 Task: Plan a trip to Tai Po, Hong Kong from 10th December, 2023 to 20th December, 2023 for 12 adults.6 bedrooms having 12 beds and 6 bathrooms. Property type can be flat. Amenities needed are: wifi, TV, free parkinig on premises, gym, breakfast. Look for 5 properties as per requirement.
Action: Mouse moved to (461, 97)
Screenshot: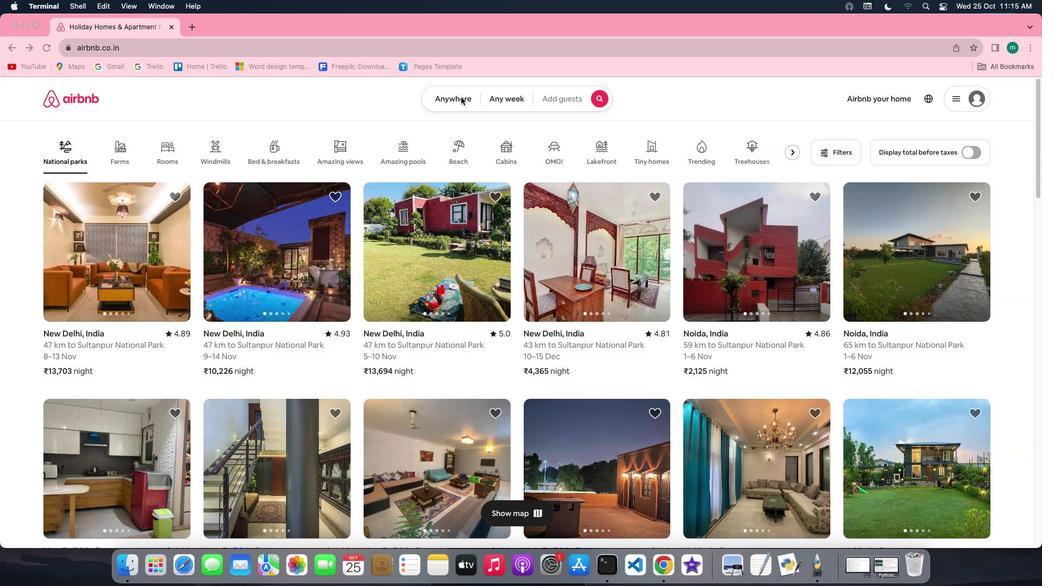 
Action: Mouse pressed left at (461, 97)
Screenshot: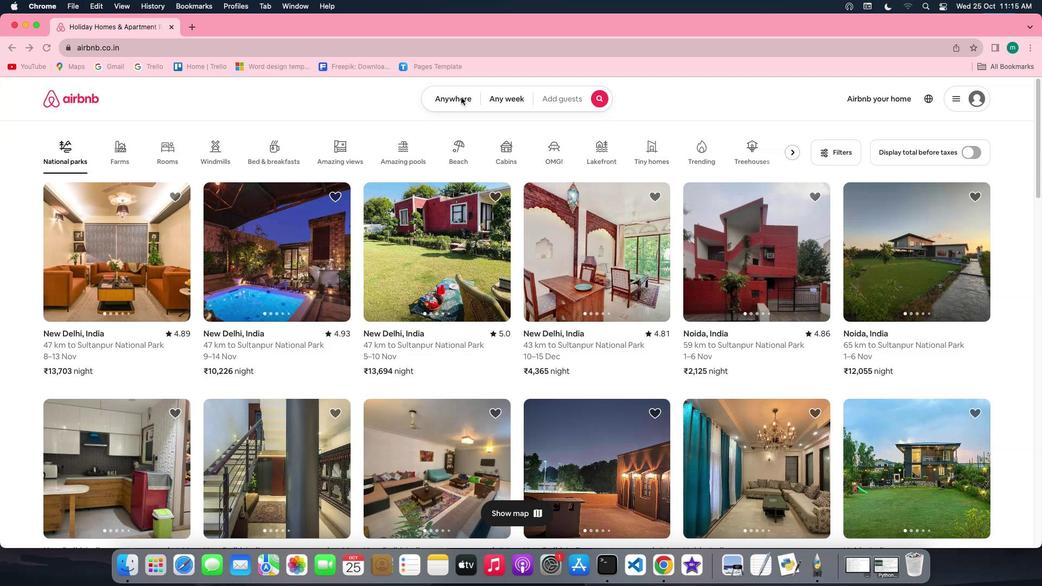 
Action: Mouse pressed left at (461, 97)
Screenshot: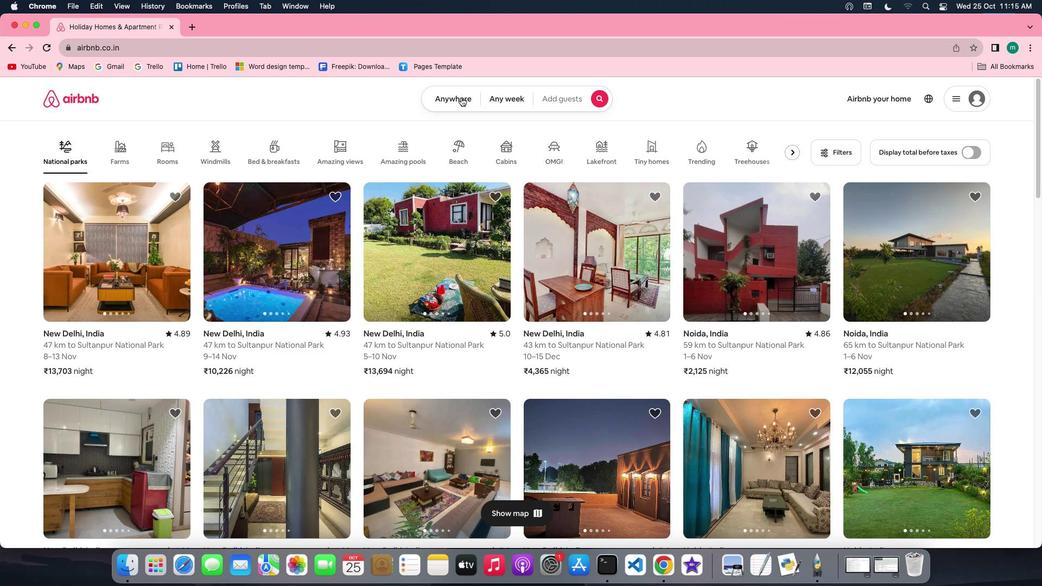 
Action: Mouse moved to (407, 139)
Screenshot: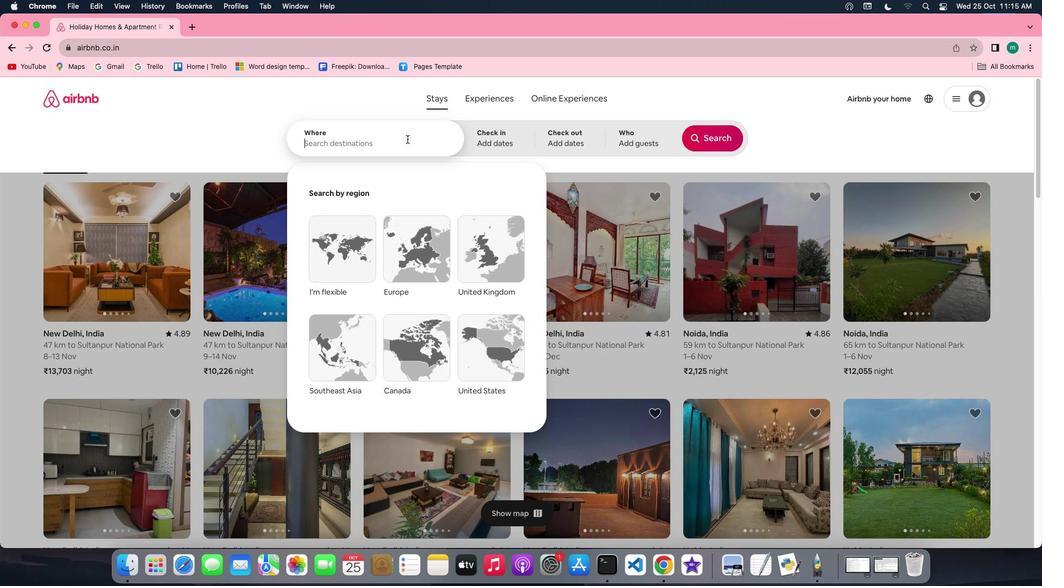 
Action: Key pressed Key.spaceKey.shift'T''a''i'Key.spaceKey.shift'P''o'','Key.spaceKey.shift'H''o''n''g'Key.spaceKey.shift'k''o''n''g'
Screenshot: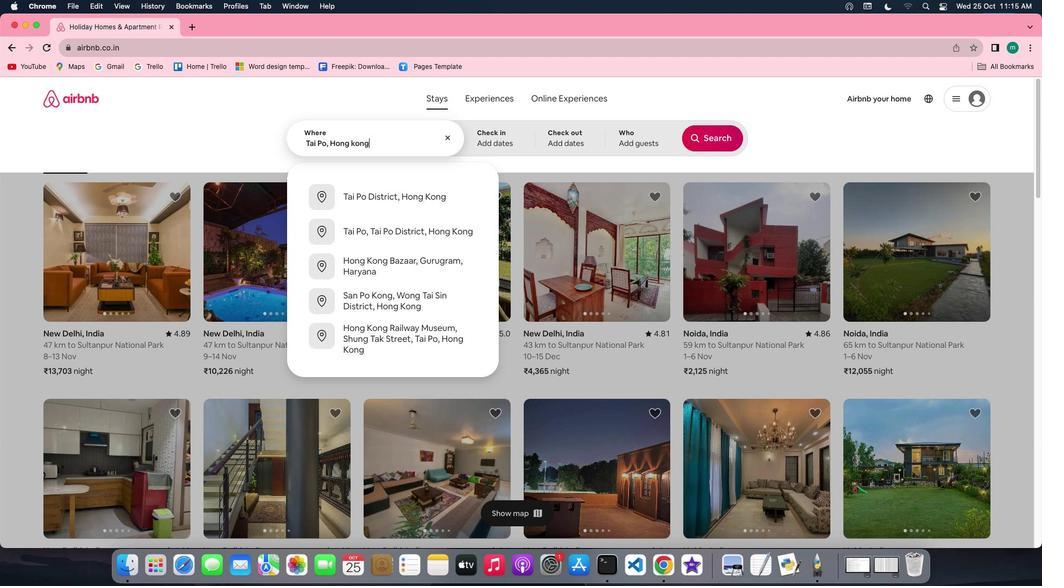 
Action: Mouse moved to (483, 135)
Screenshot: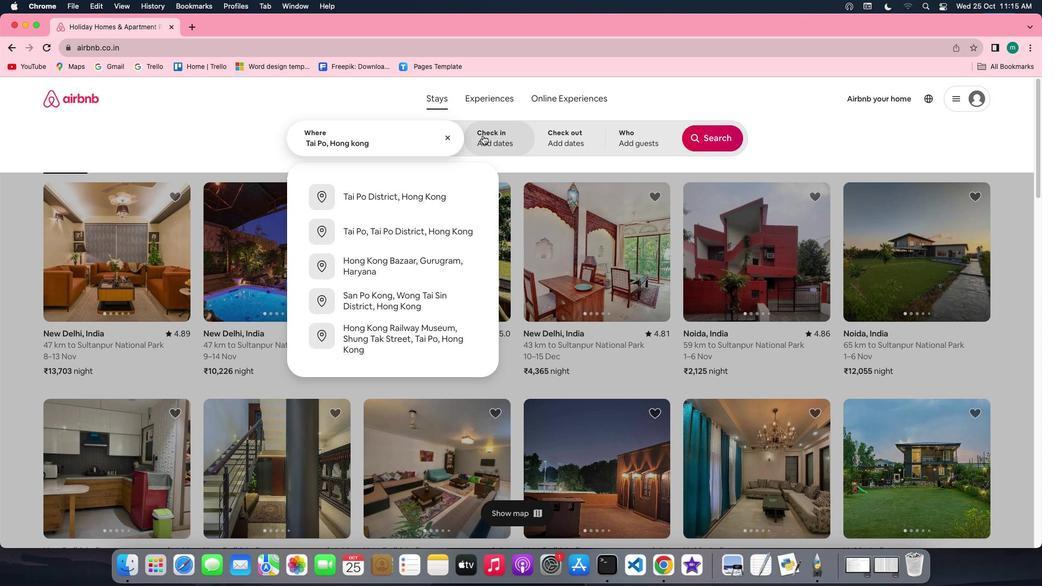 
Action: Mouse pressed left at (483, 135)
Screenshot: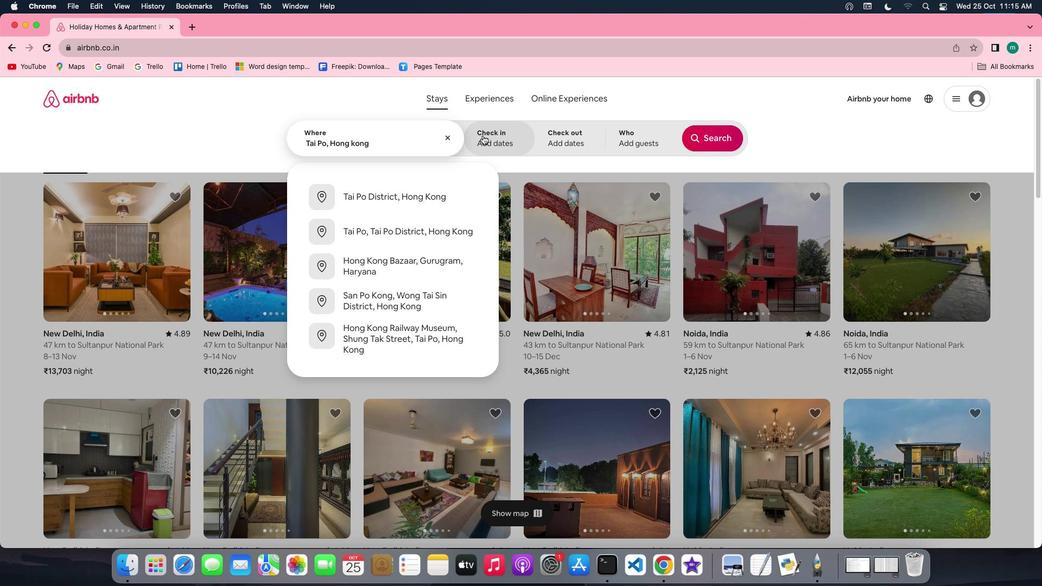 
Action: Mouse moved to (704, 219)
Screenshot: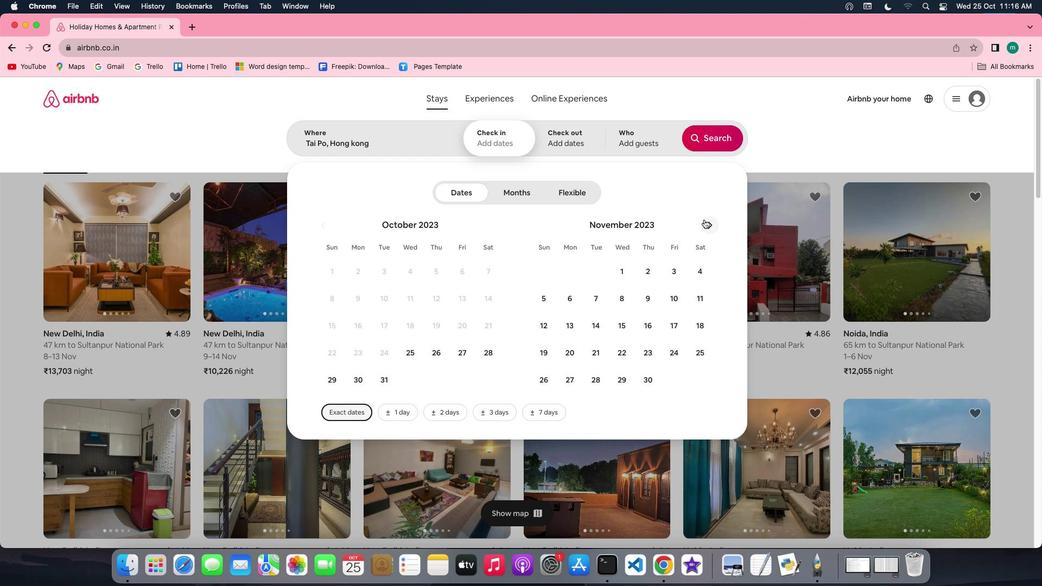 
Action: Mouse pressed left at (704, 219)
Screenshot: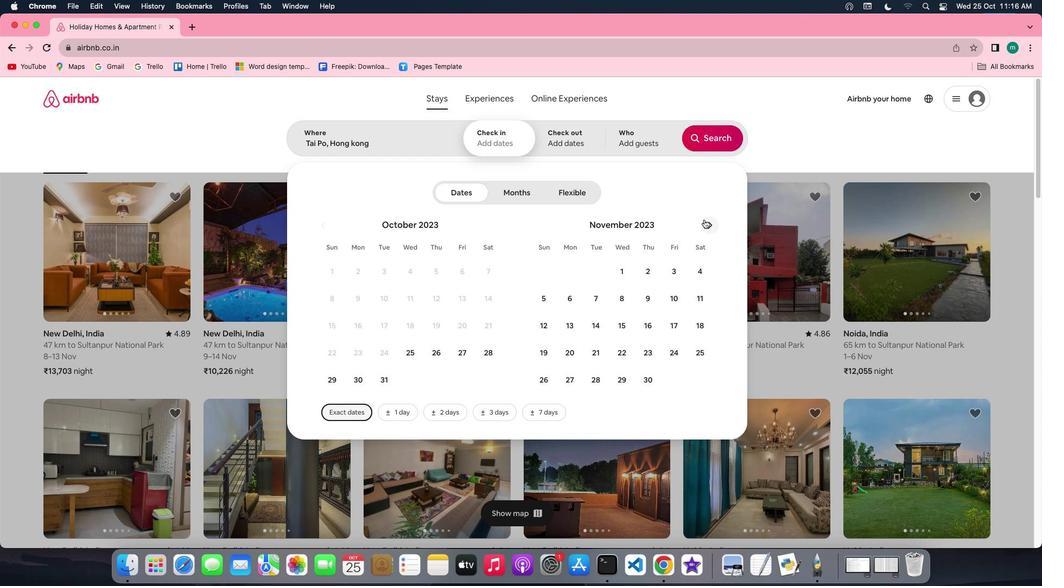 
Action: Mouse moved to (549, 318)
Screenshot: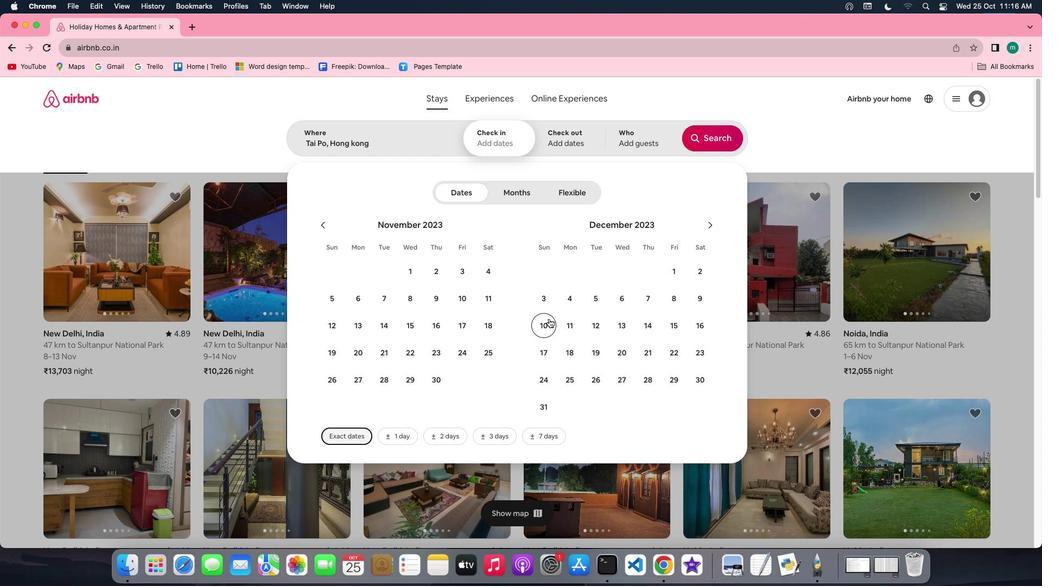 
Action: Mouse pressed left at (549, 318)
Screenshot: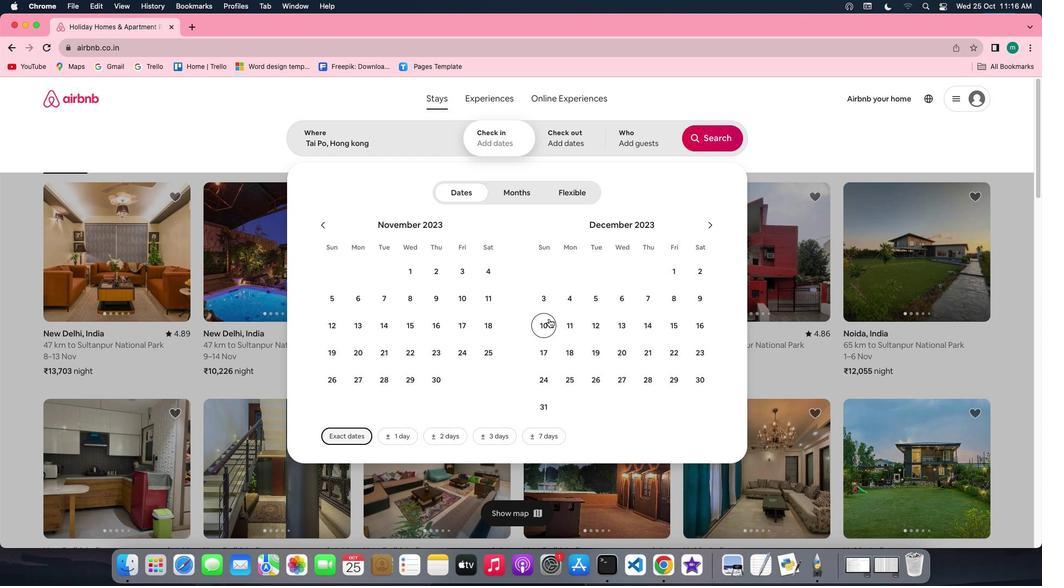 
Action: Mouse moved to (612, 351)
Screenshot: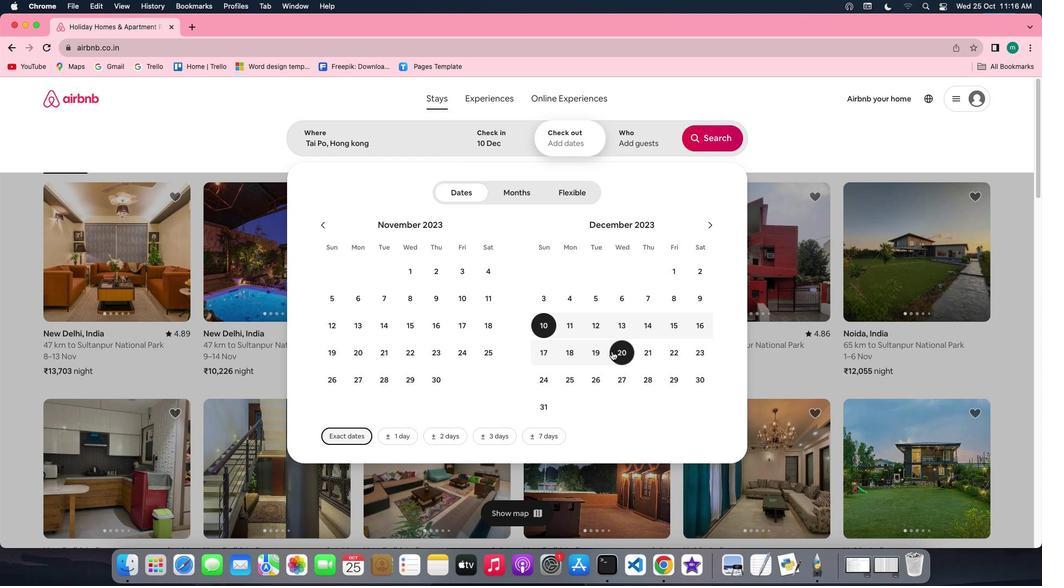 
Action: Mouse pressed left at (612, 351)
Screenshot: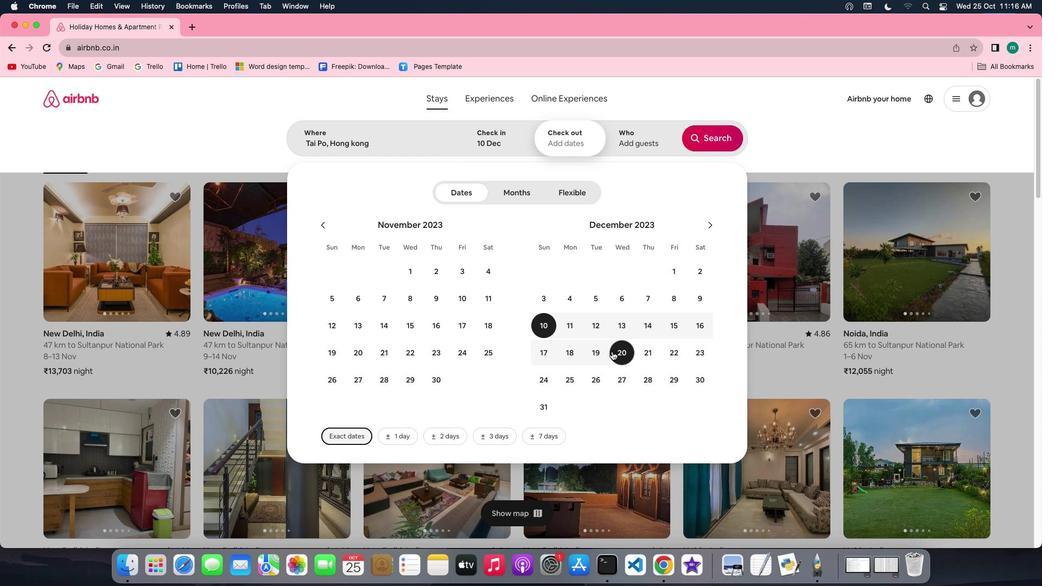 
Action: Mouse moved to (648, 147)
Screenshot: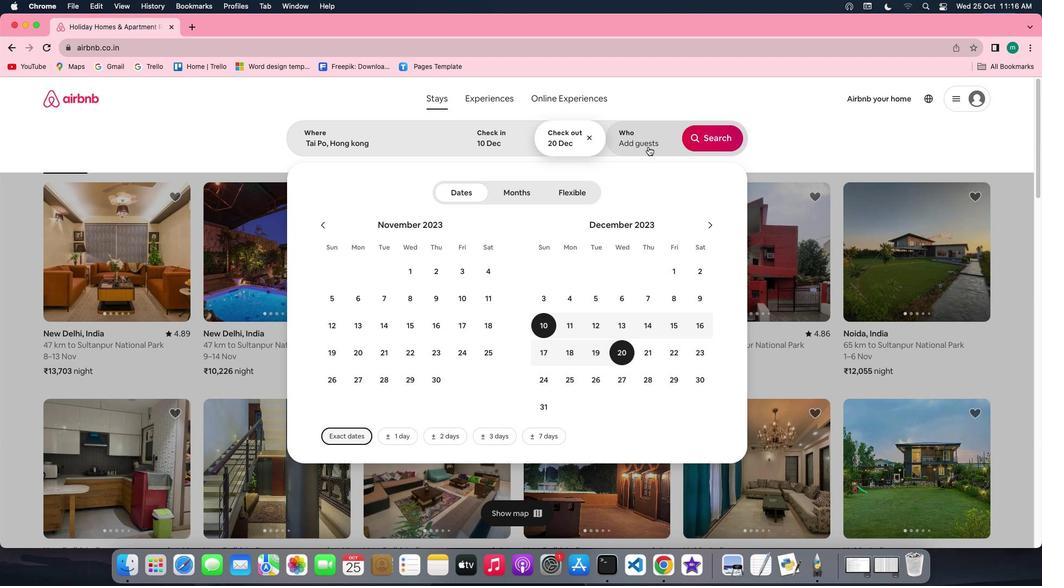 
Action: Mouse pressed left at (648, 147)
Screenshot: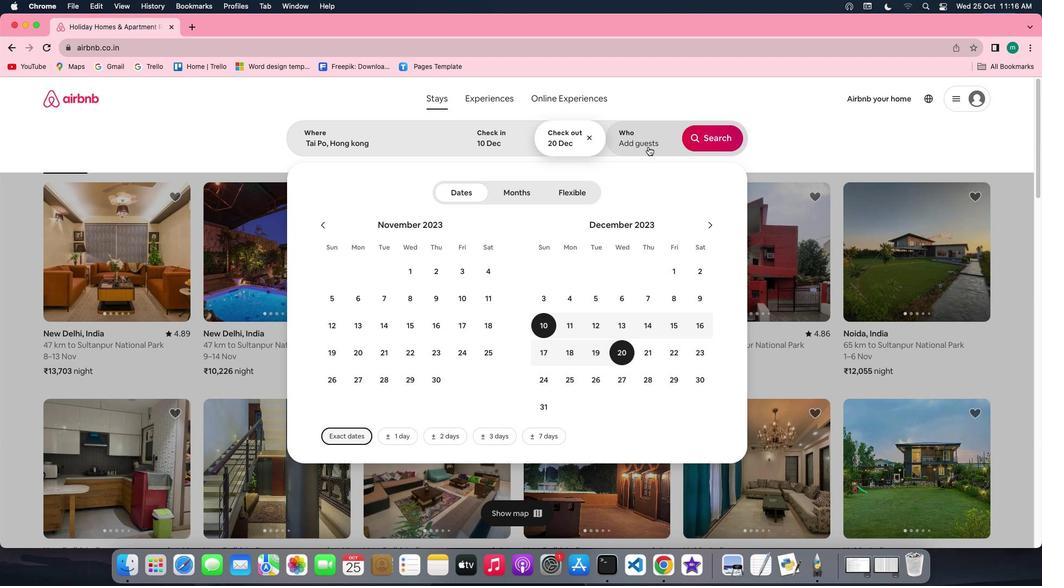 
Action: Mouse moved to (720, 199)
Screenshot: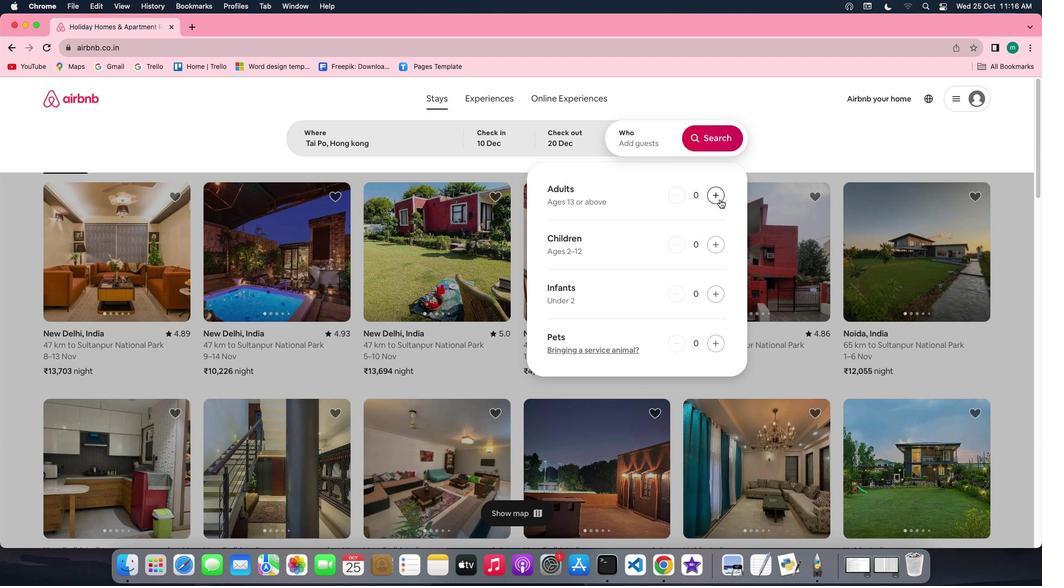 
Action: Mouse pressed left at (720, 199)
Screenshot: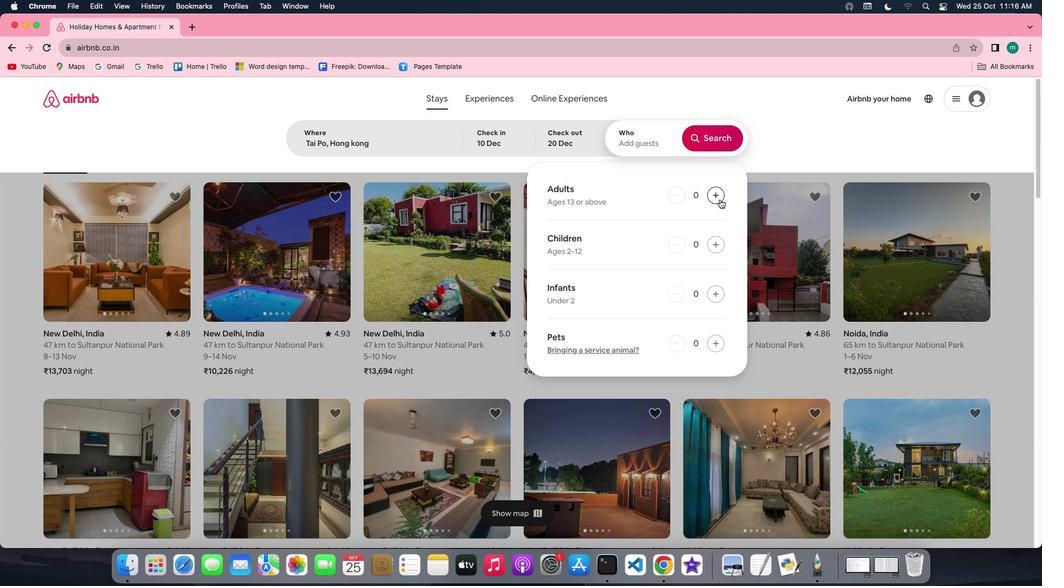 
Action: Mouse pressed left at (720, 199)
Screenshot: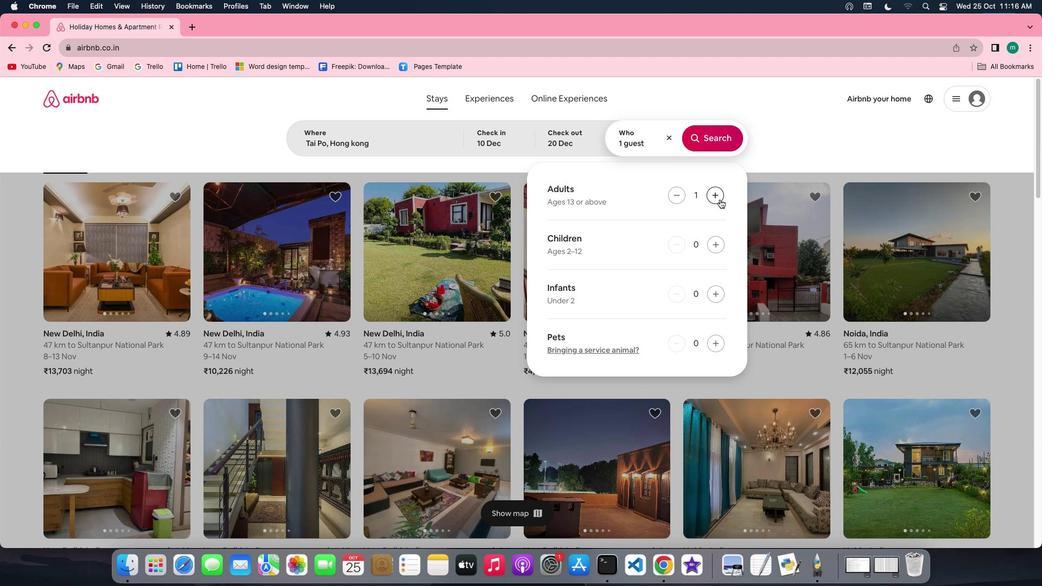 
Action: Mouse pressed left at (720, 199)
Screenshot: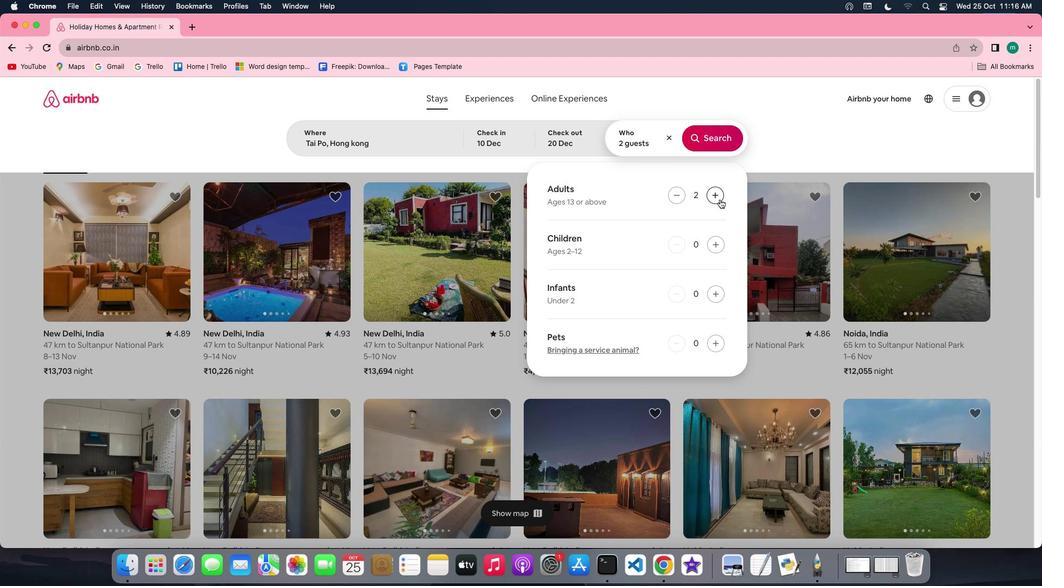 
Action: Mouse pressed left at (720, 199)
Screenshot: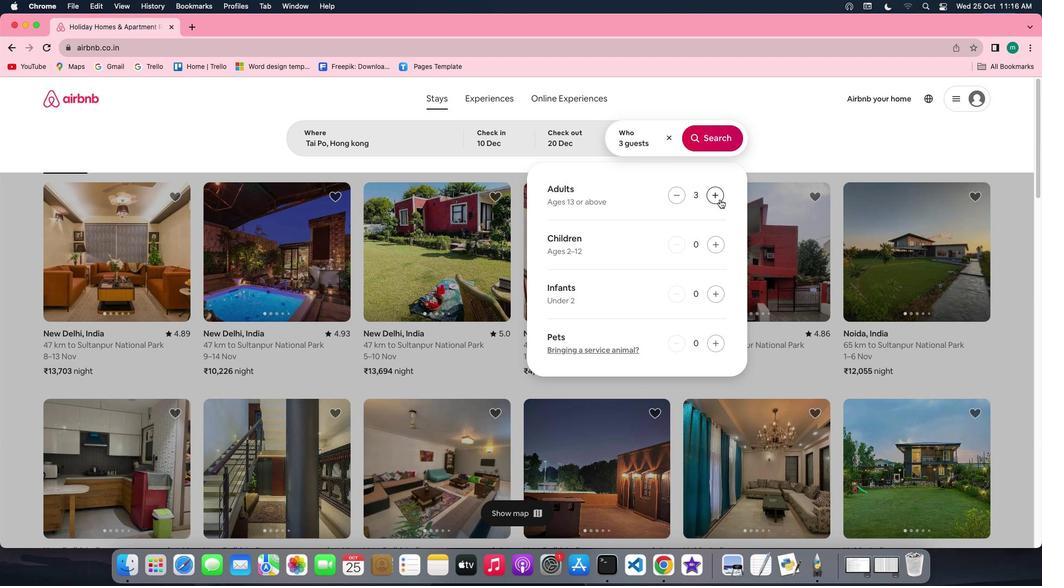 
Action: Mouse pressed left at (720, 199)
Screenshot: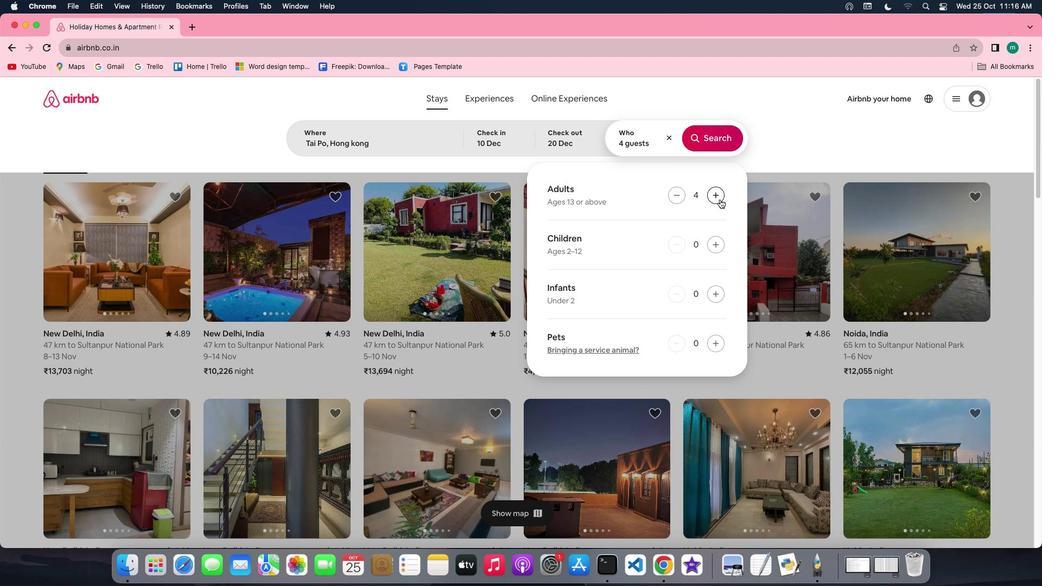 
Action: Mouse pressed left at (720, 199)
Screenshot: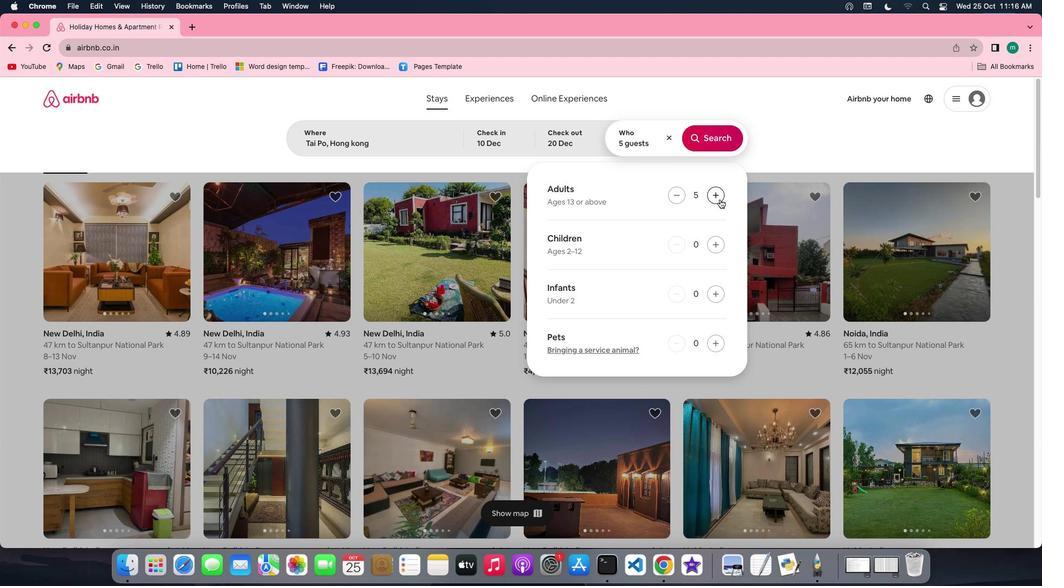
Action: Mouse pressed left at (720, 199)
Screenshot: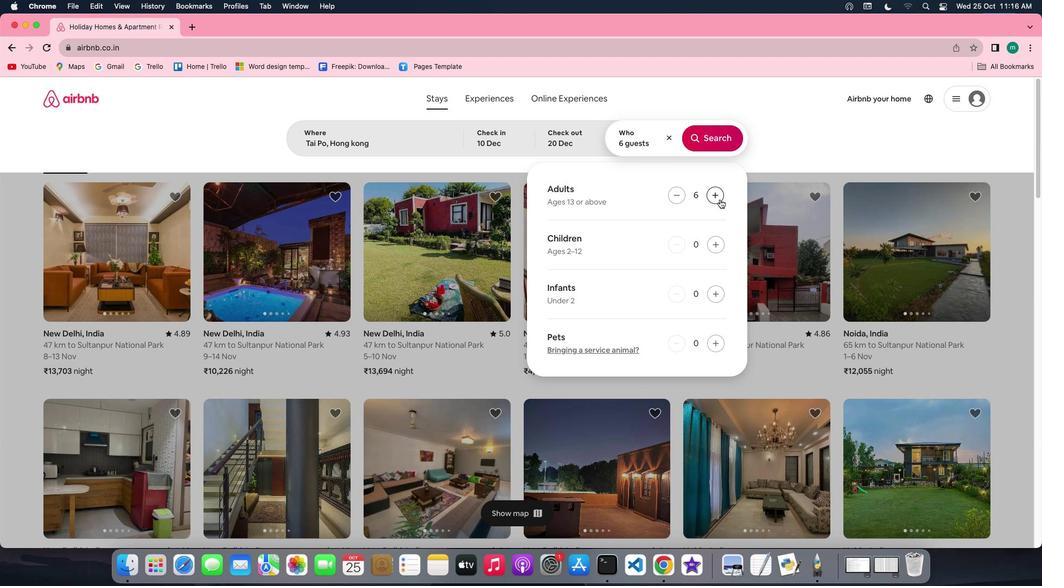 
Action: Mouse pressed left at (720, 199)
Screenshot: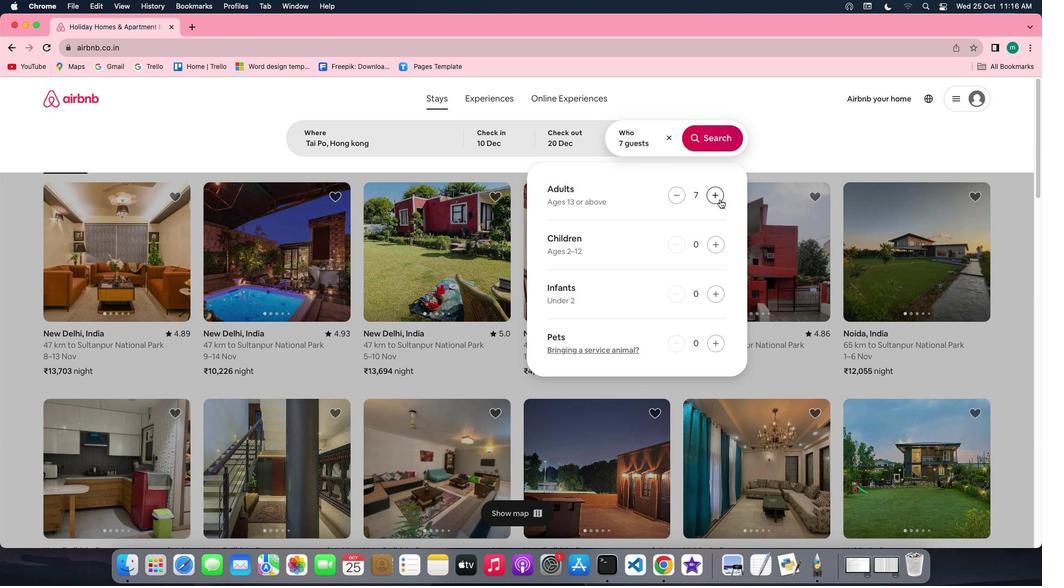 
Action: Mouse pressed left at (720, 199)
Screenshot: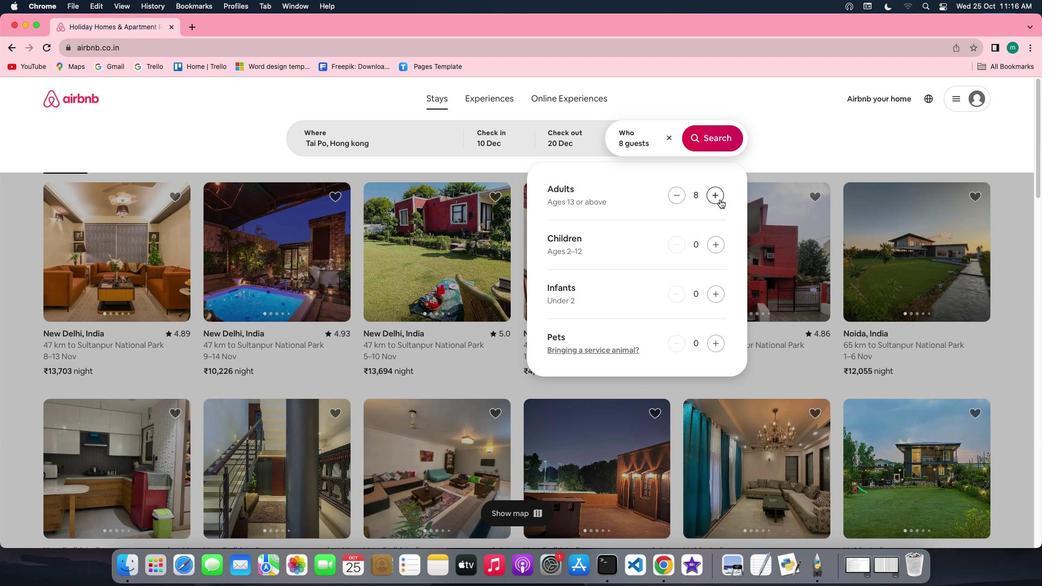 
Action: Mouse pressed left at (720, 199)
Screenshot: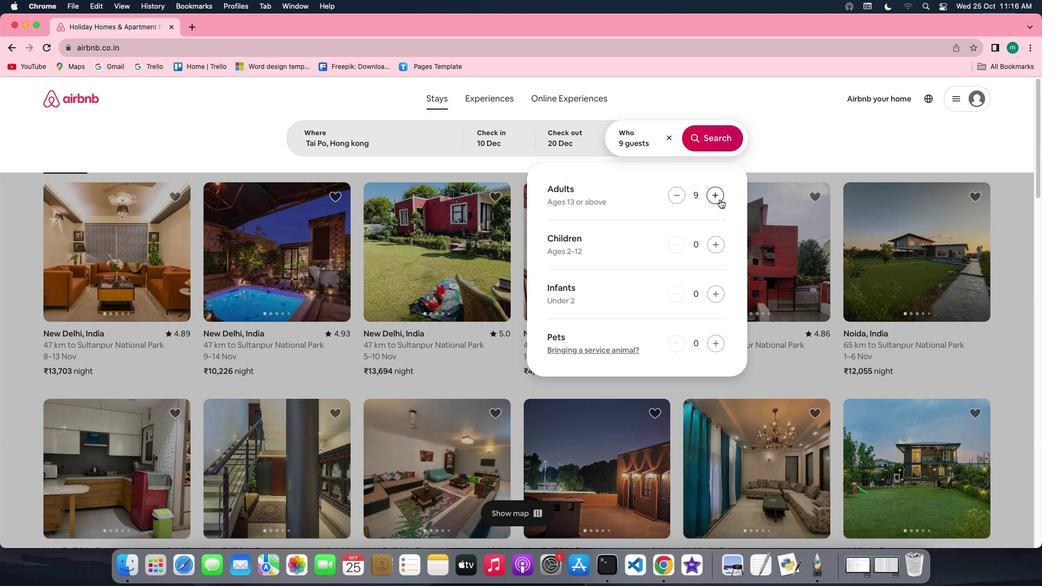 
Action: Mouse pressed left at (720, 199)
Screenshot: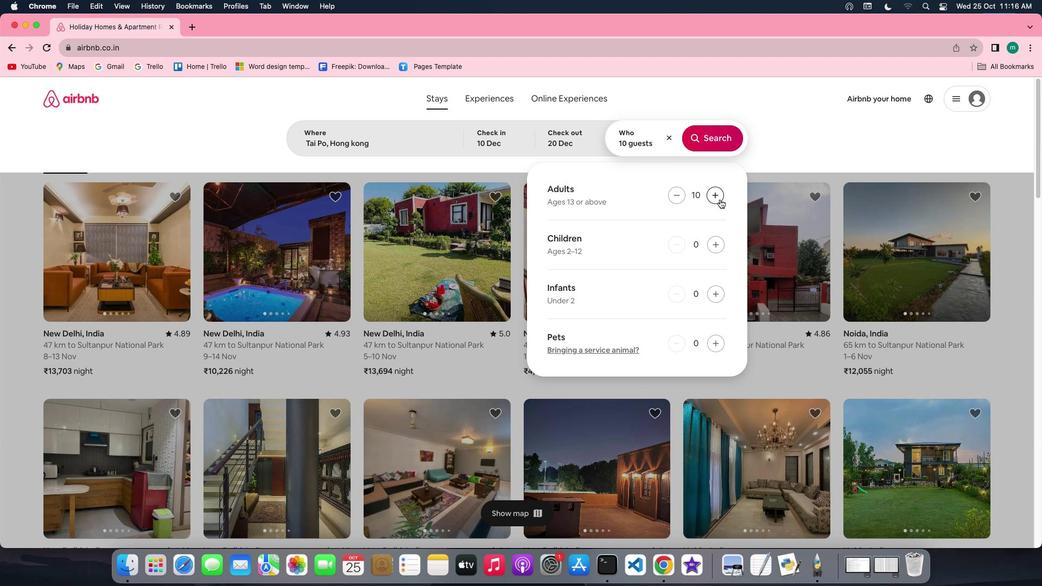 
Action: Mouse pressed left at (720, 199)
Screenshot: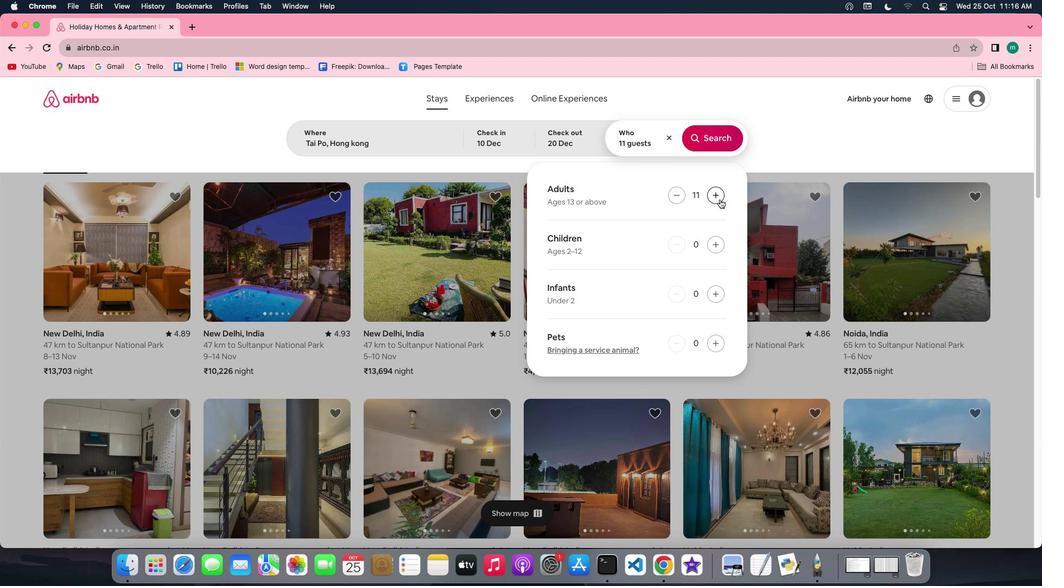 
Action: Mouse moved to (708, 130)
Screenshot: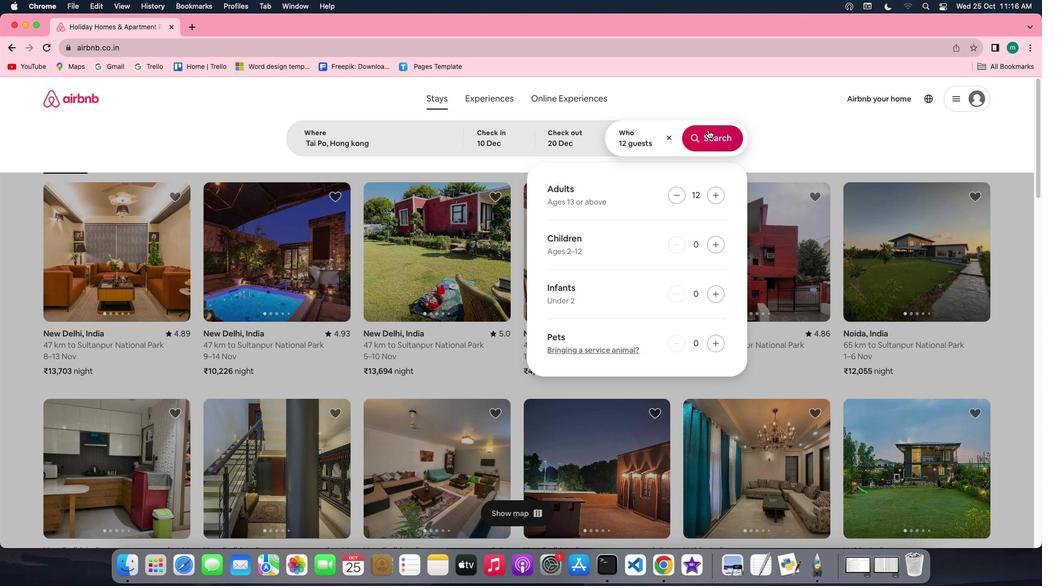 
Action: Mouse pressed left at (708, 130)
Screenshot: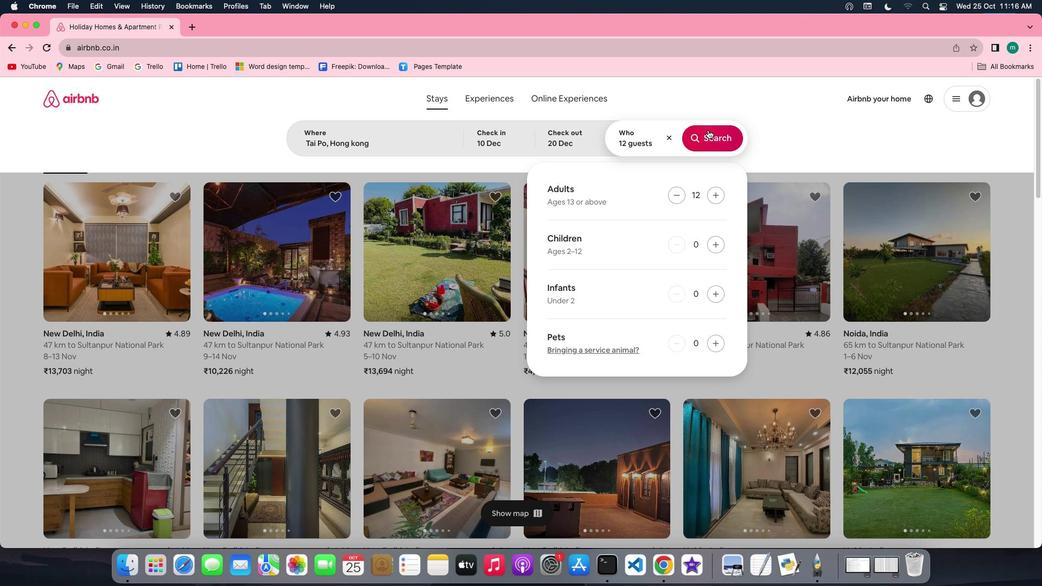 
Action: Mouse moved to (862, 139)
Screenshot: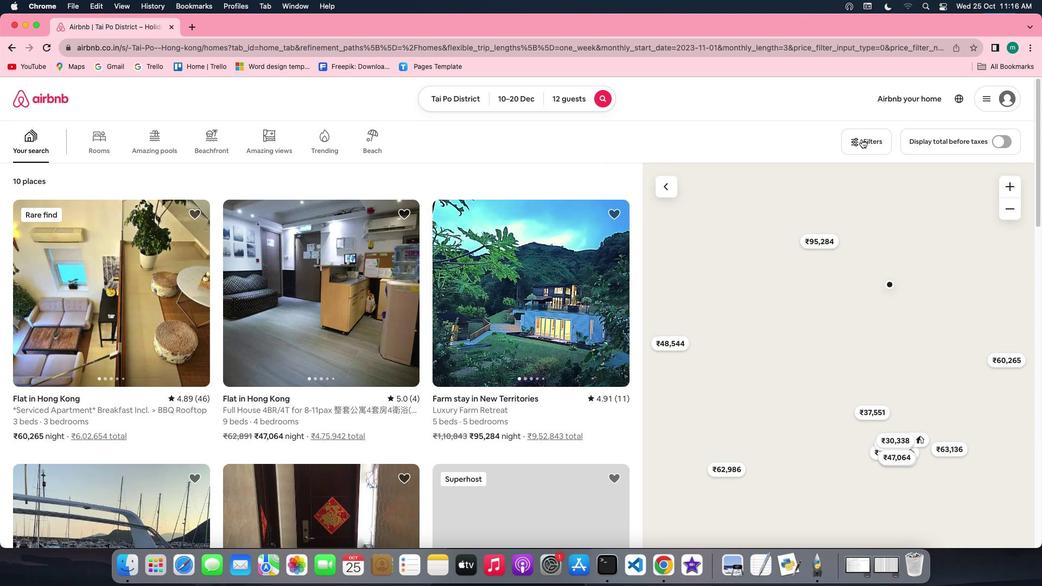 
Action: Mouse pressed left at (862, 139)
Screenshot: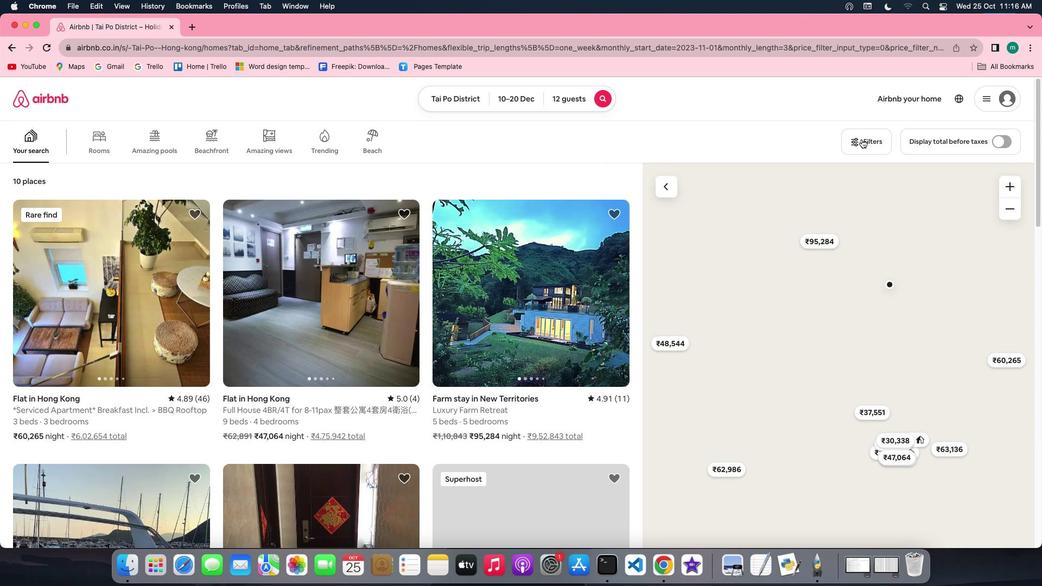 
Action: Mouse moved to (570, 289)
Screenshot: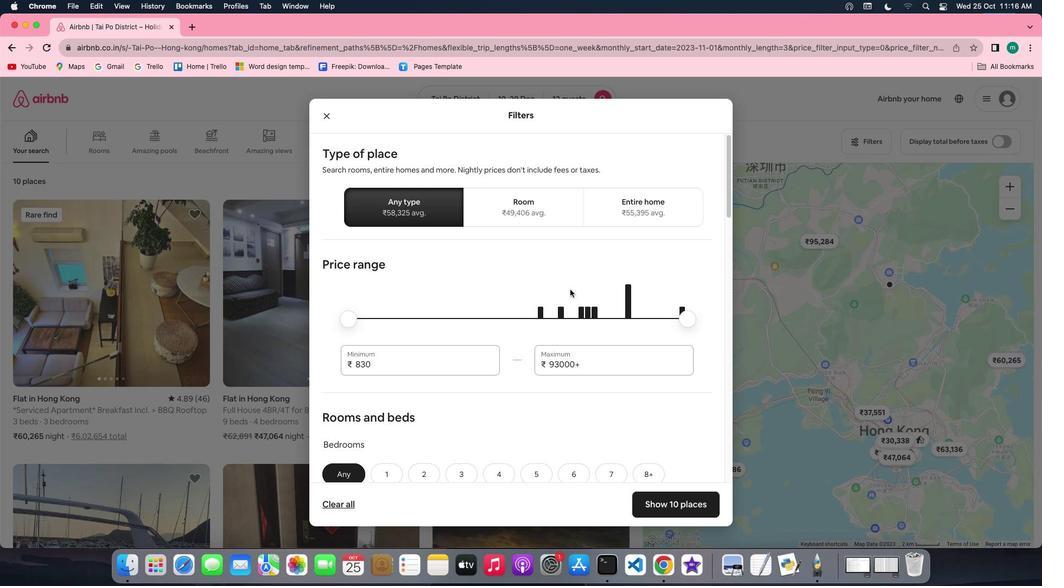 
Action: Mouse scrolled (570, 289) with delta (0, 0)
Screenshot: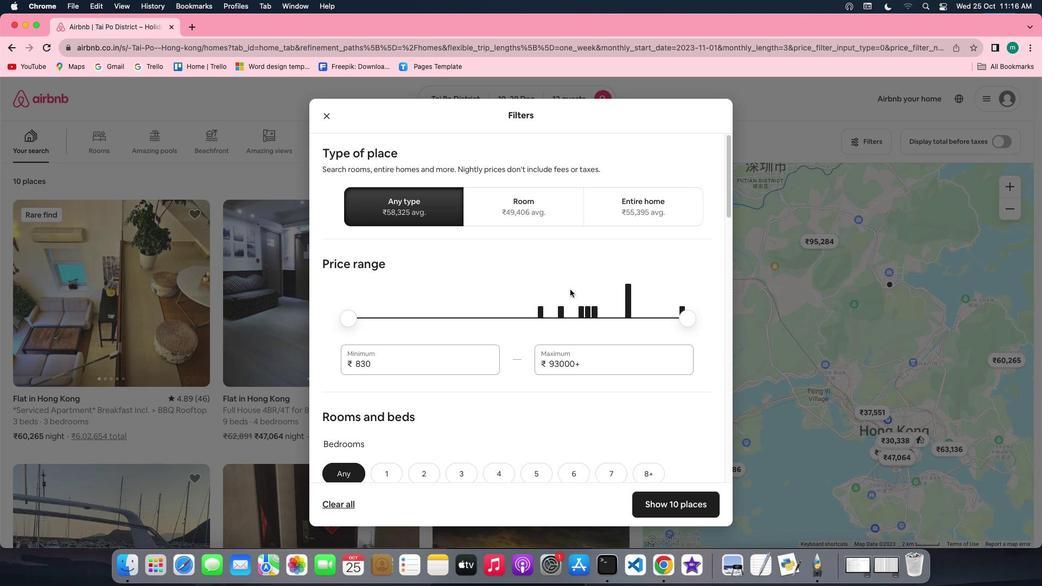 
Action: Mouse scrolled (570, 289) with delta (0, 0)
Screenshot: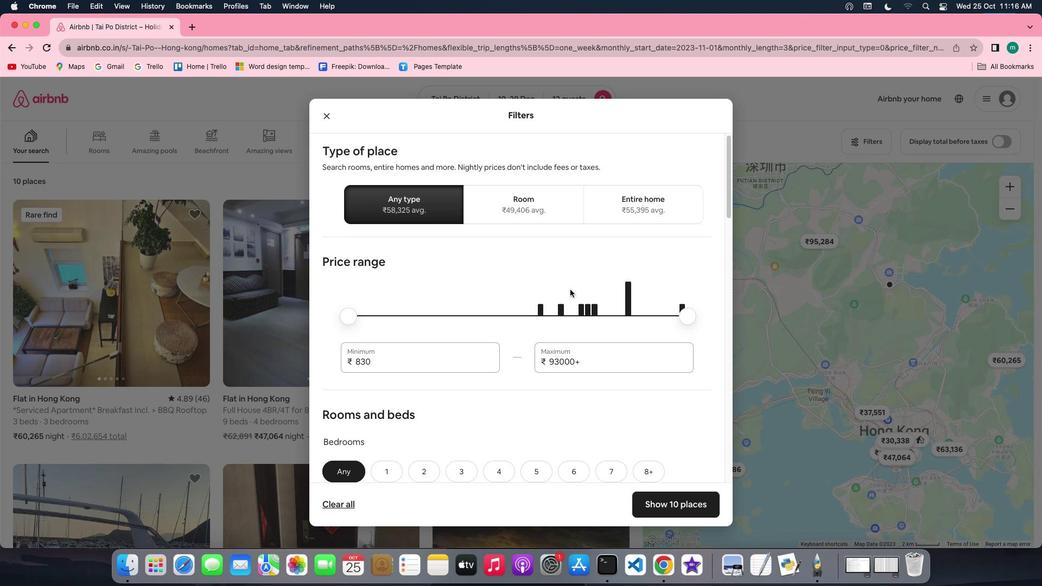 
Action: Mouse scrolled (570, 289) with delta (0, -1)
Screenshot: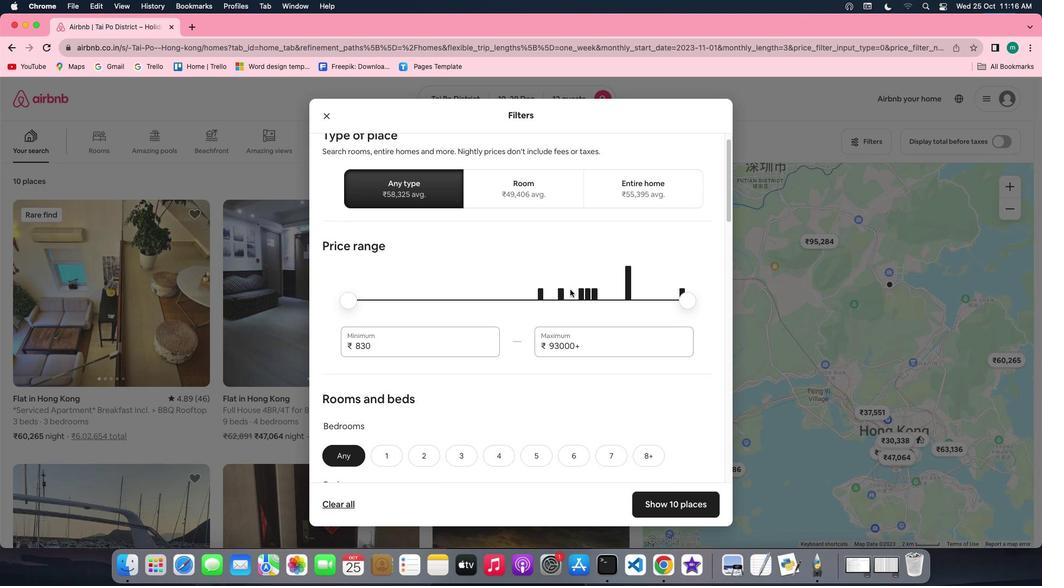 
Action: Mouse scrolled (570, 289) with delta (0, -1)
Screenshot: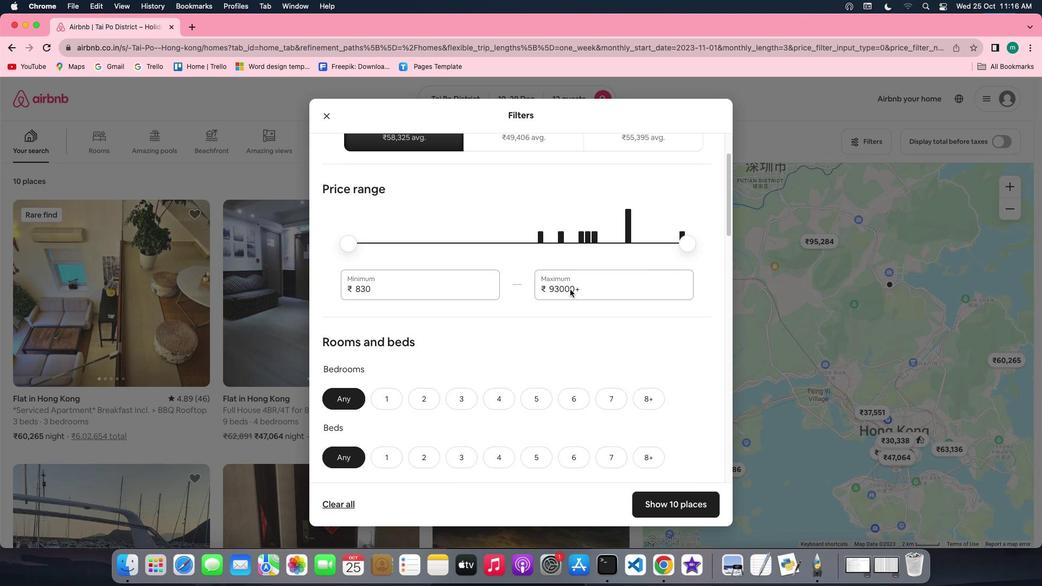 
Action: Mouse scrolled (570, 289) with delta (0, 0)
Screenshot: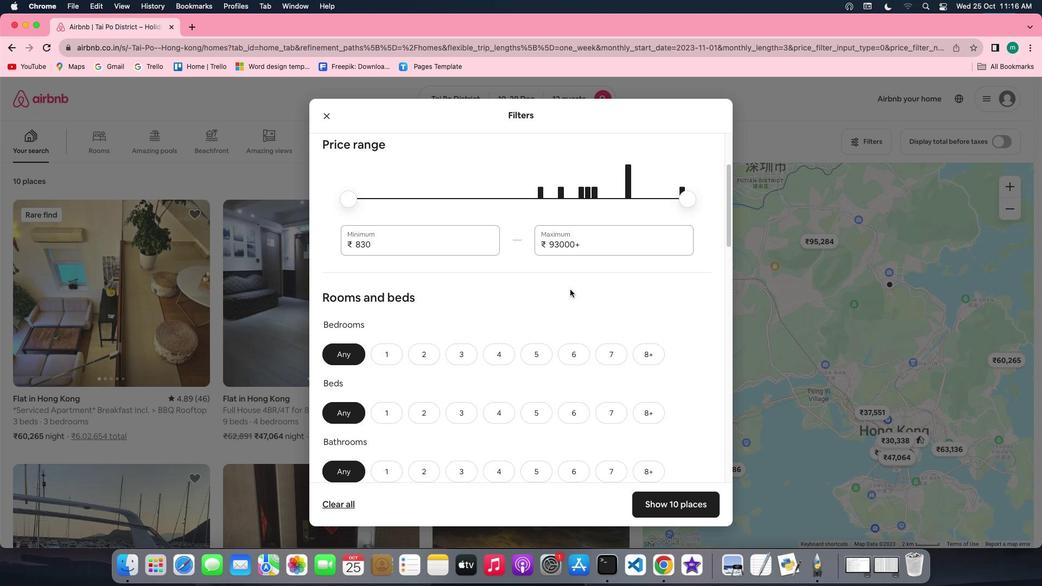 
Action: Mouse scrolled (570, 289) with delta (0, 0)
Screenshot: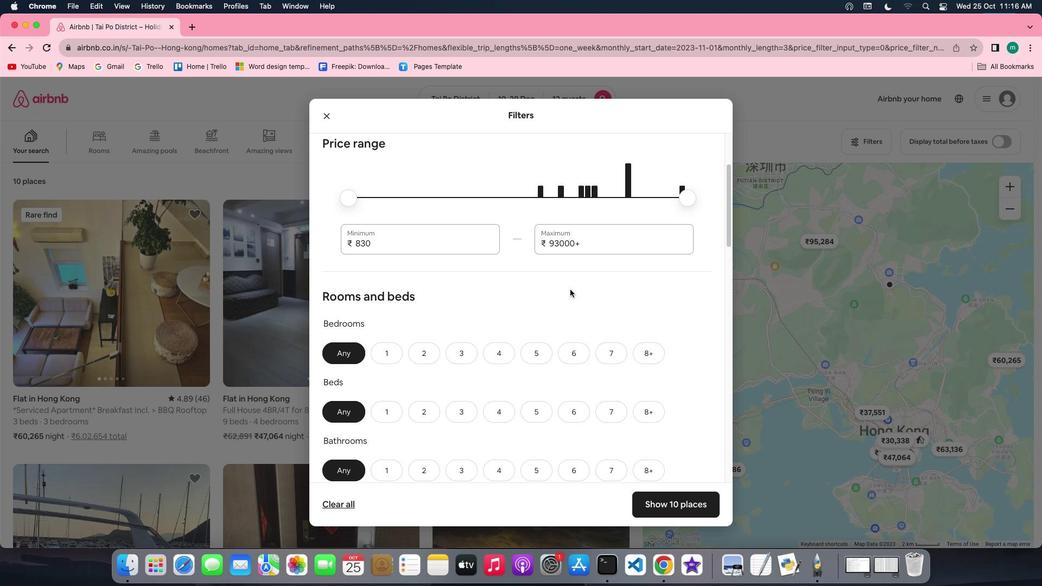
Action: Mouse scrolled (570, 289) with delta (0, 0)
Screenshot: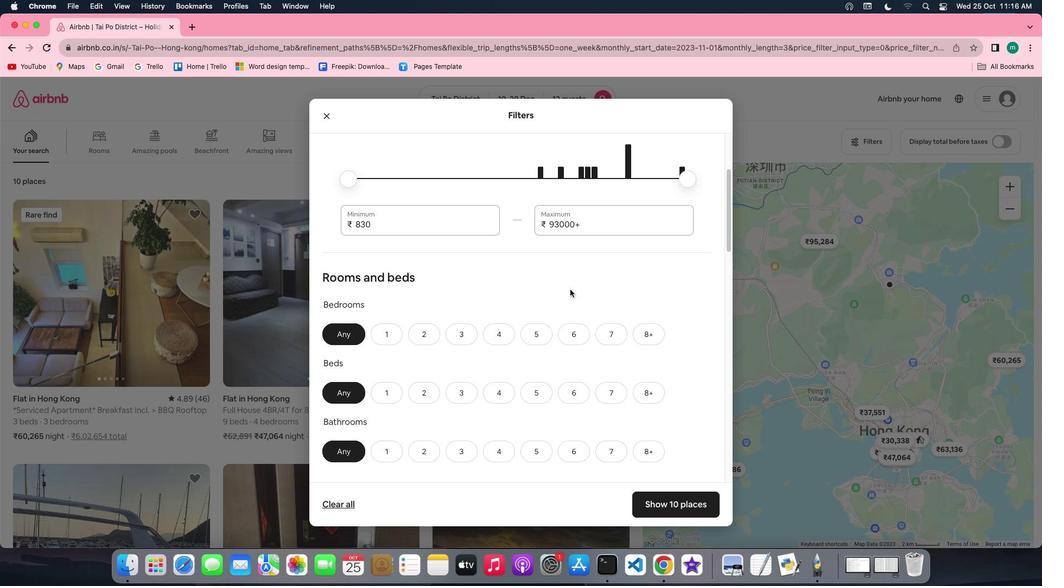 
Action: Mouse scrolled (570, 289) with delta (0, 0)
Screenshot: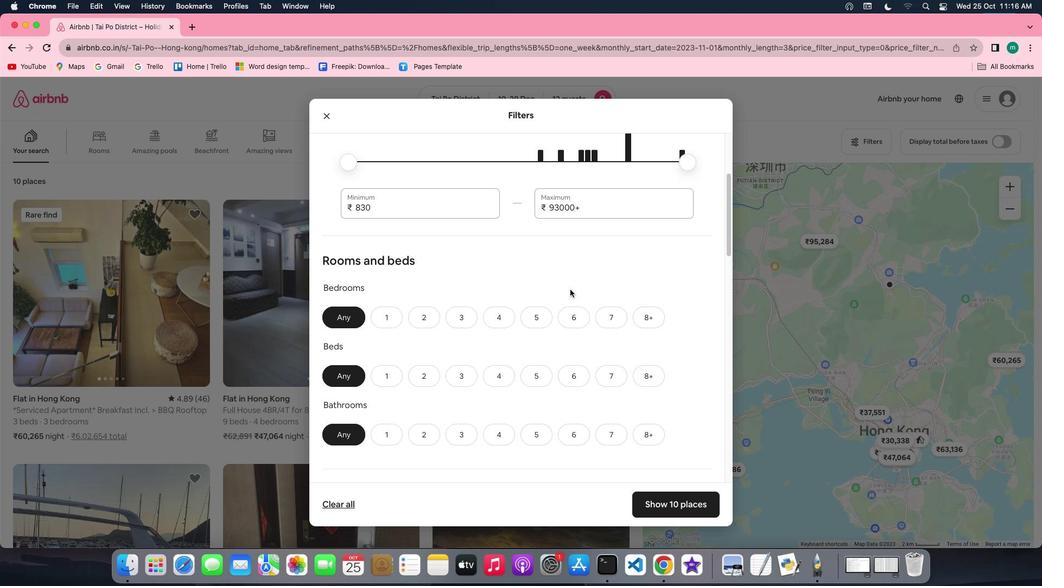 
Action: Mouse moved to (583, 293)
Screenshot: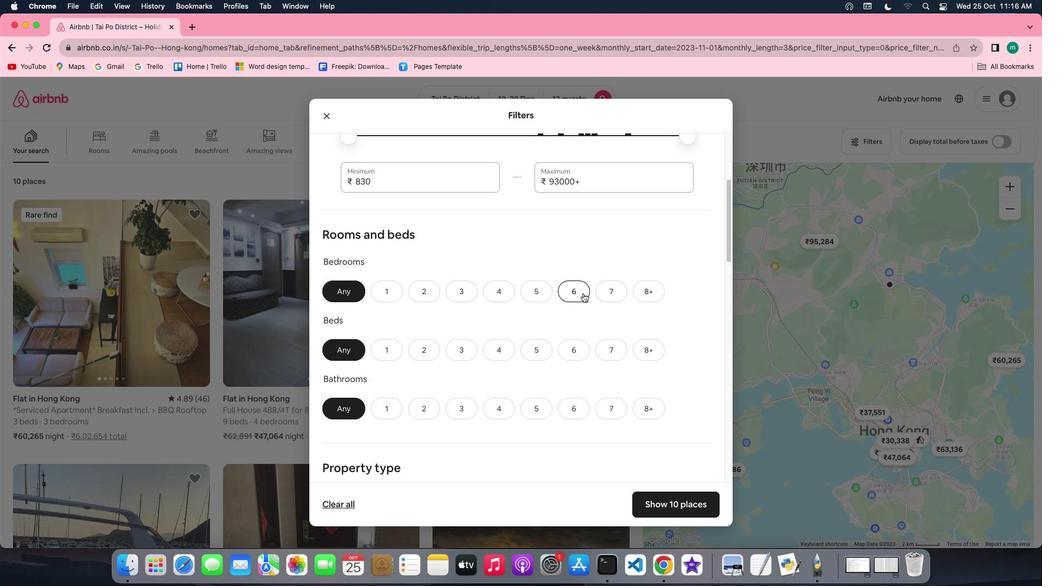 
Action: Mouse pressed left at (583, 293)
Screenshot: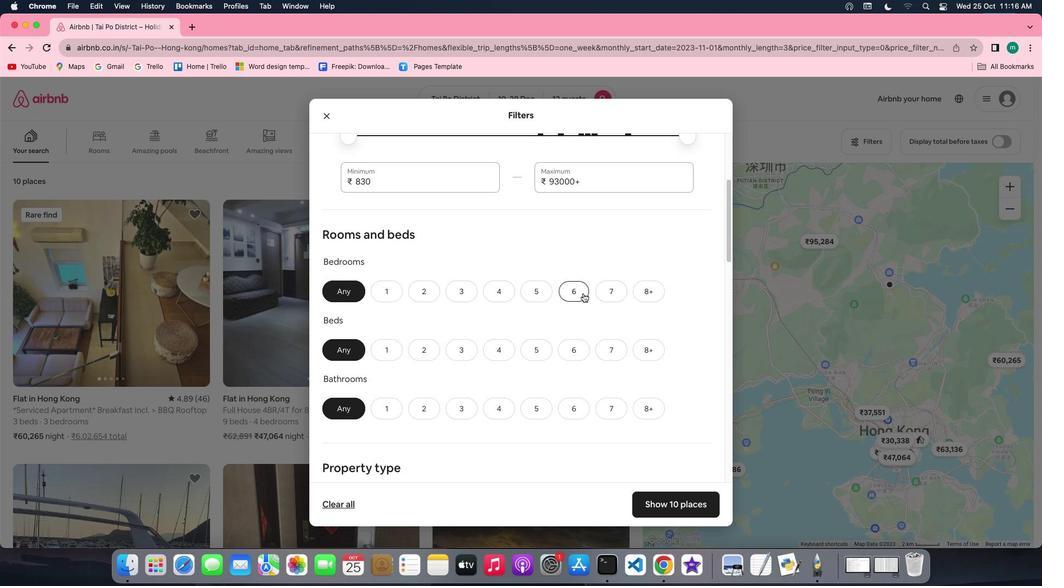 
Action: Mouse moved to (642, 344)
Screenshot: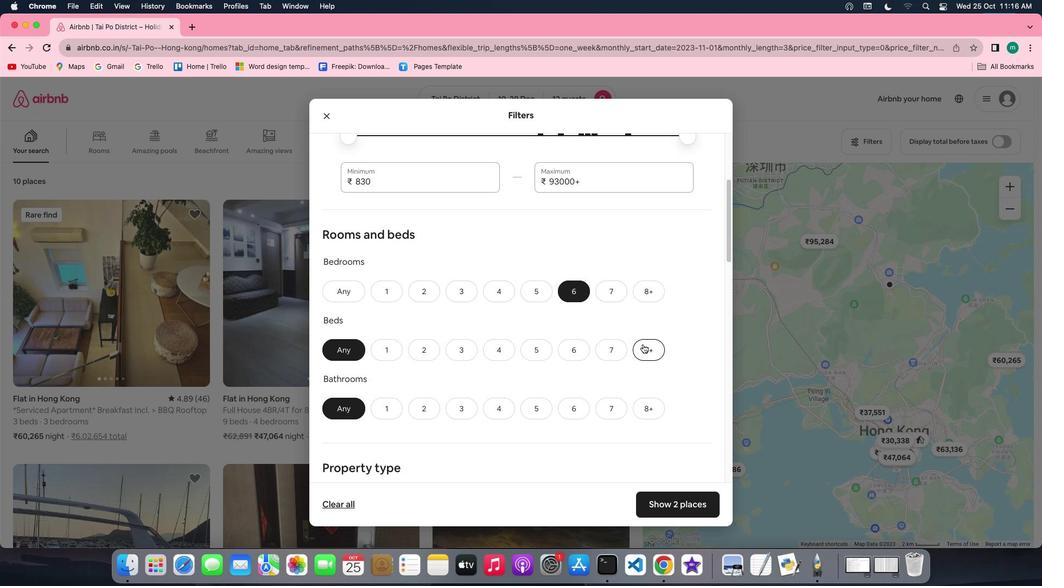 
Action: Mouse pressed left at (642, 344)
Screenshot: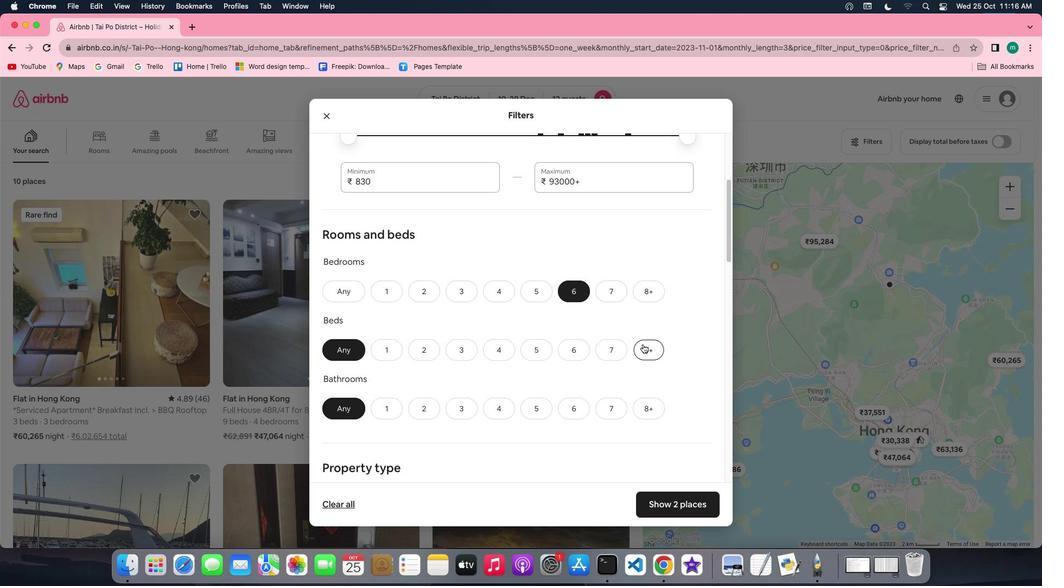 
Action: Mouse moved to (566, 412)
Screenshot: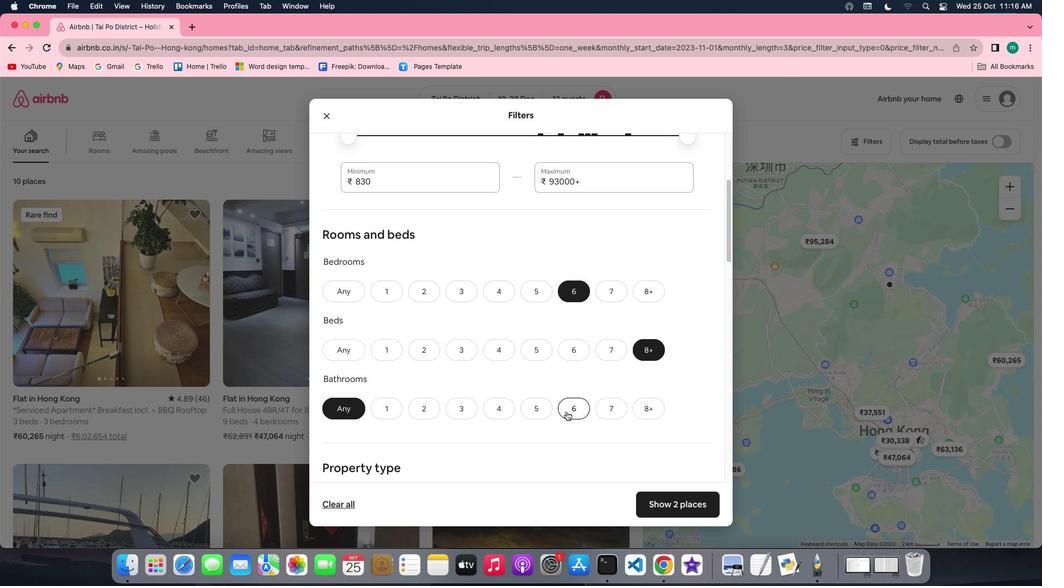 
Action: Mouse pressed left at (566, 412)
Screenshot: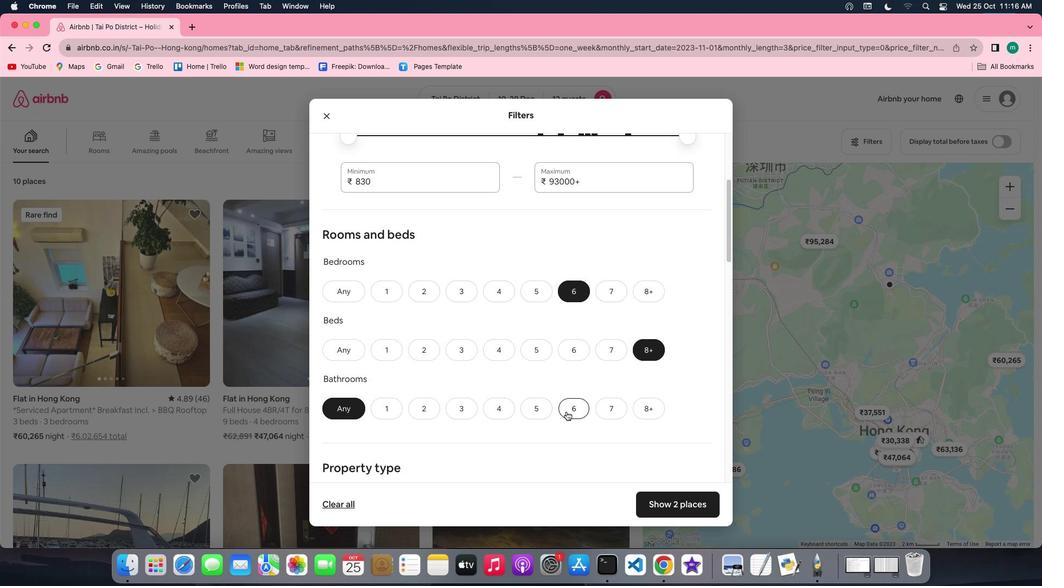 
Action: Mouse moved to (593, 396)
Screenshot: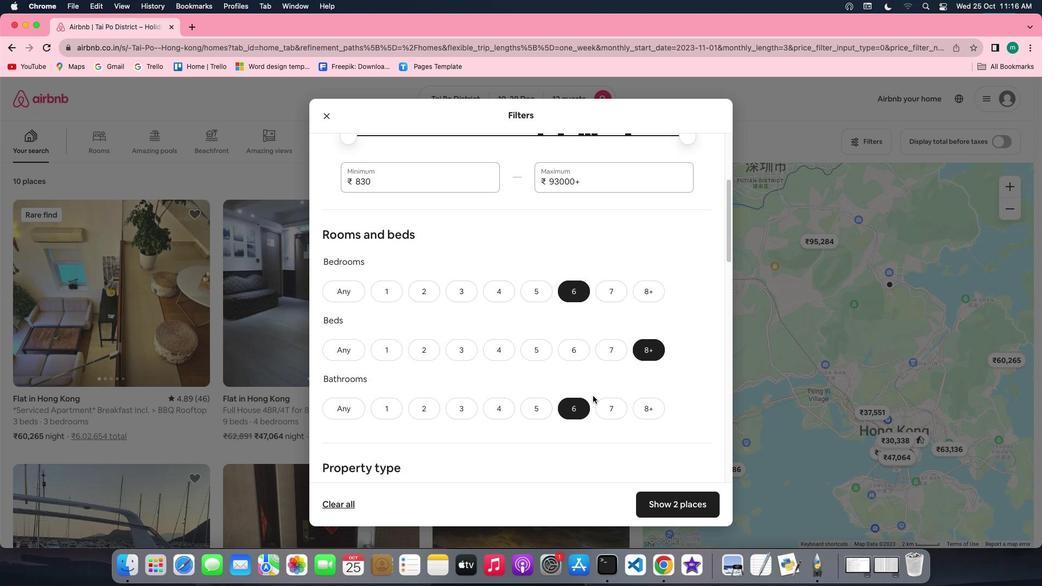 
Action: Mouse scrolled (593, 396) with delta (0, 0)
Screenshot: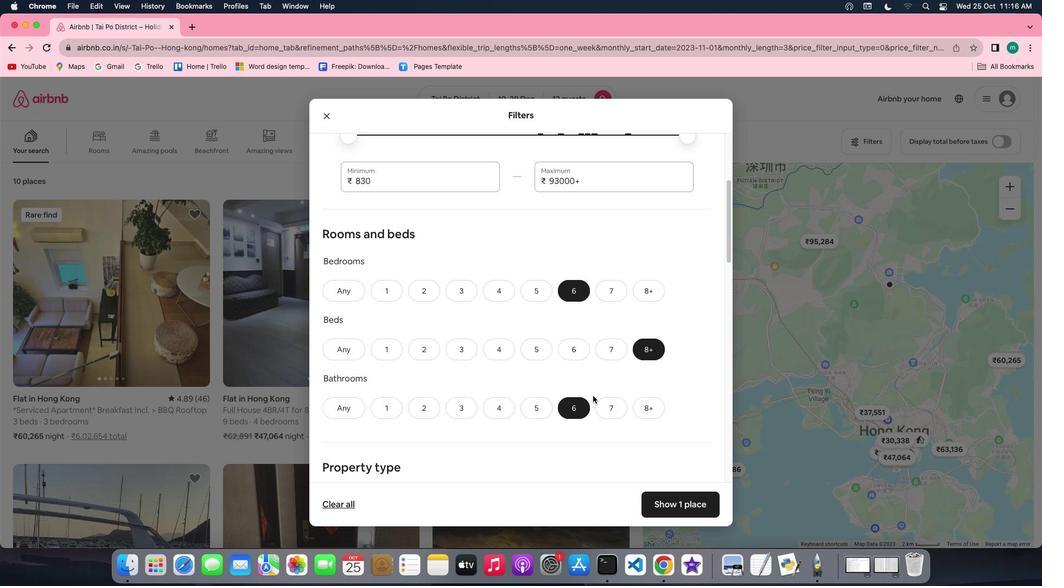 
Action: Mouse scrolled (593, 396) with delta (0, 0)
Screenshot: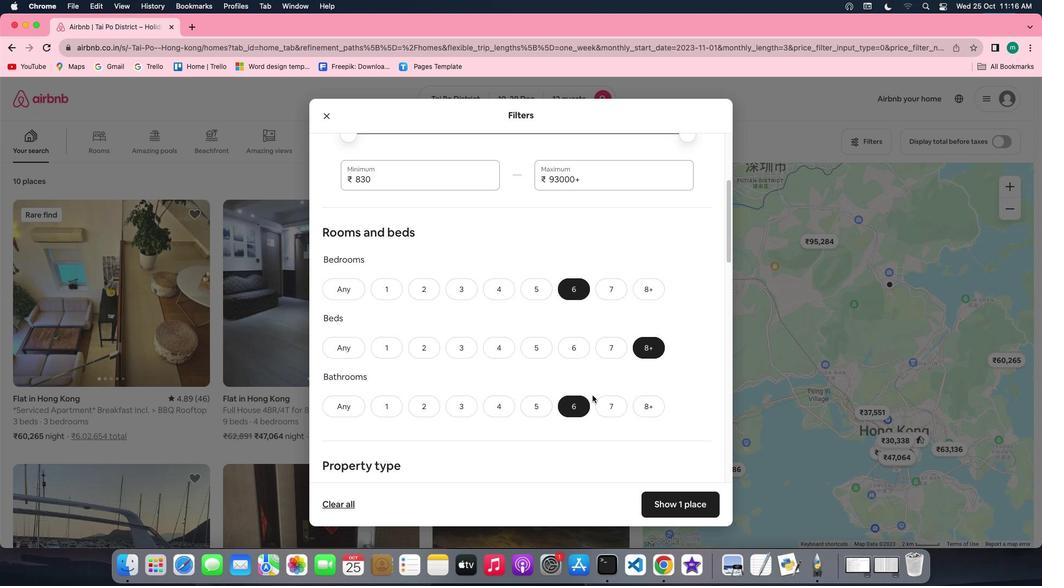
Action: Mouse moved to (592, 395)
Screenshot: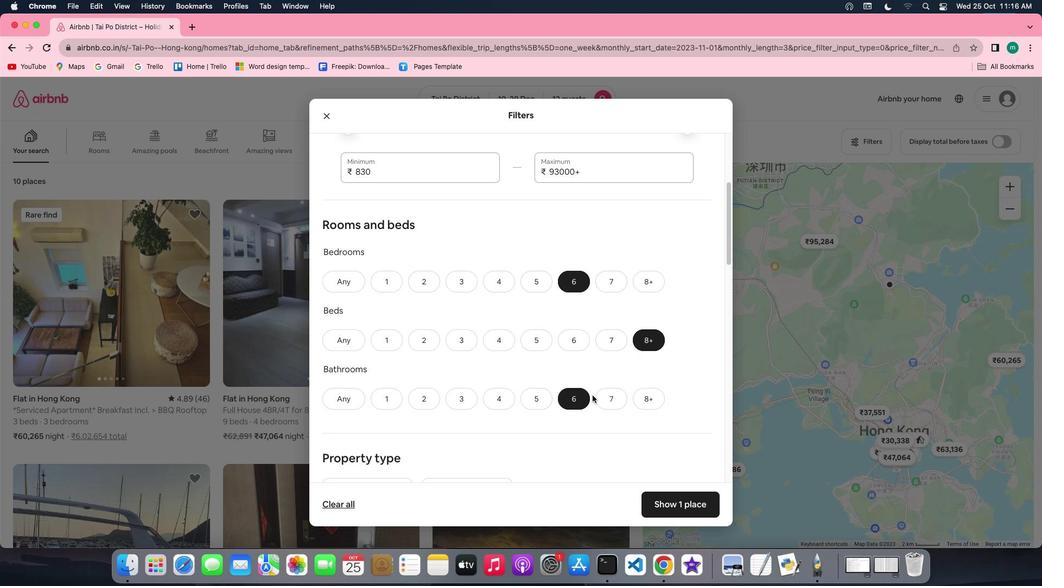 
Action: Mouse scrolled (592, 395) with delta (0, 0)
Screenshot: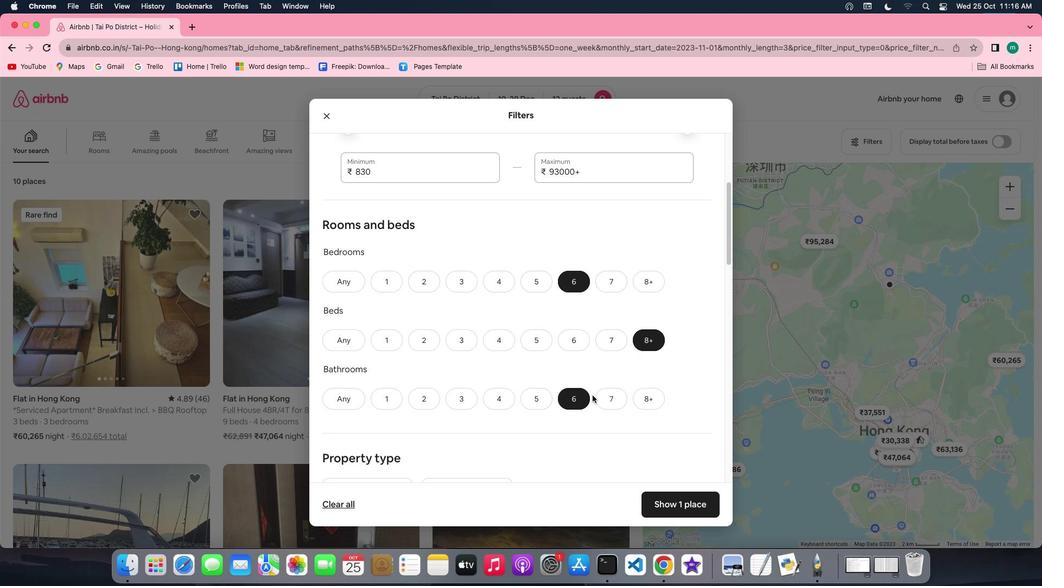 
Action: Mouse moved to (592, 395)
Screenshot: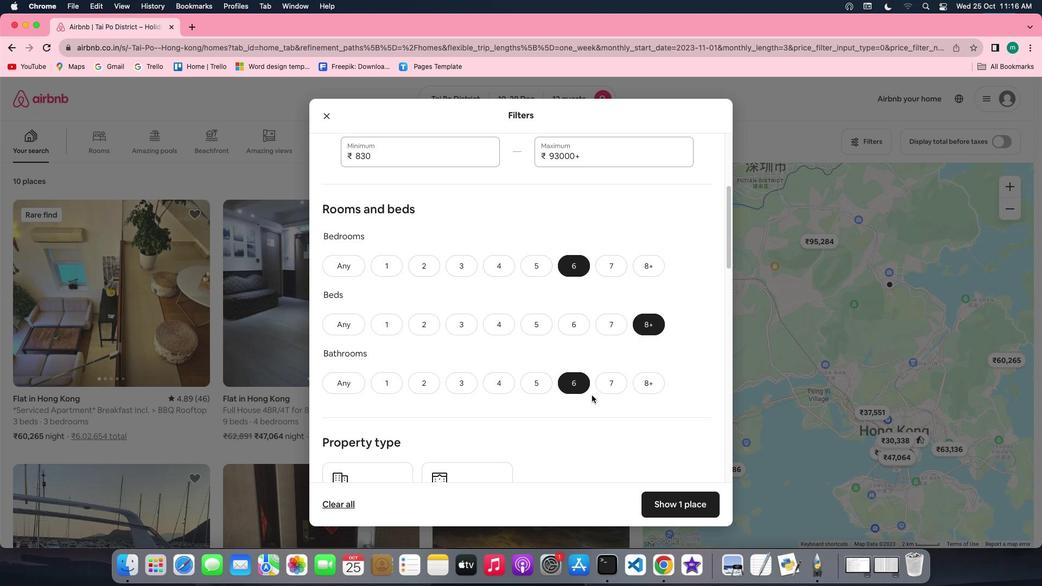 
Action: Mouse scrolled (592, 395) with delta (0, 0)
Screenshot: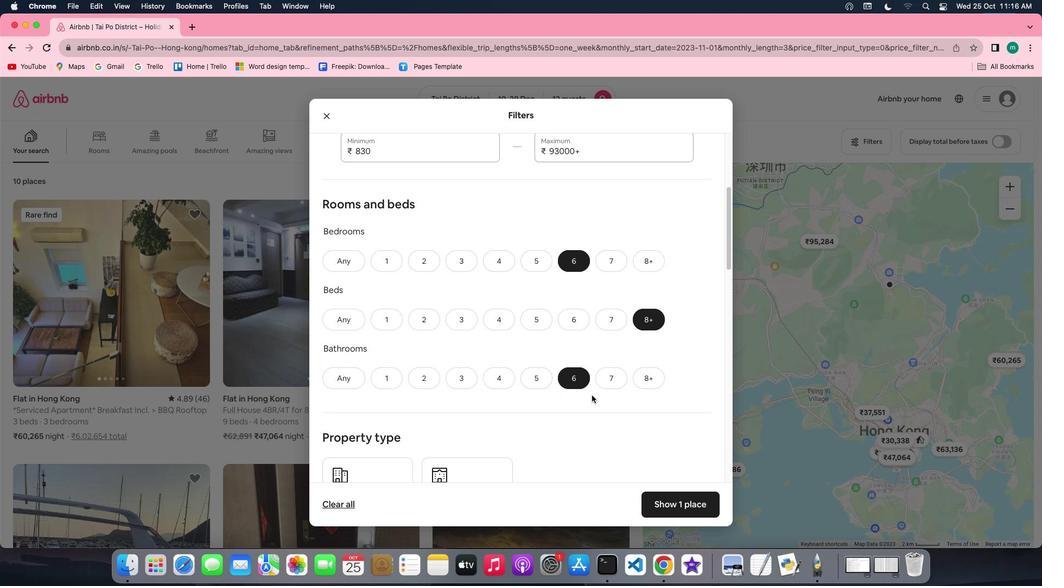 
Action: Mouse moved to (592, 395)
Screenshot: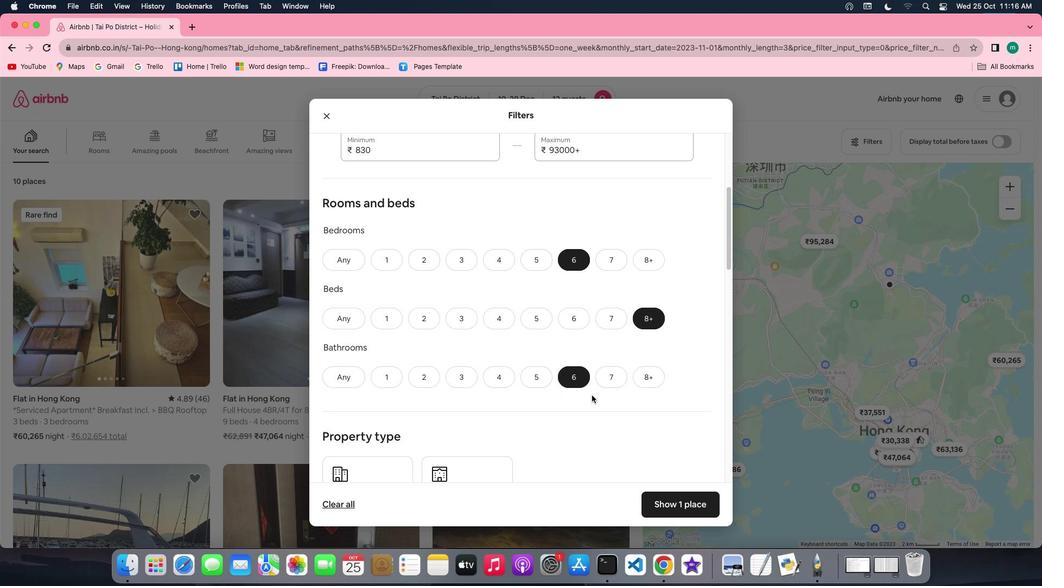 
Action: Mouse scrolled (592, 395) with delta (0, 0)
Screenshot: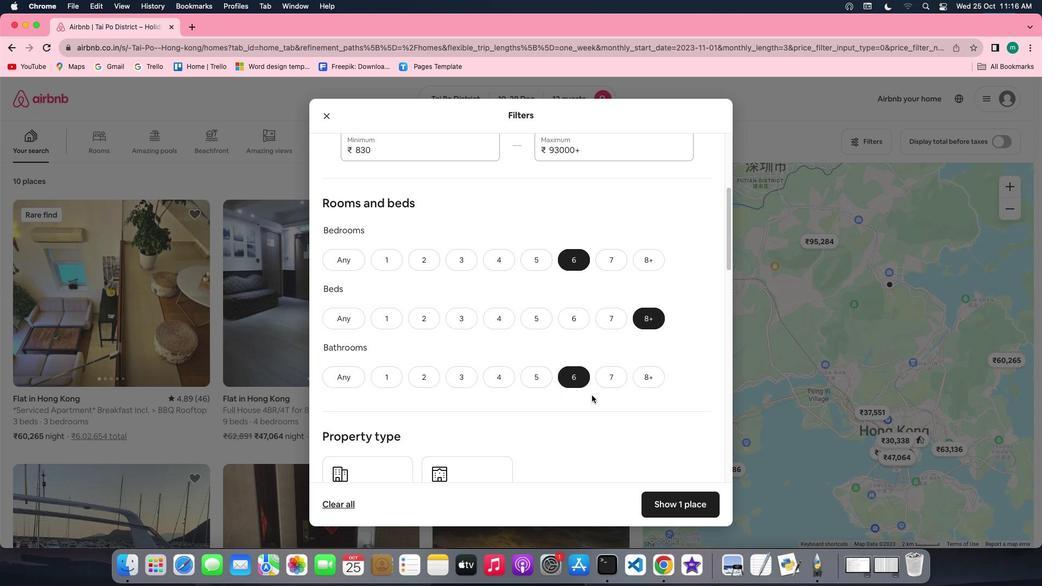 
Action: Mouse scrolled (592, 395) with delta (0, 0)
Screenshot: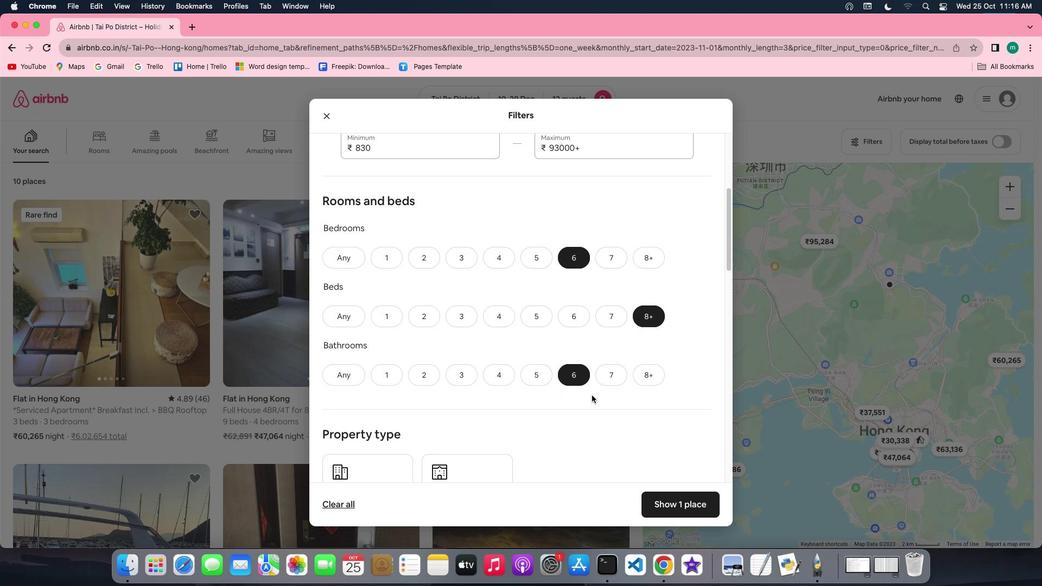 
Action: Mouse scrolled (592, 395) with delta (0, 0)
Screenshot: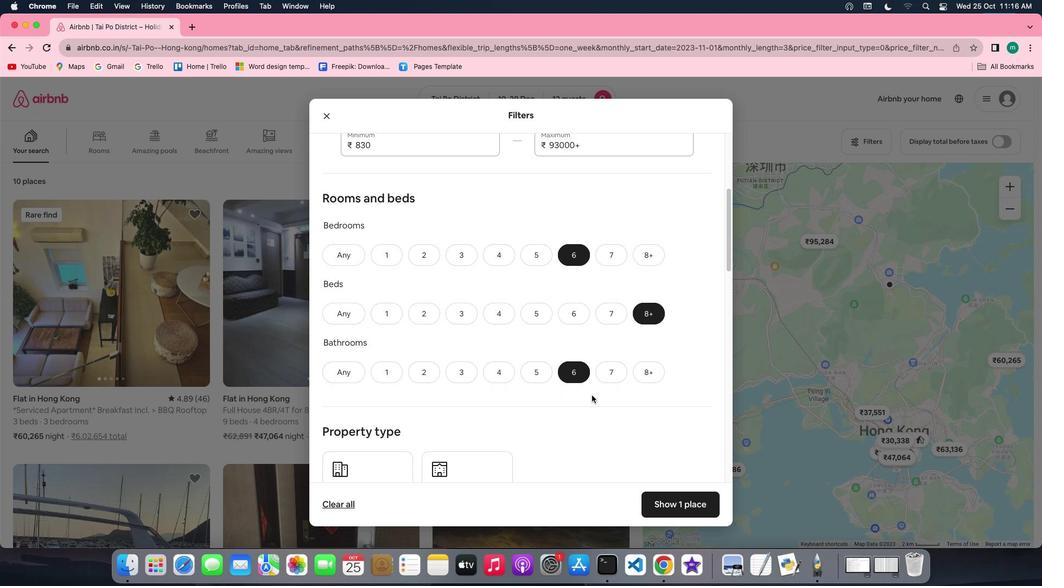 
Action: Mouse scrolled (592, 395) with delta (0, 0)
Screenshot: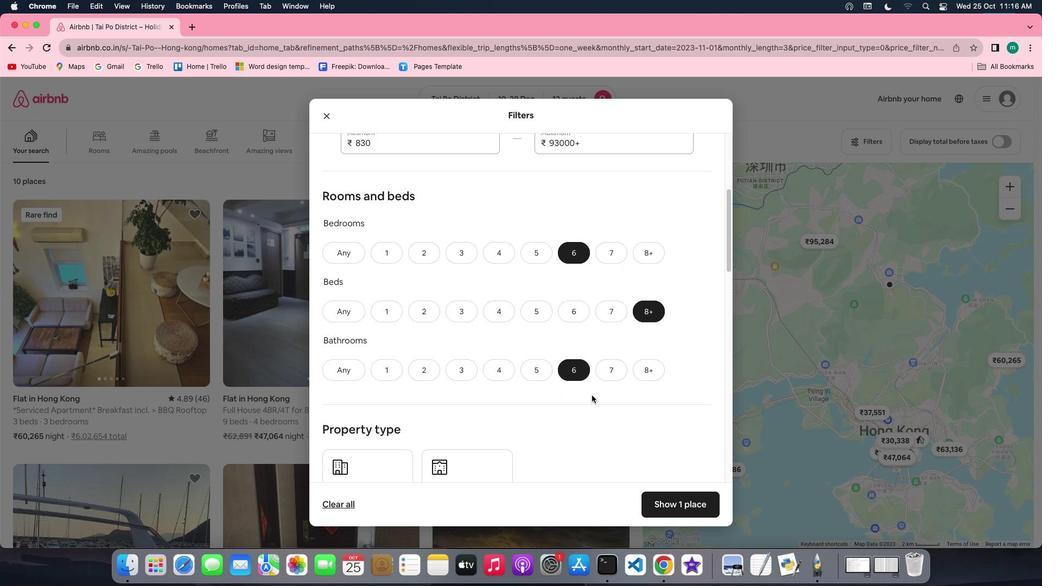 
Action: Mouse scrolled (592, 395) with delta (0, 0)
Screenshot: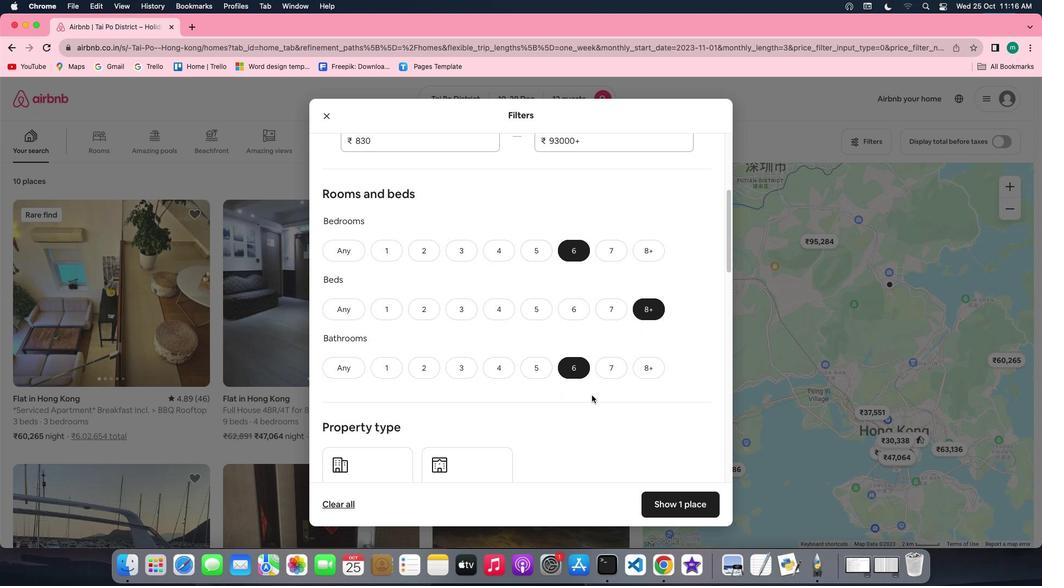 
Action: Mouse scrolled (592, 395) with delta (0, 0)
Screenshot: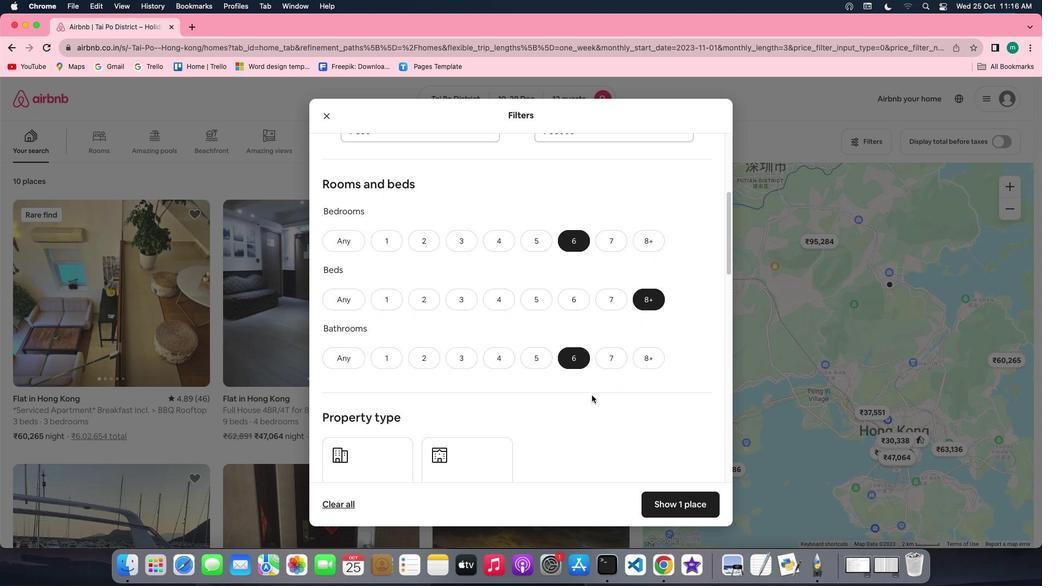 
Action: Mouse scrolled (592, 395) with delta (0, 0)
Screenshot: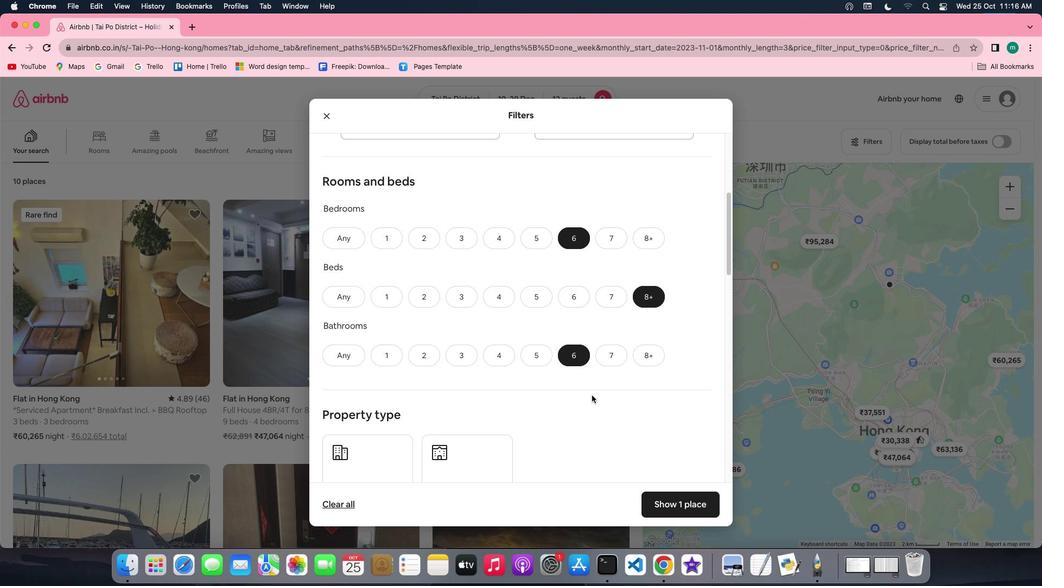 
Action: Mouse scrolled (592, 395) with delta (0, 0)
Screenshot: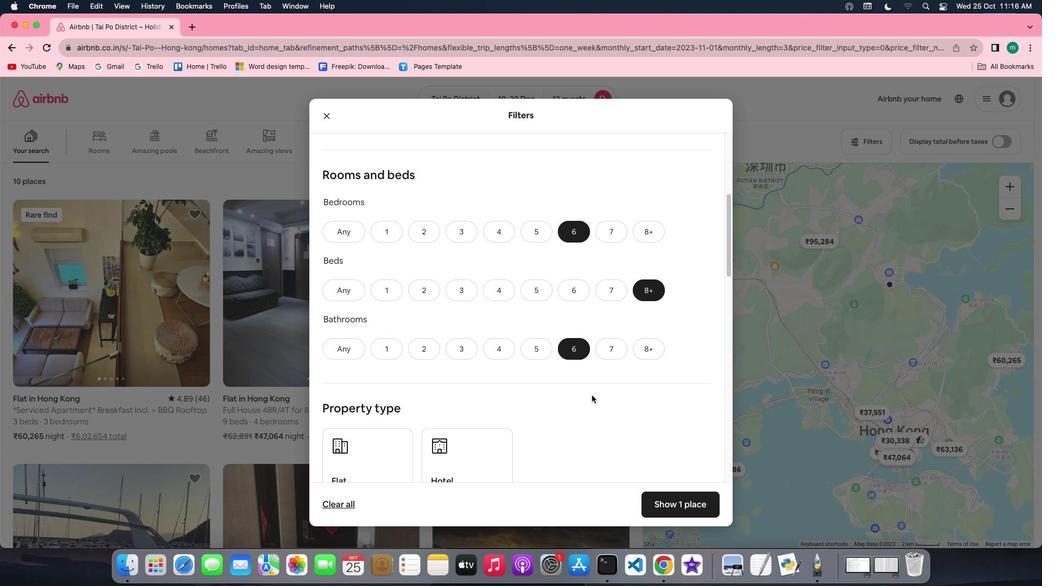 
Action: Mouse scrolled (592, 395) with delta (0, 0)
Screenshot: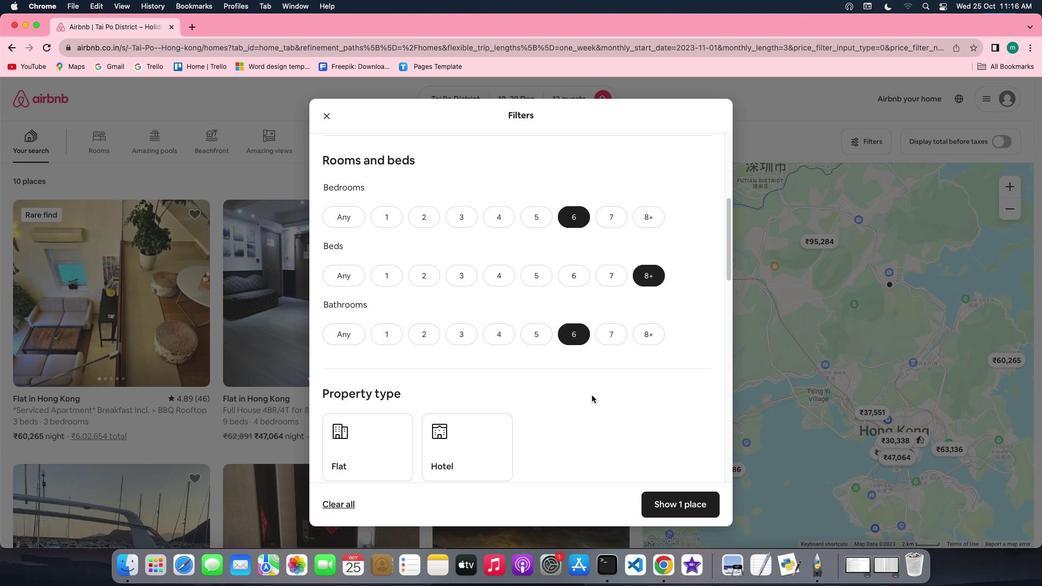 
Action: Mouse scrolled (592, 395) with delta (0, 0)
Screenshot: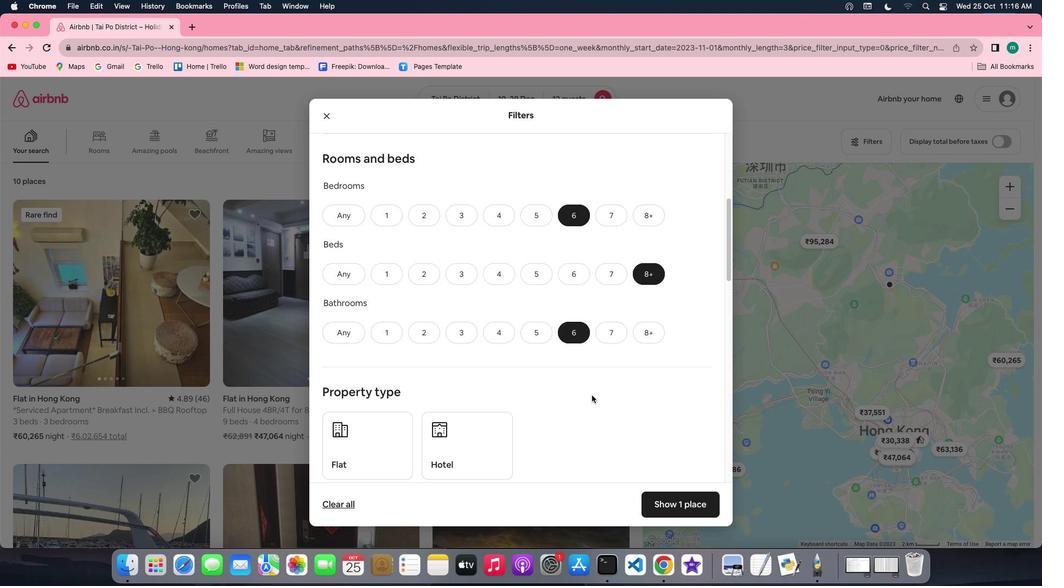 
Action: Mouse scrolled (592, 395) with delta (0, 0)
Screenshot: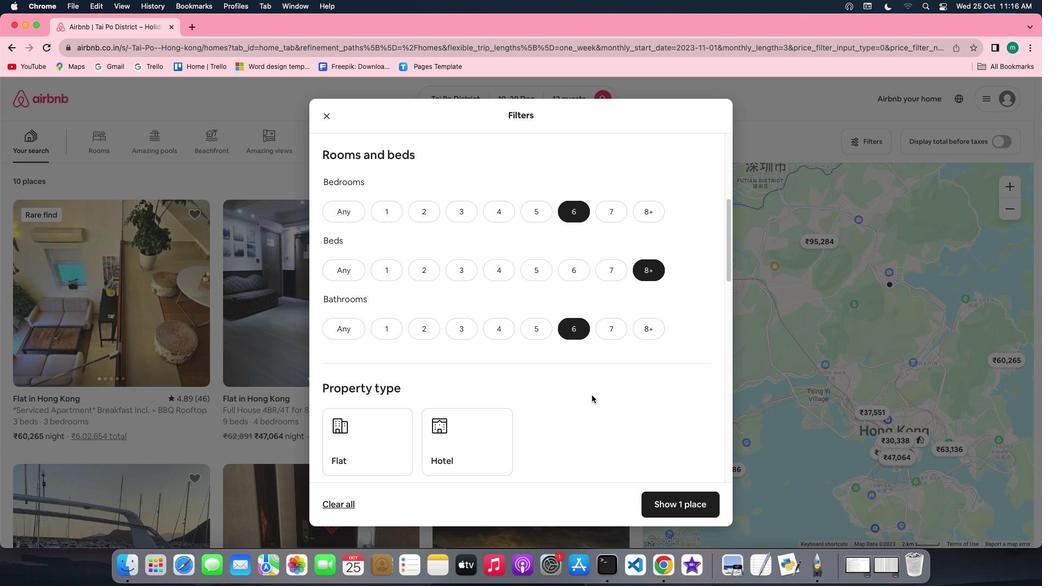 
Action: Mouse scrolled (592, 395) with delta (0, 0)
Screenshot: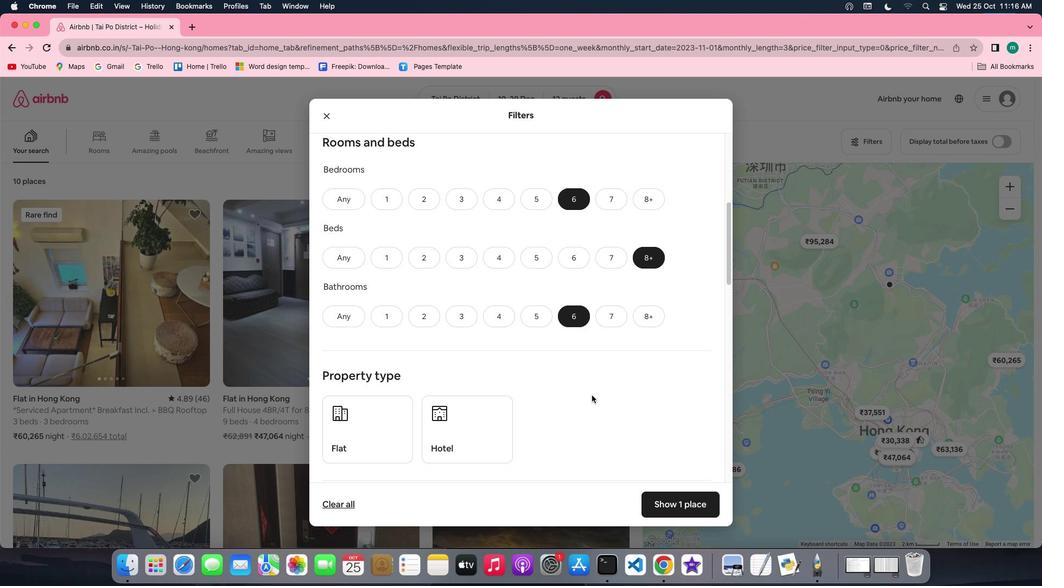 
Action: Mouse scrolled (592, 395) with delta (0, 0)
Screenshot: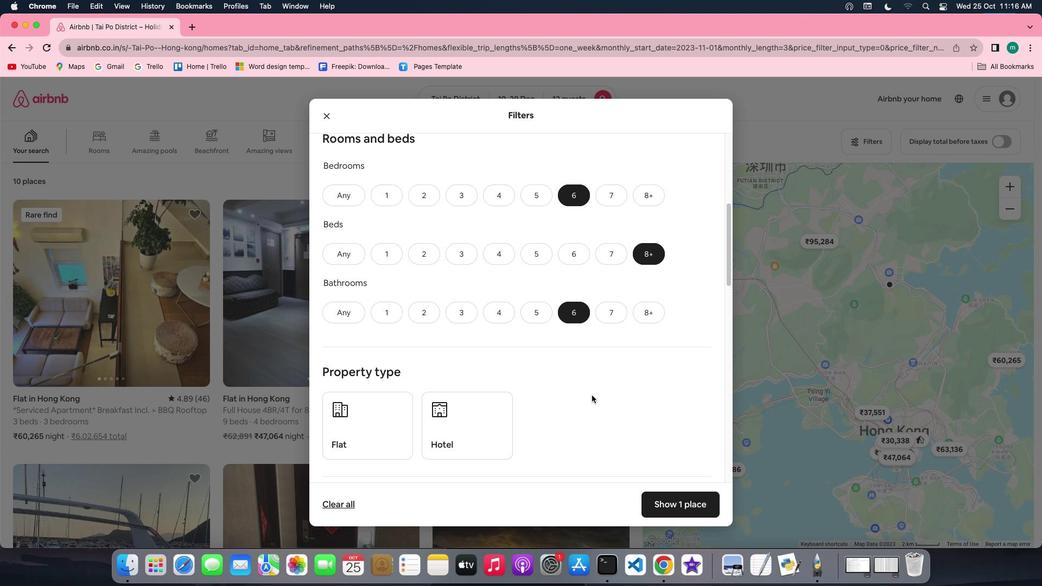 
Action: Mouse scrolled (592, 395) with delta (0, 0)
Screenshot: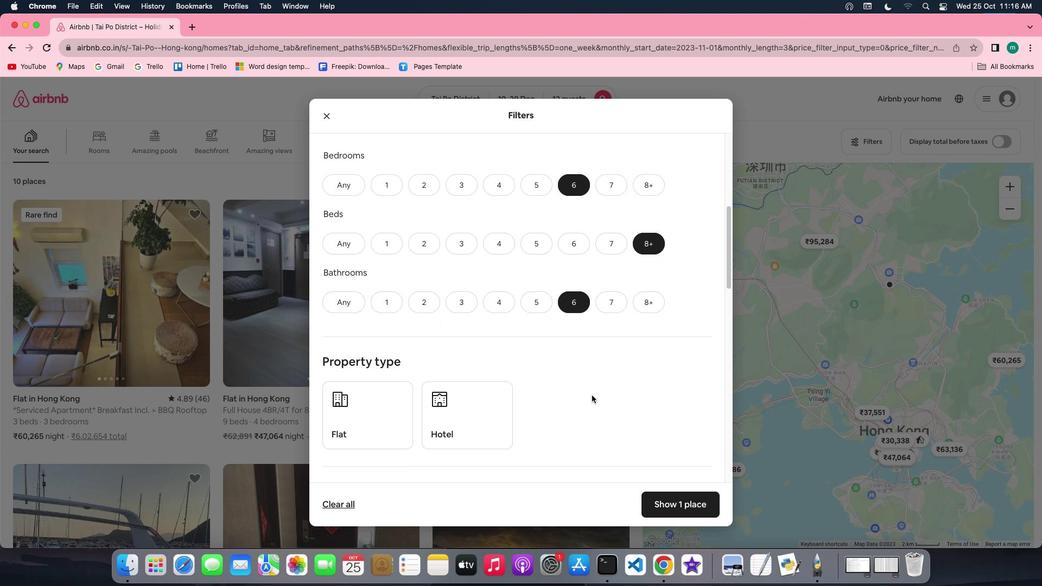 
Action: Mouse scrolled (592, 395) with delta (0, 0)
Screenshot: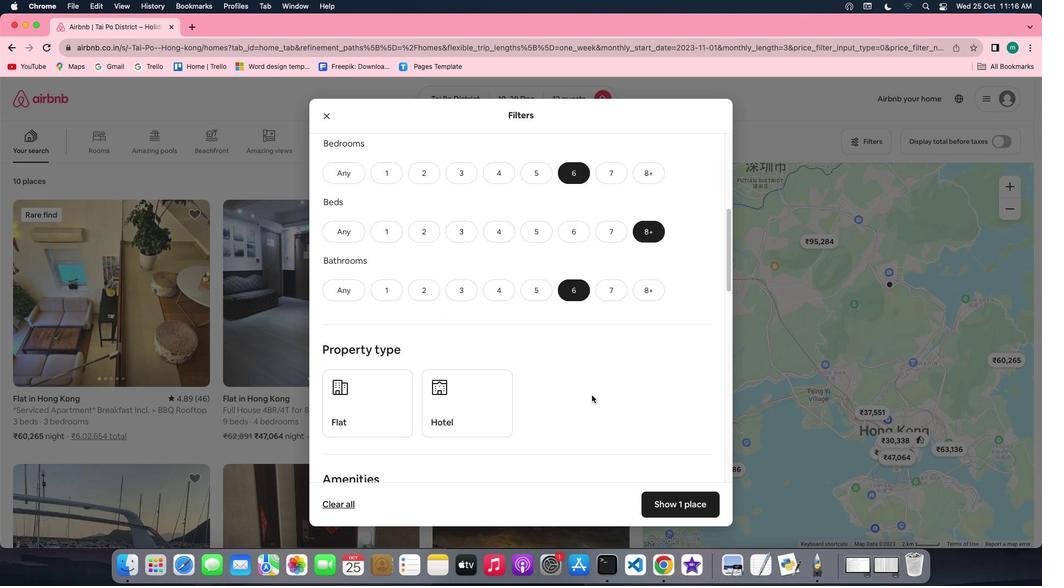 
Action: Mouse scrolled (592, 395) with delta (0, 0)
Screenshot: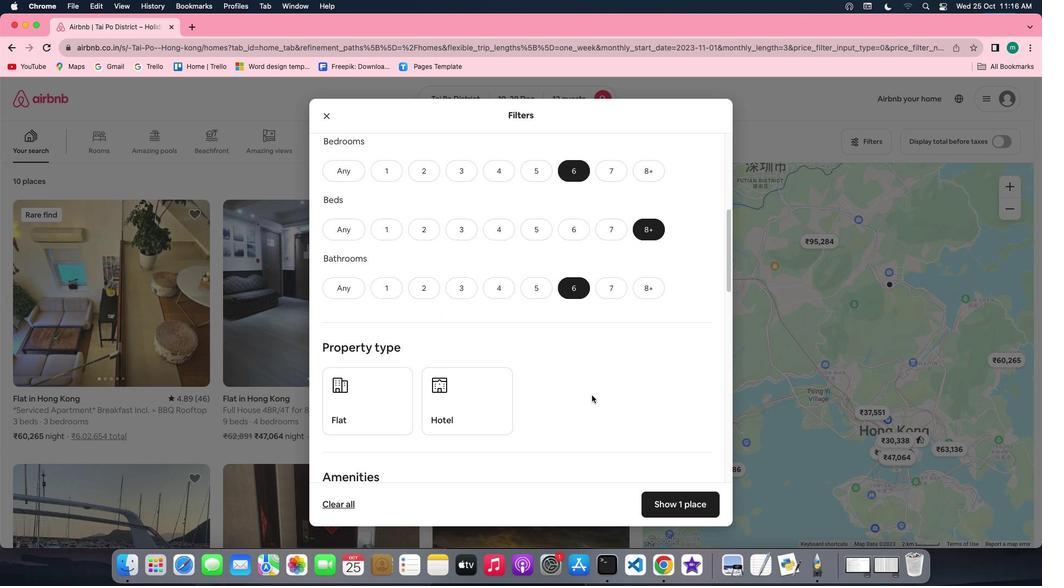 
Action: Mouse scrolled (592, 395) with delta (0, 0)
Screenshot: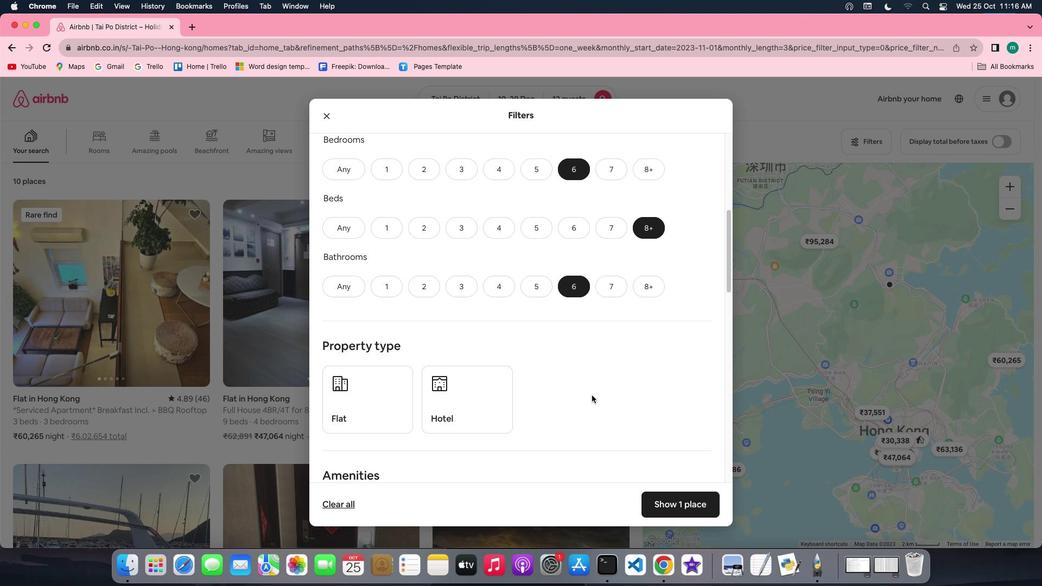 
Action: Mouse moved to (398, 382)
Screenshot: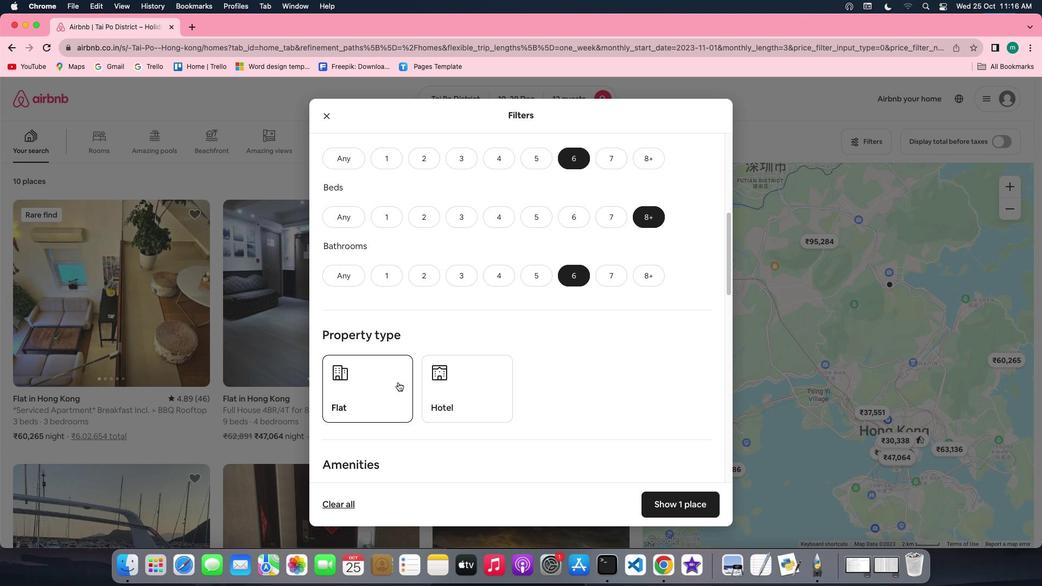 
Action: Mouse pressed left at (398, 382)
Screenshot: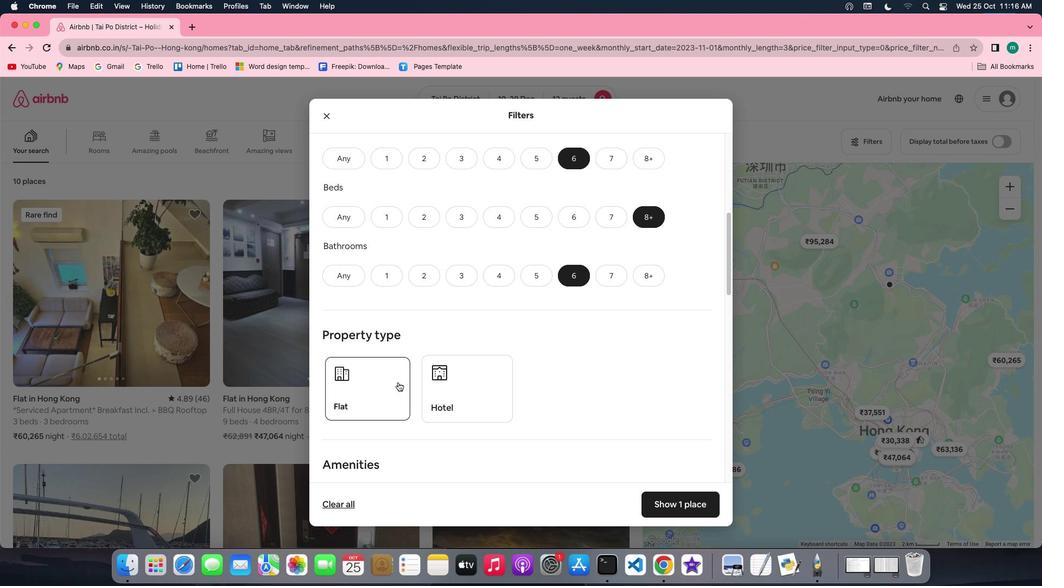 
Action: Mouse moved to (596, 358)
Screenshot: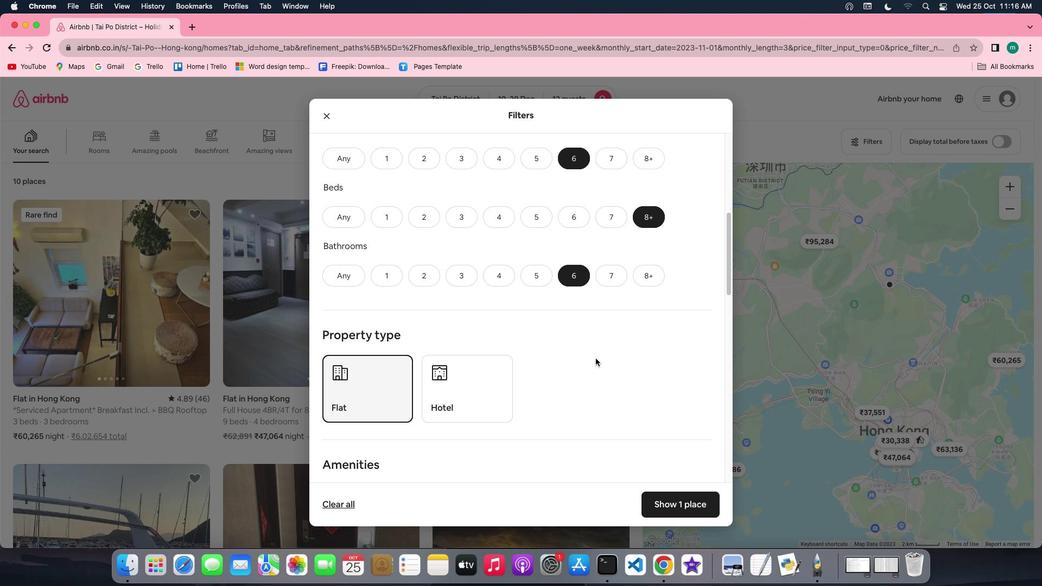 
Action: Mouse scrolled (596, 358) with delta (0, 0)
Screenshot: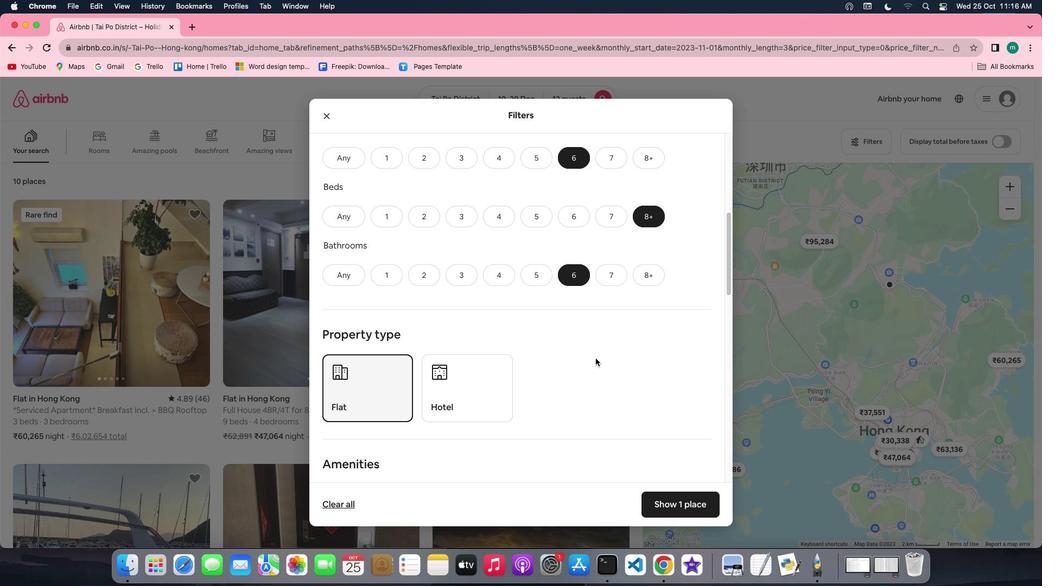 
Action: Mouse scrolled (596, 358) with delta (0, 0)
Screenshot: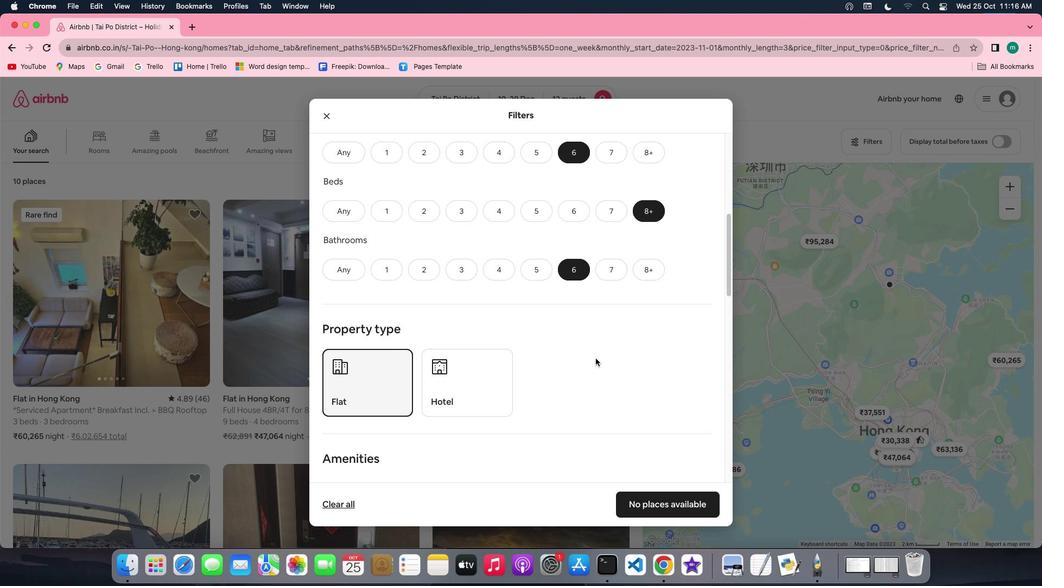 
Action: Mouse scrolled (596, 358) with delta (0, 0)
Screenshot: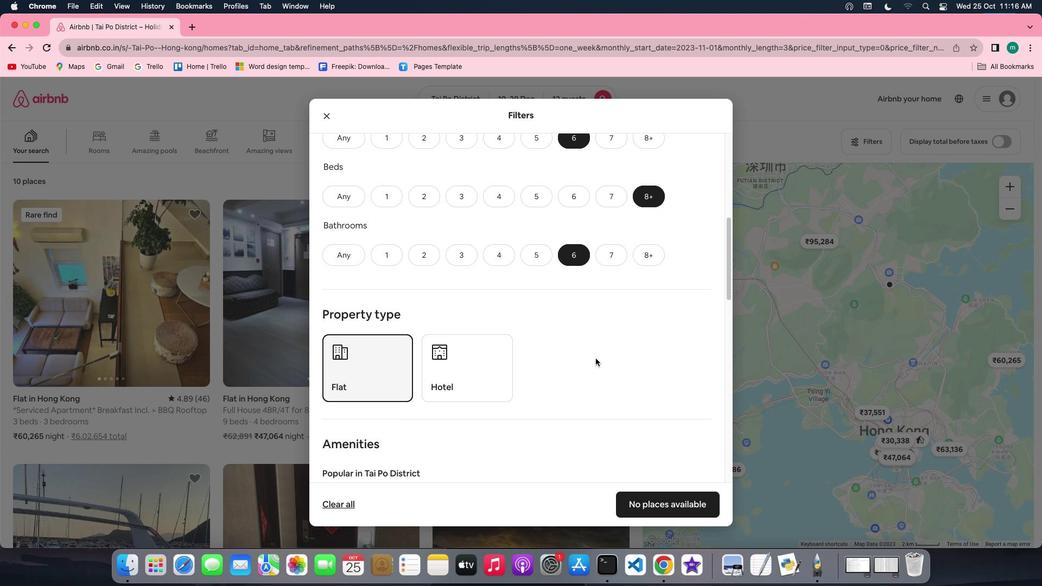 
Action: Mouse scrolled (596, 358) with delta (0, 0)
Screenshot: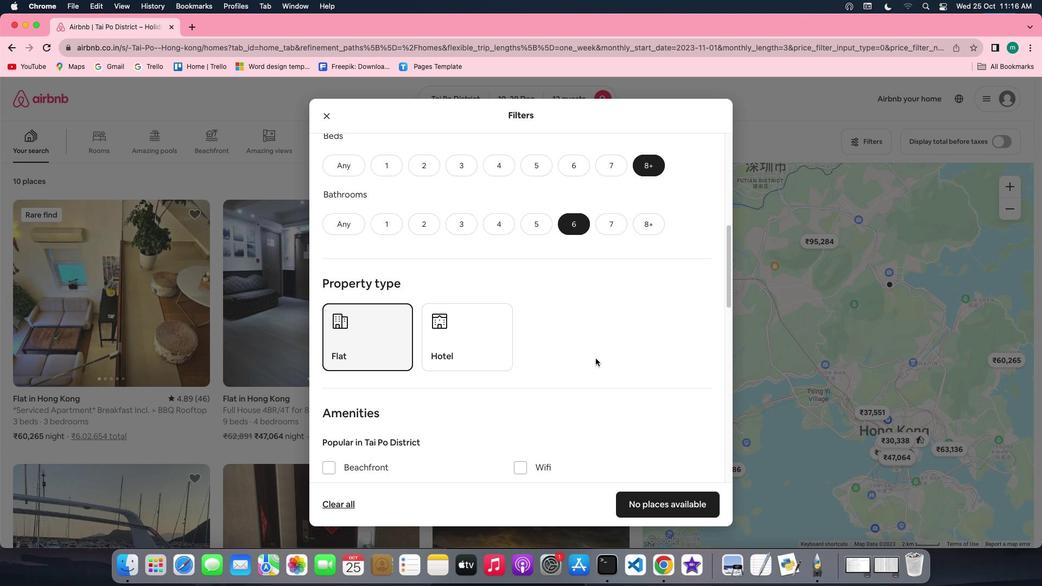 
Action: Mouse scrolled (596, 358) with delta (0, 0)
Screenshot: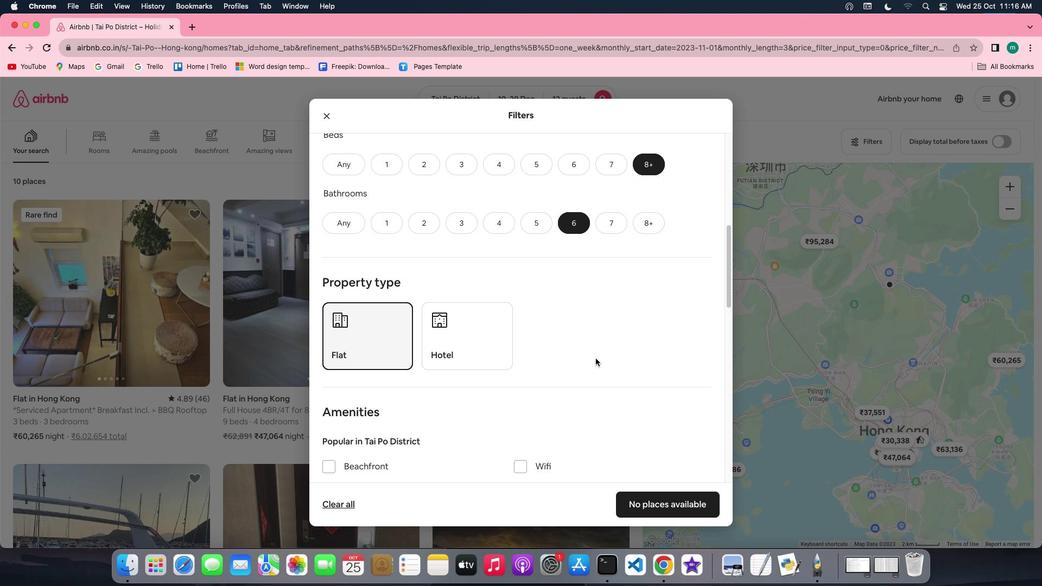 
Action: Mouse scrolled (596, 358) with delta (0, 0)
Screenshot: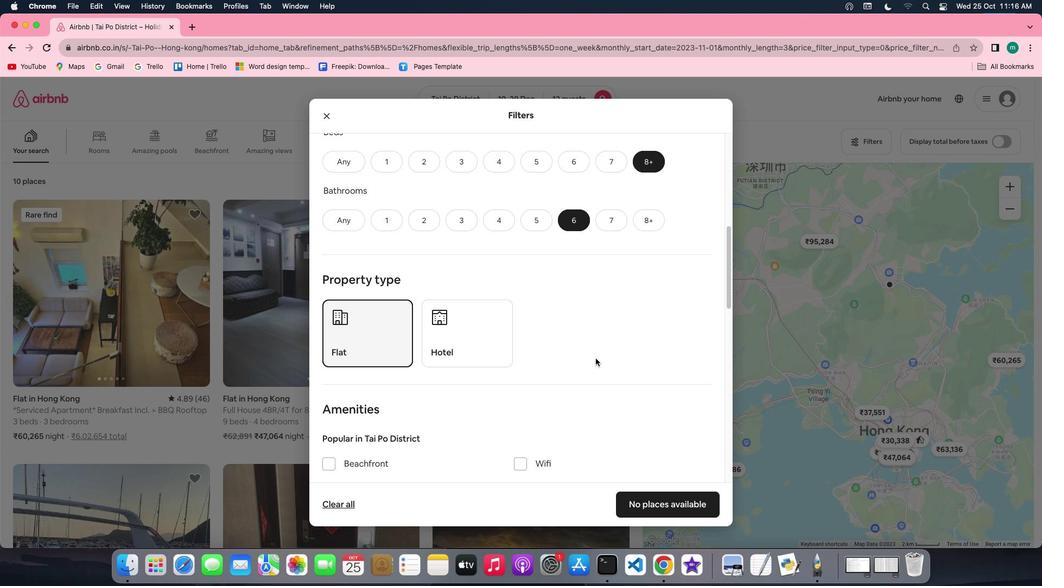 
Action: Mouse scrolled (596, 358) with delta (0, 0)
Screenshot: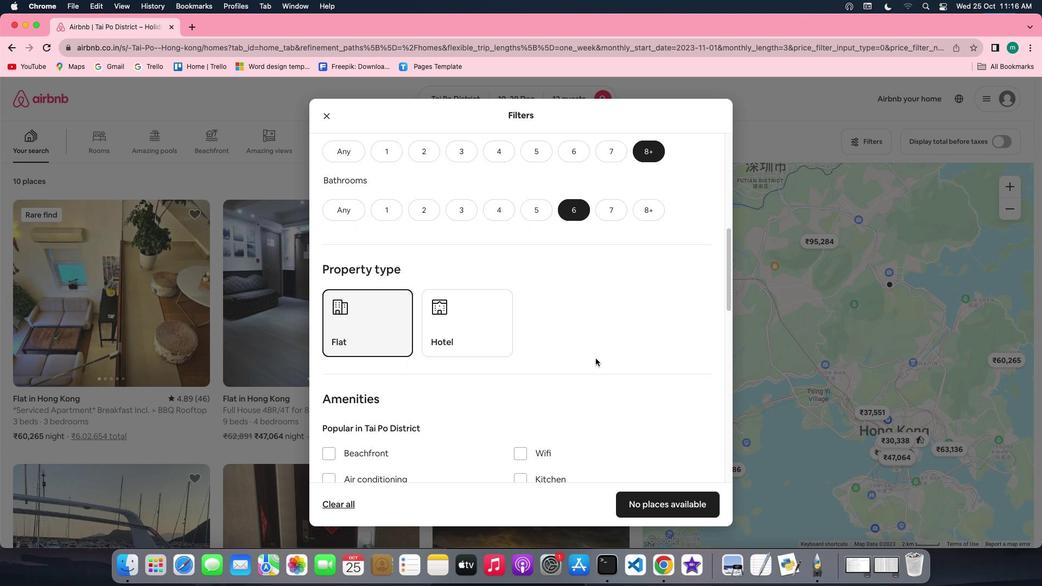 
Action: Mouse scrolled (596, 358) with delta (0, 0)
Screenshot: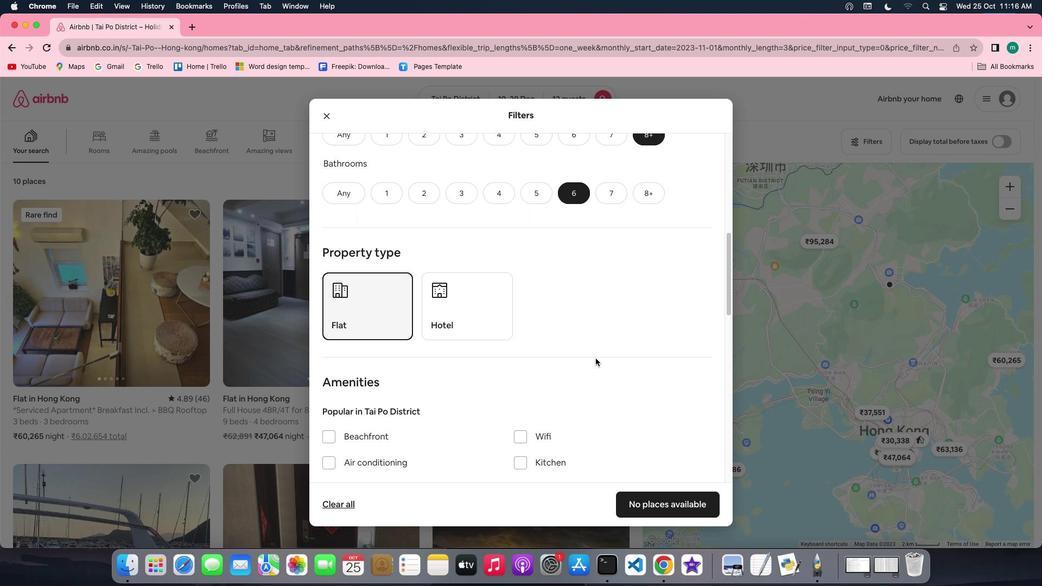 
Action: Mouse scrolled (596, 358) with delta (0, 0)
Screenshot: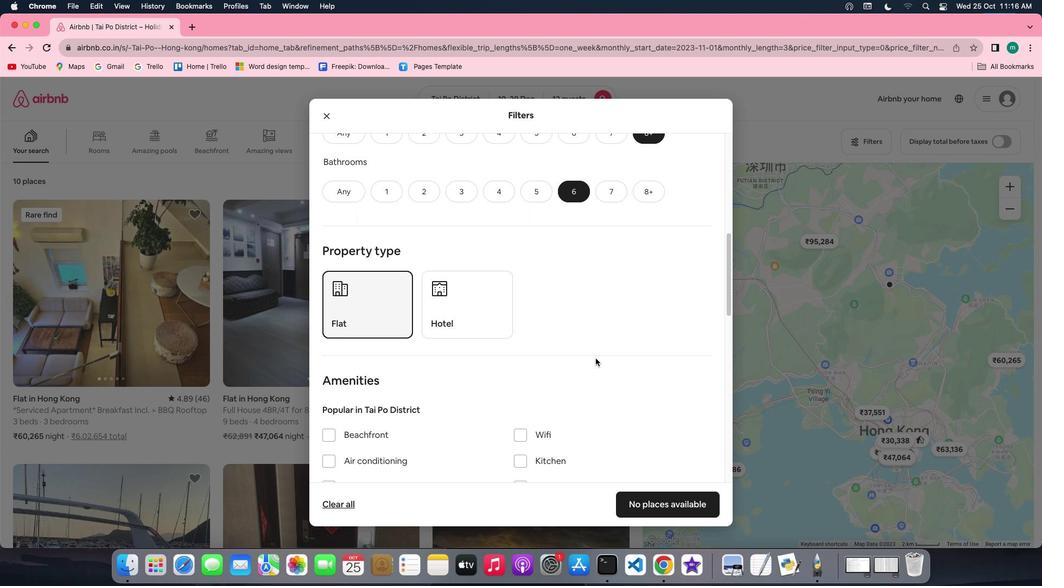 
Action: Mouse scrolled (596, 358) with delta (0, 0)
Screenshot: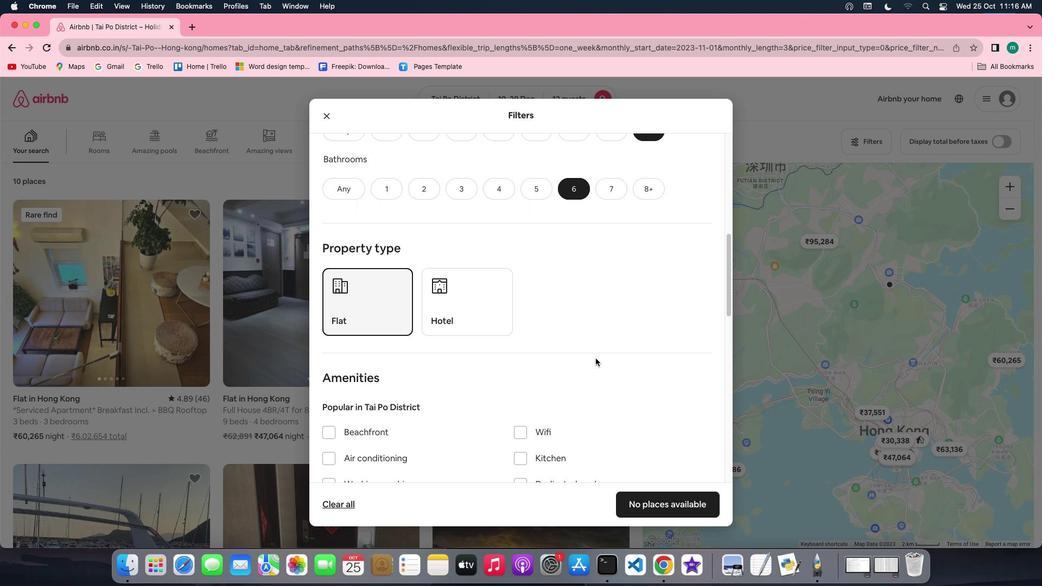 
Action: Mouse scrolled (596, 358) with delta (0, -1)
Screenshot: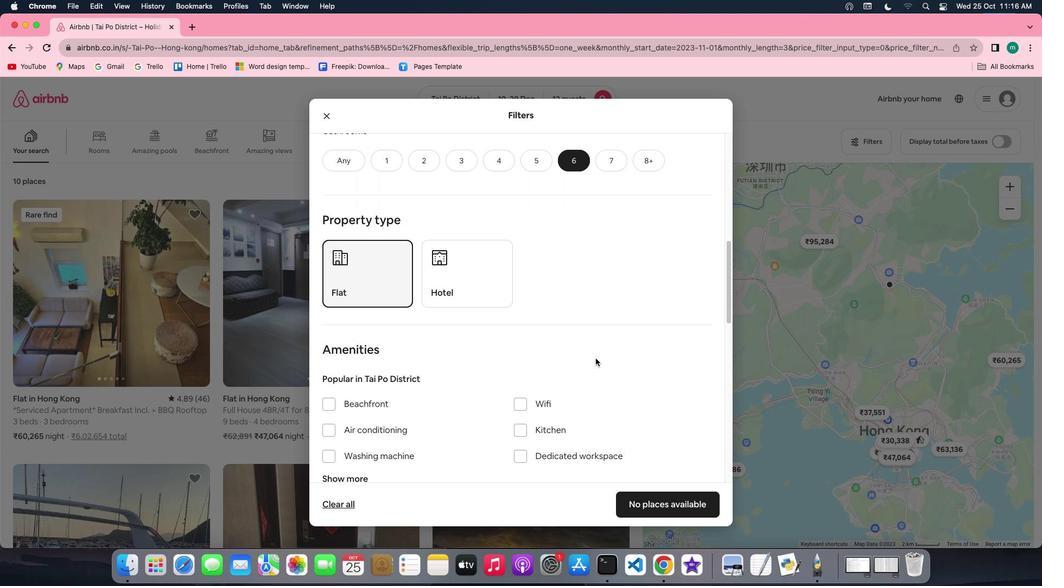 
Action: Mouse scrolled (596, 358) with delta (0, 0)
Screenshot: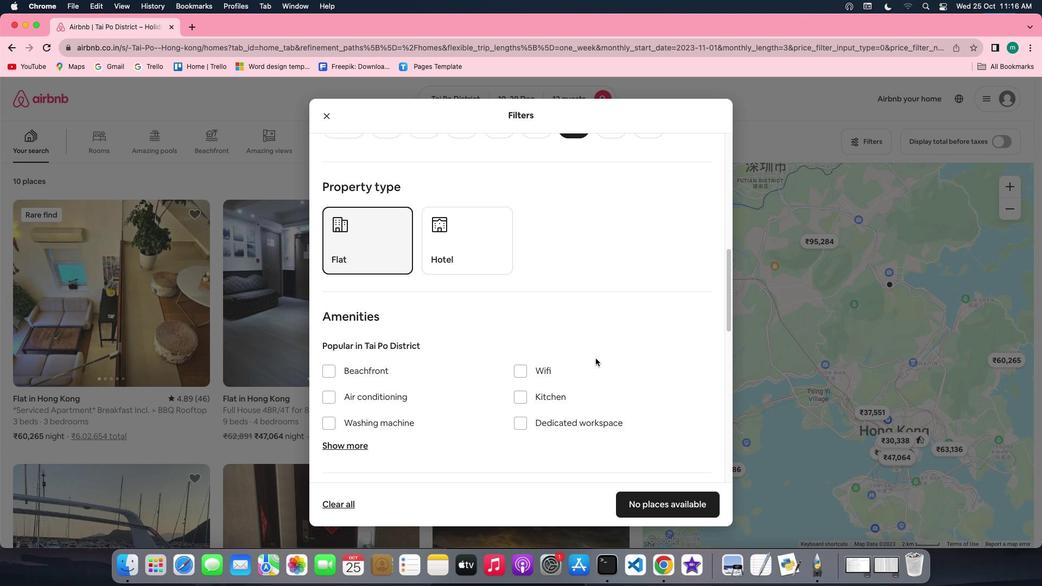 
Action: Mouse scrolled (596, 358) with delta (0, 0)
Screenshot: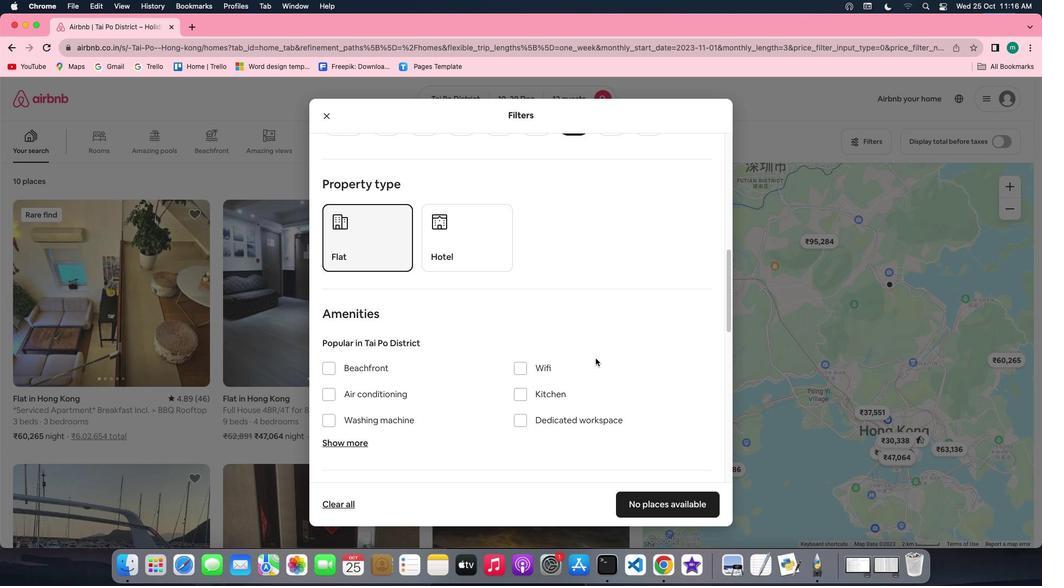 
Action: Mouse scrolled (596, 358) with delta (0, 0)
Screenshot: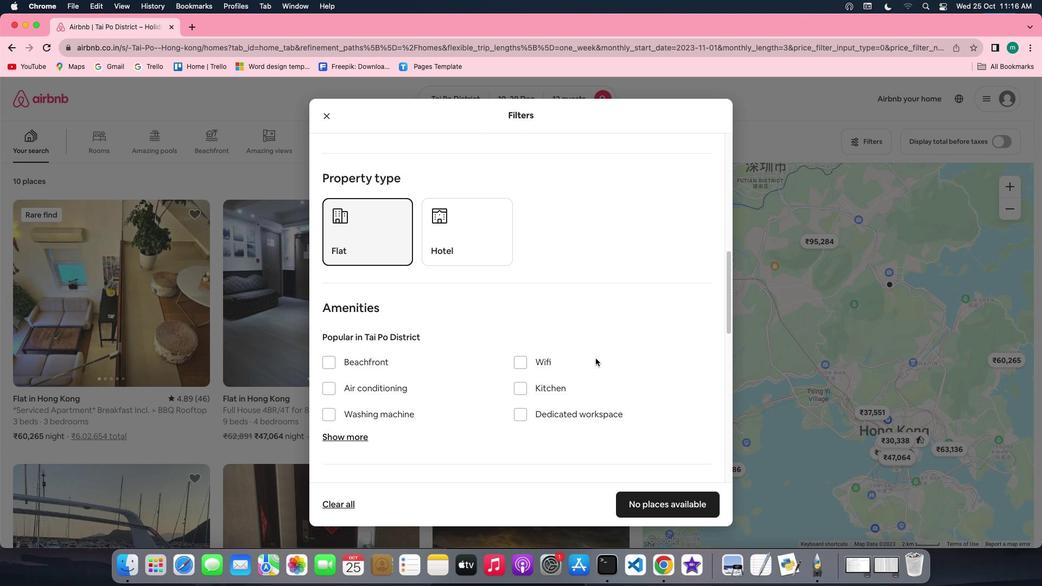 
Action: Mouse scrolled (596, 358) with delta (0, 0)
Screenshot: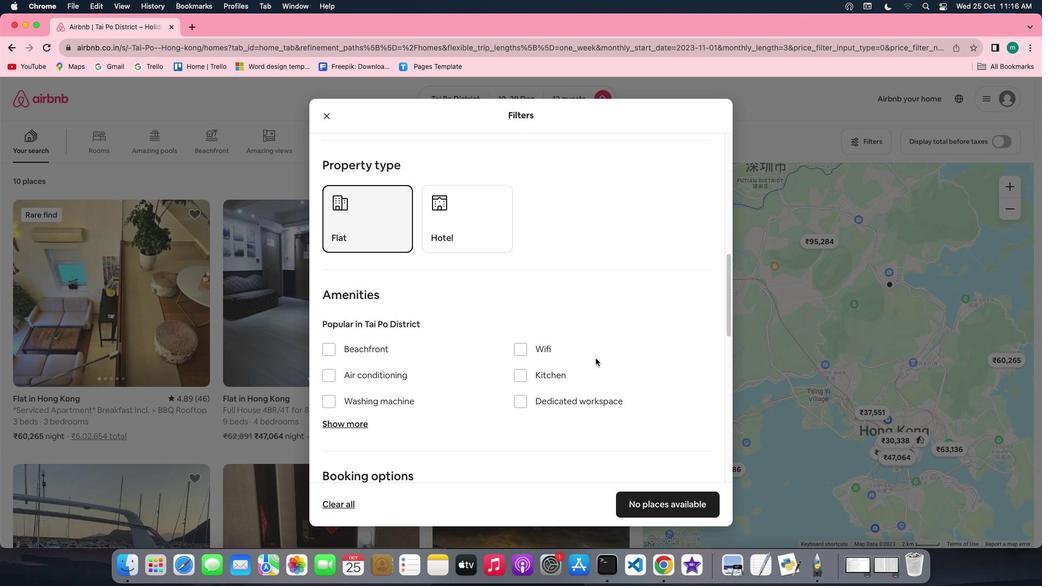 
Action: Mouse scrolled (596, 358) with delta (0, 0)
Screenshot: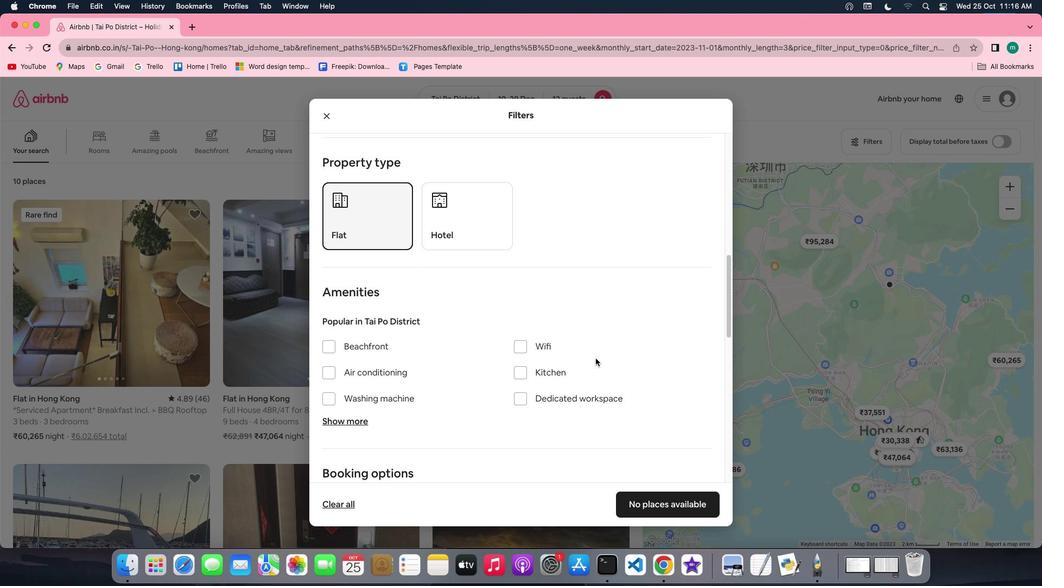 
Action: Mouse moved to (536, 330)
Screenshot: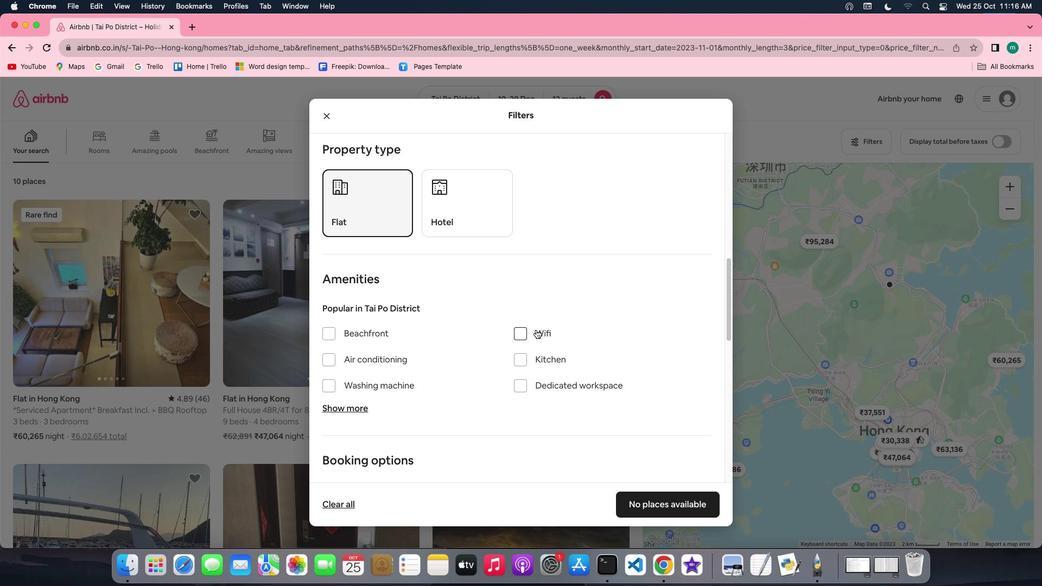 
Action: Mouse pressed left at (536, 330)
Screenshot: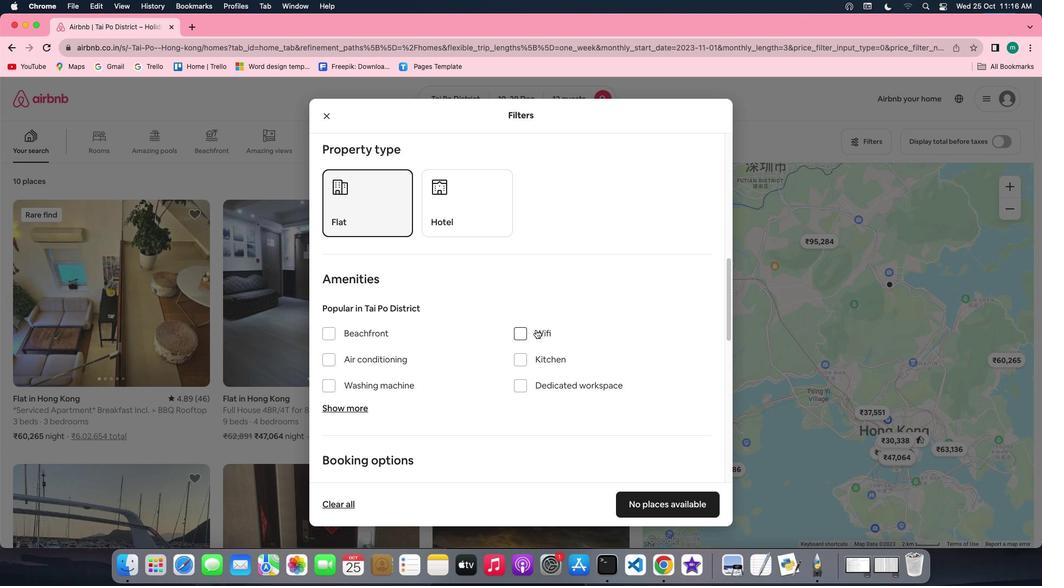 
Action: Mouse moved to (553, 329)
Screenshot: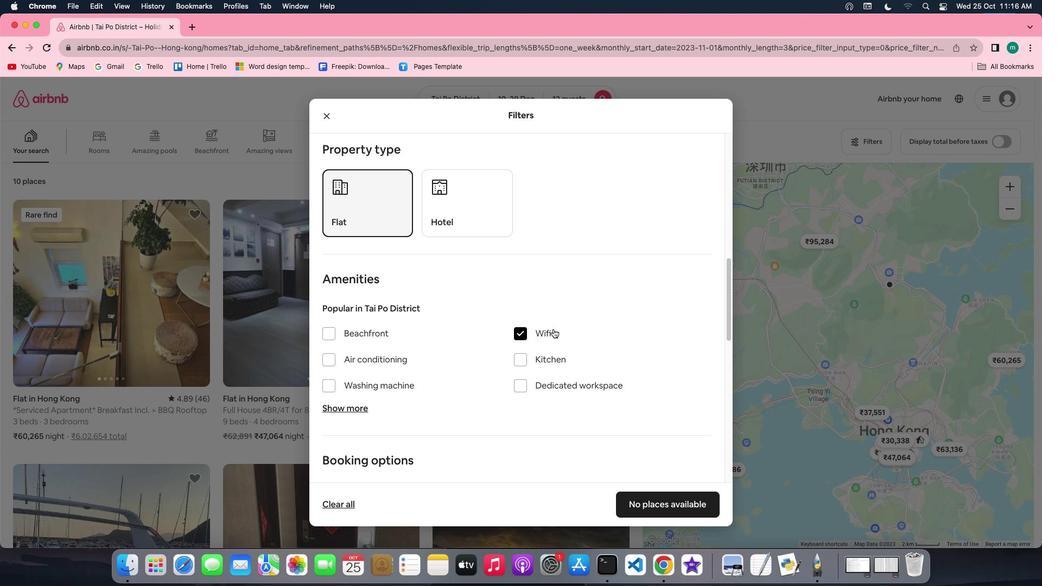 
Action: Mouse scrolled (553, 329) with delta (0, 0)
Screenshot: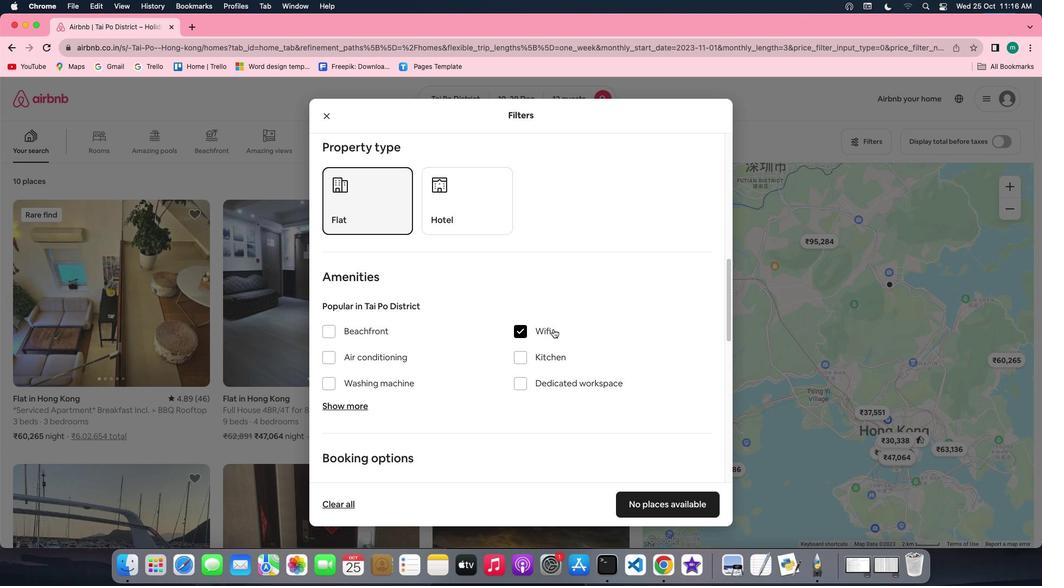 
Action: Mouse scrolled (553, 329) with delta (0, 0)
Screenshot: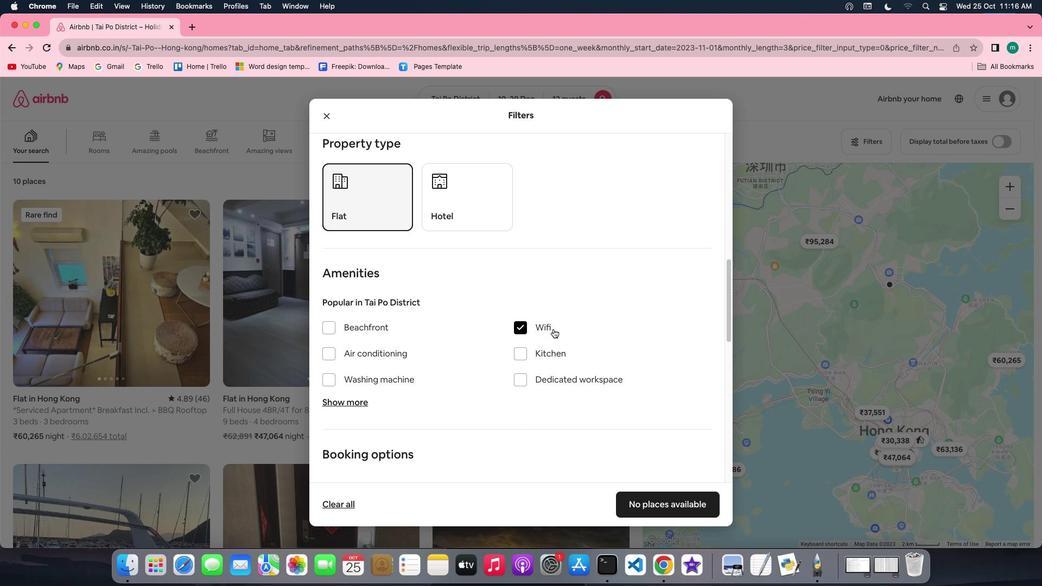 
Action: Mouse scrolled (553, 329) with delta (0, 0)
Screenshot: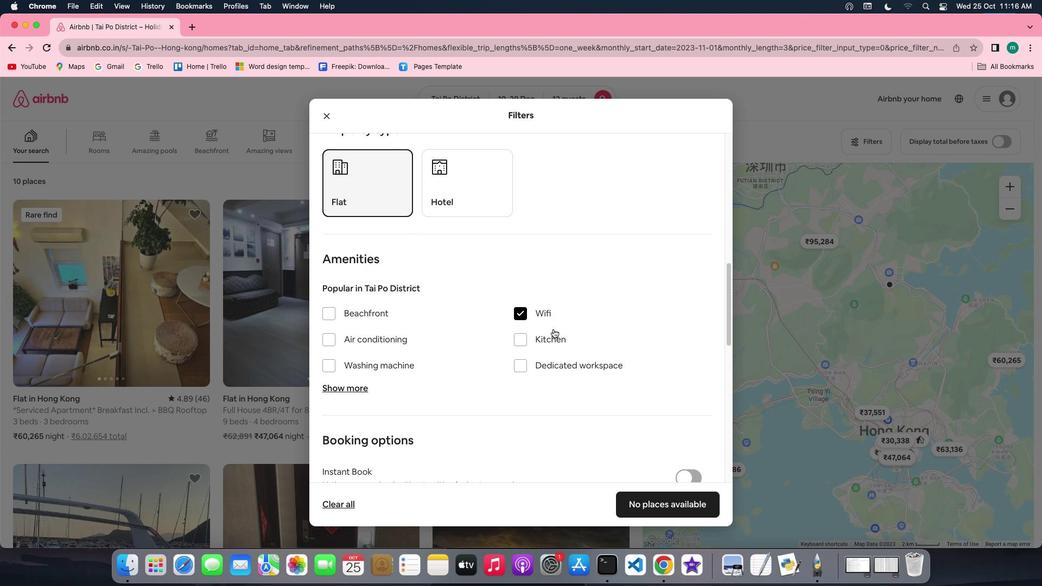 
Action: Mouse moved to (362, 351)
Screenshot: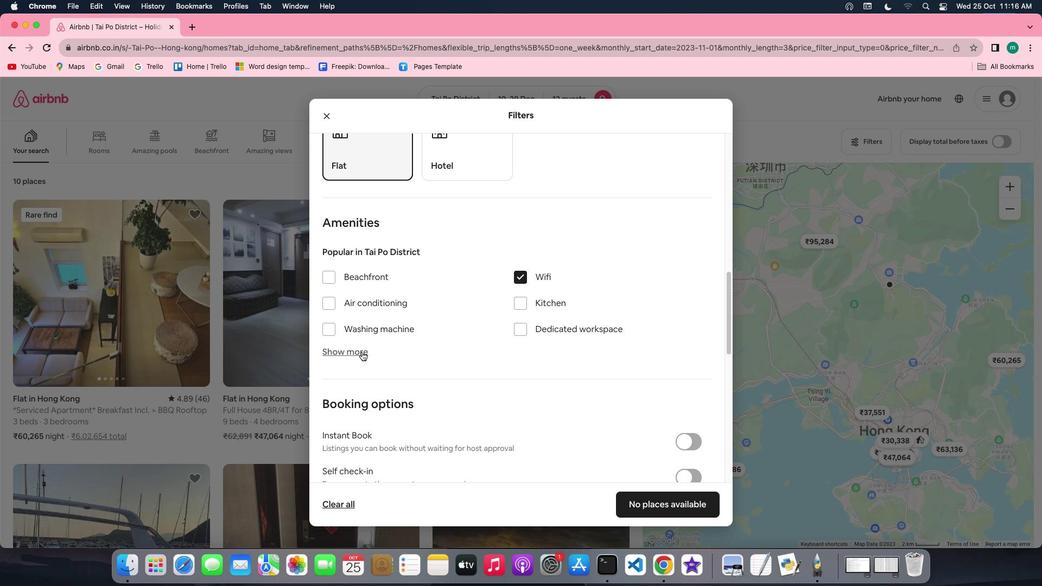 
Action: Mouse pressed left at (362, 351)
Screenshot: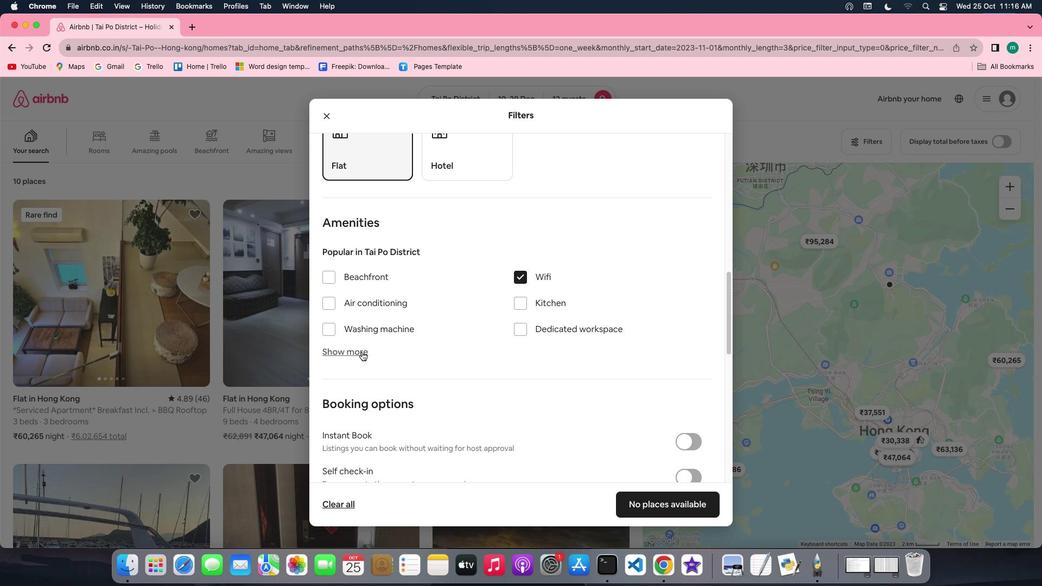 
Action: Mouse moved to (468, 344)
Screenshot: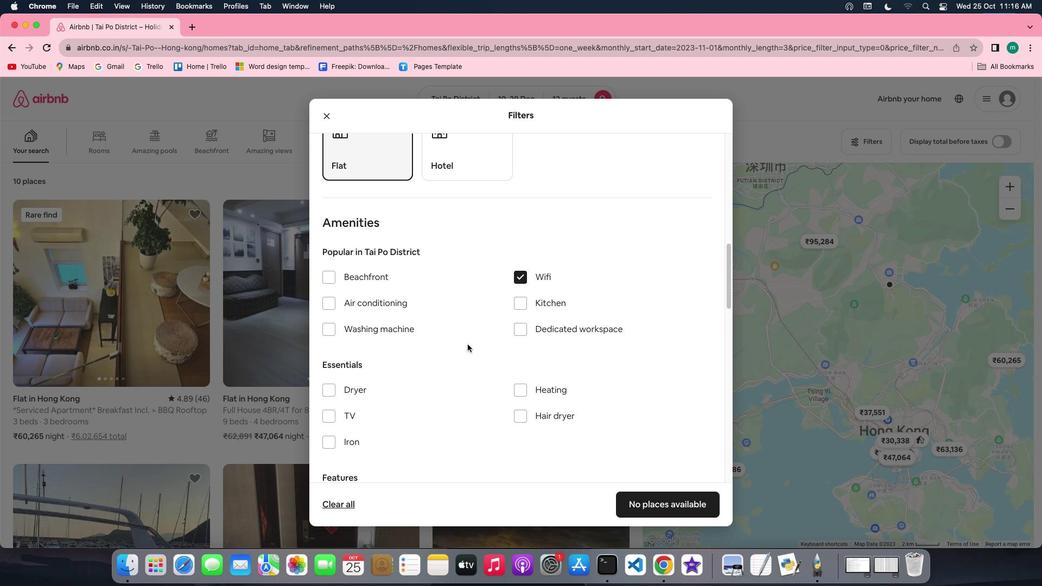 
Action: Mouse scrolled (468, 344) with delta (0, 0)
Screenshot: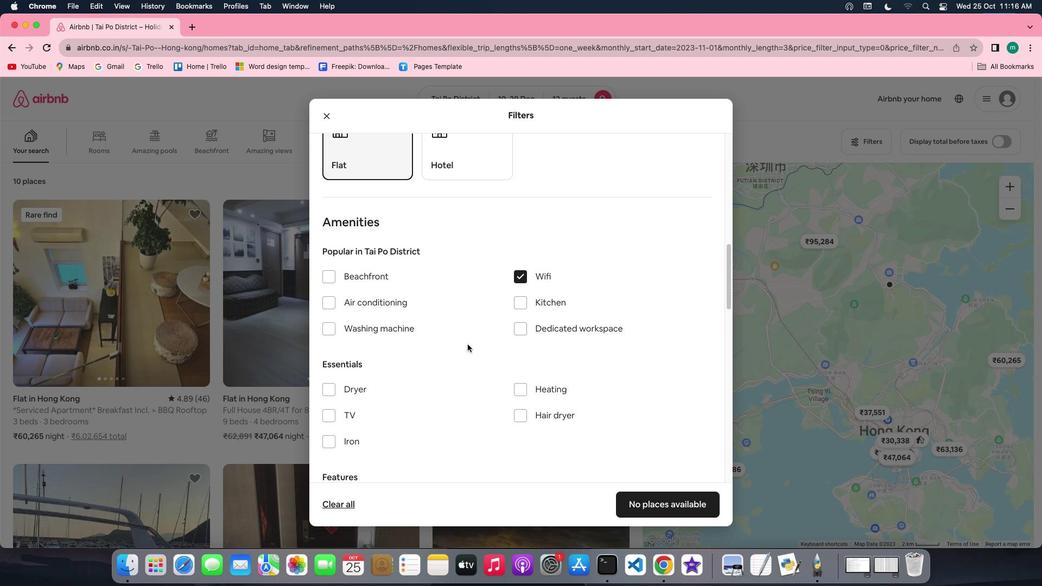 
Action: Mouse scrolled (468, 344) with delta (0, 0)
Screenshot: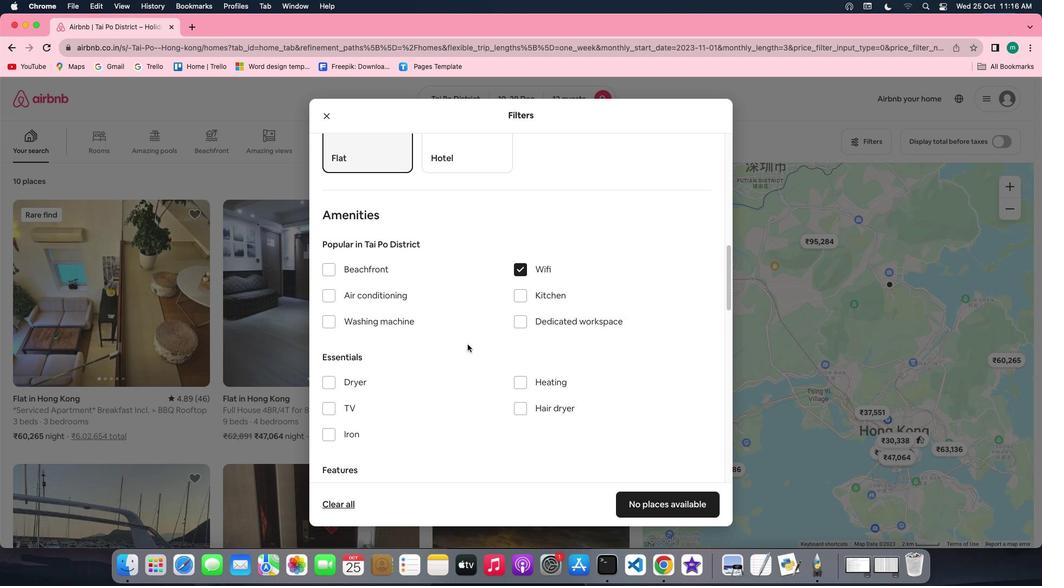
Action: Mouse scrolled (468, 344) with delta (0, 0)
Screenshot: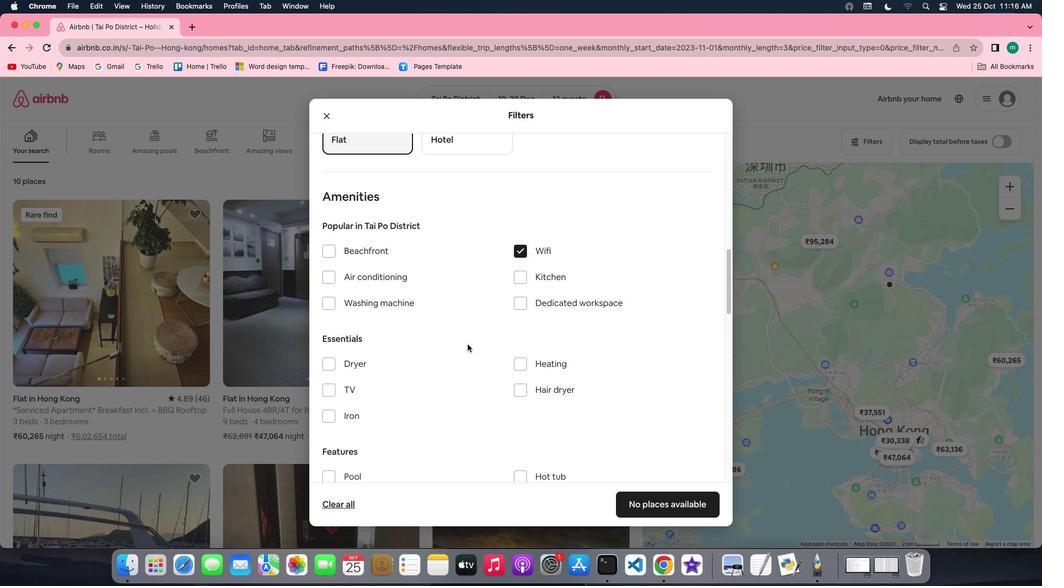 
Action: Mouse moved to (349, 355)
Screenshot: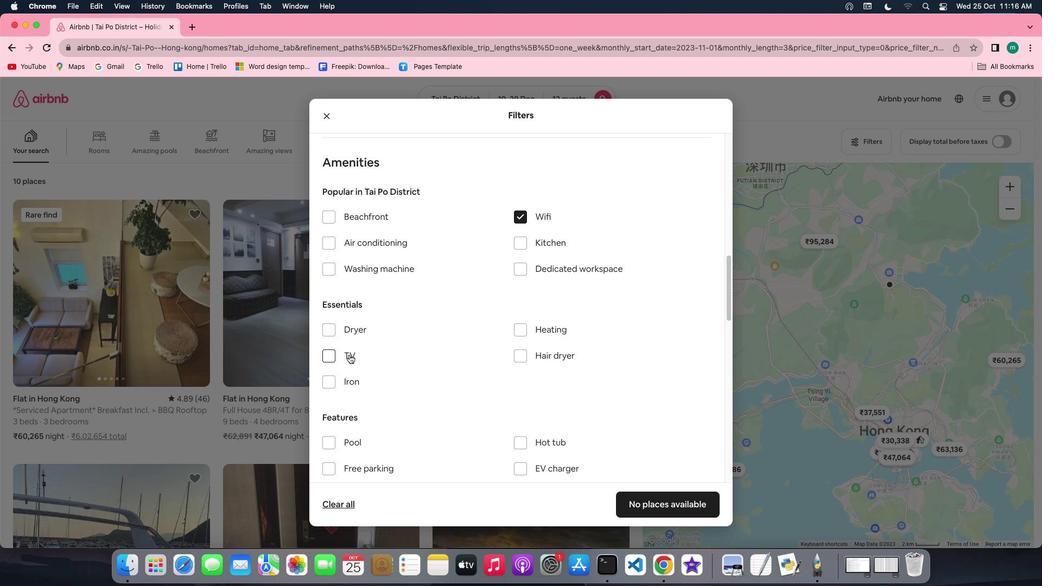 
Action: Mouse pressed left at (349, 355)
Screenshot: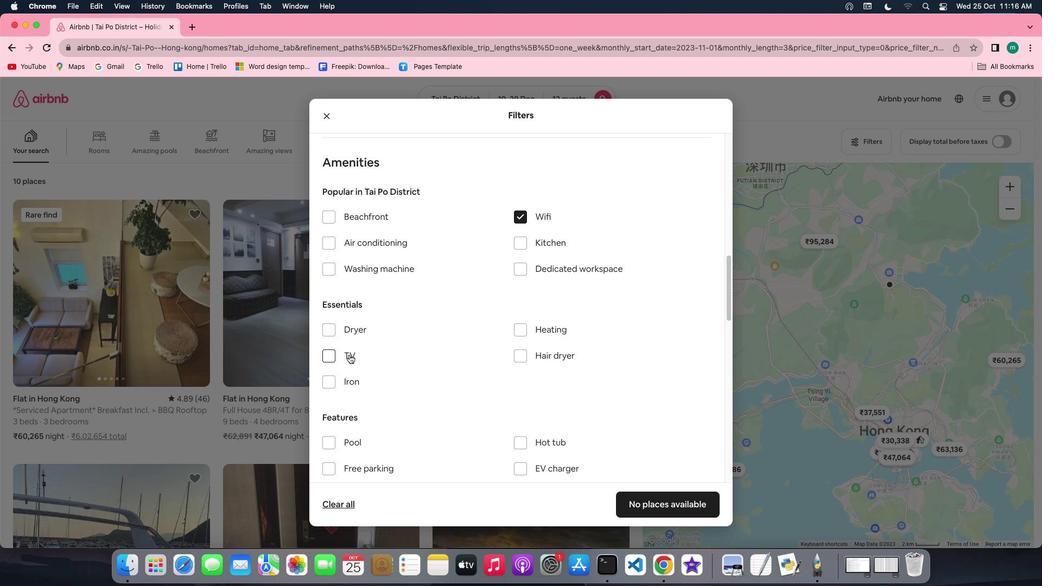 
Action: Mouse moved to (601, 273)
Screenshot: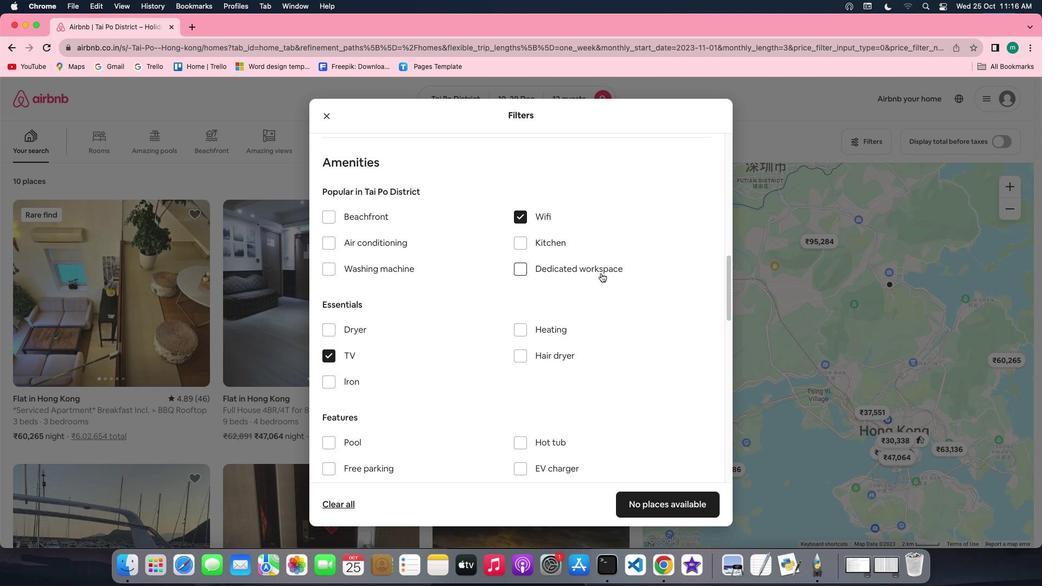
Action: Mouse scrolled (601, 273) with delta (0, 0)
Screenshot: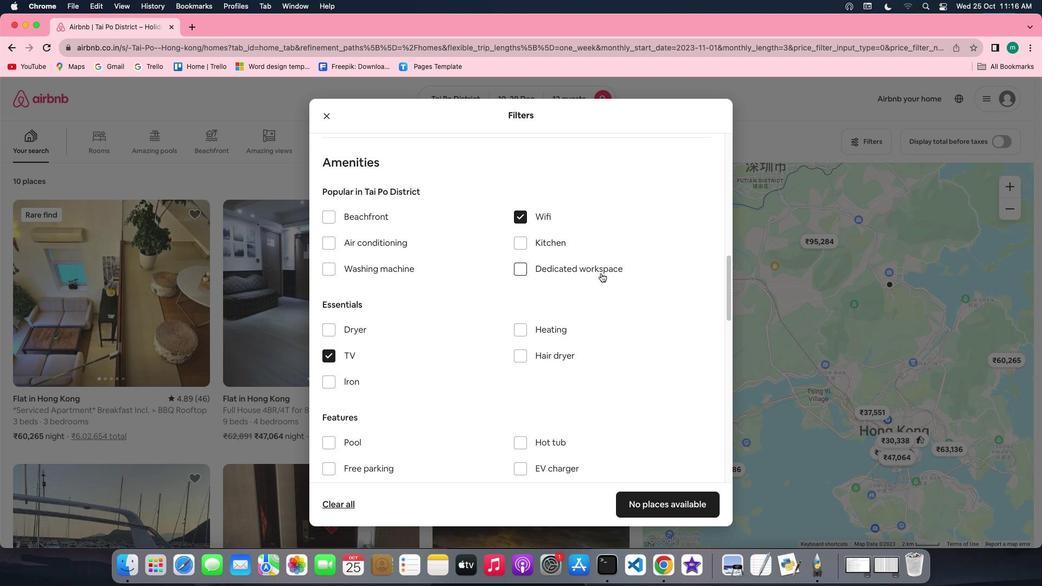 
Action: Mouse scrolled (601, 273) with delta (0, 0)
Screenshot: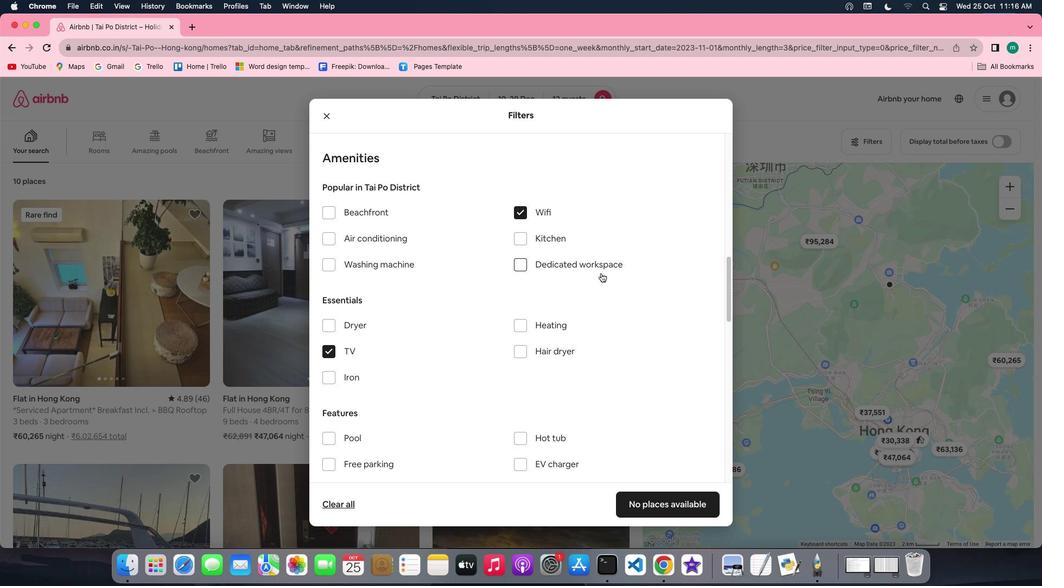 
Action: Mouse scrolled (601, 273) with delta (0, 0)
Screenshot: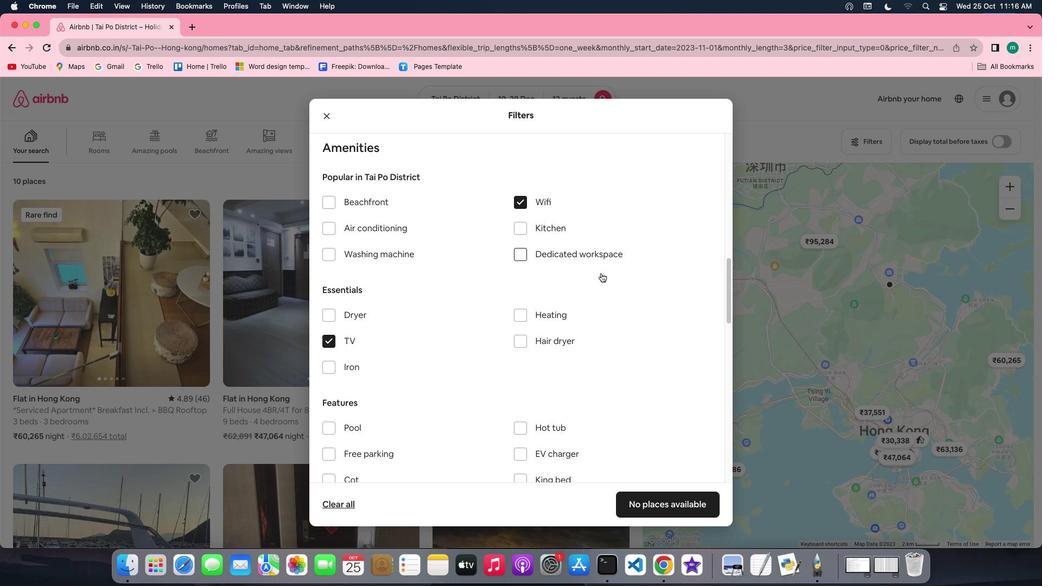 
Action: Mouse scrolled (601, 273) with delta (0, 0)
Screenshot: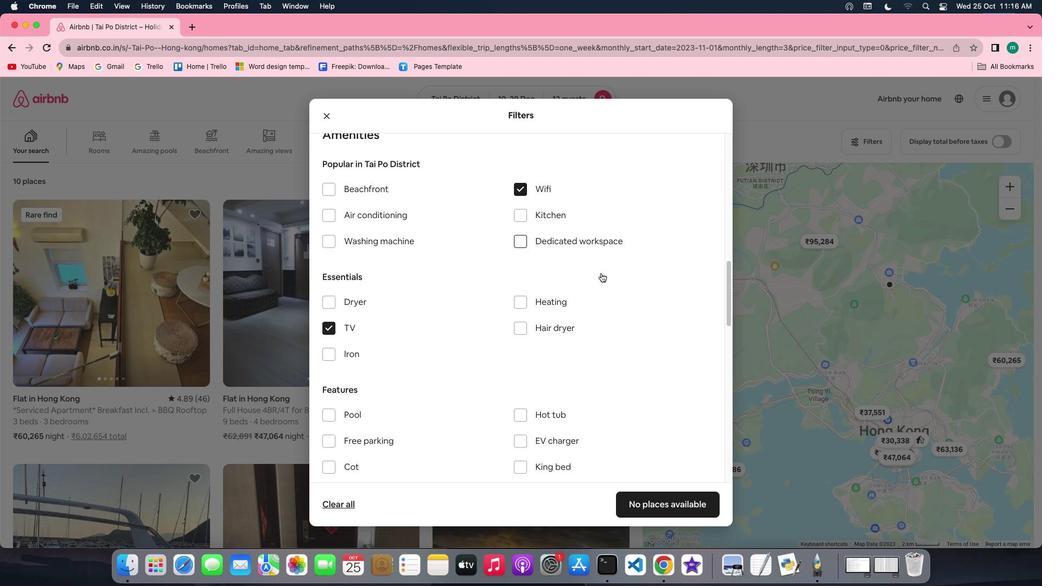 
Action: Mouse scrolled (601, 273) with delta (0, 0)
Screenshot: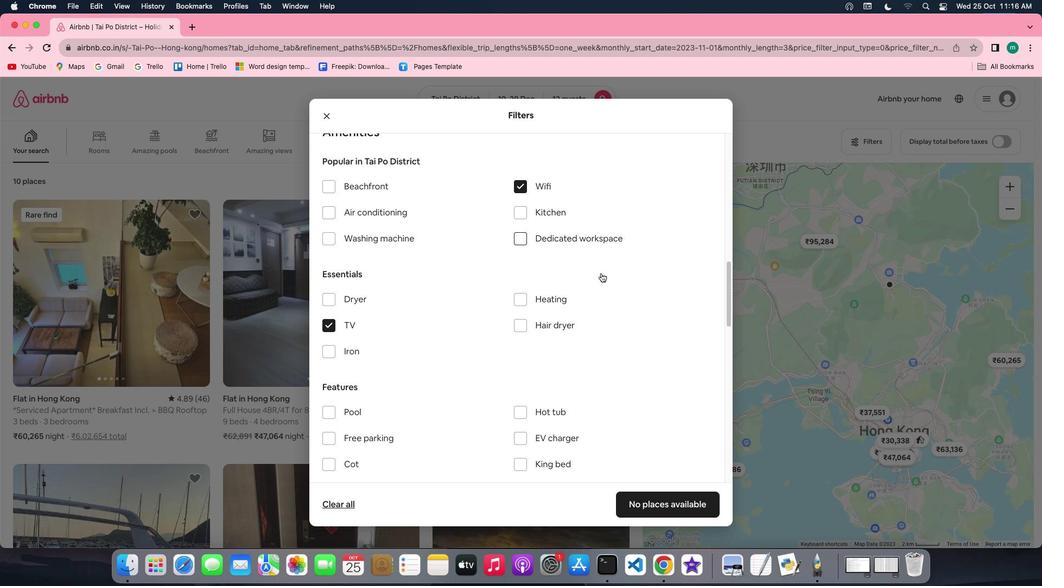 
Action: Mouse scrolled (601, 273) with delta (0, 0)
Screenshot: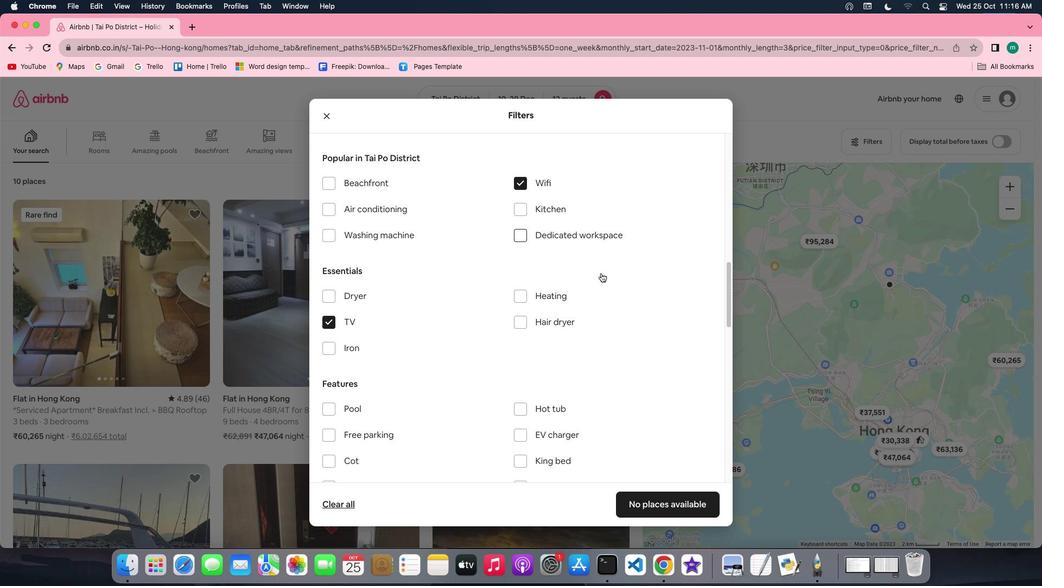 
Action: Mouse scrolled (601, 273) with delta (0, 0)
Screenshot: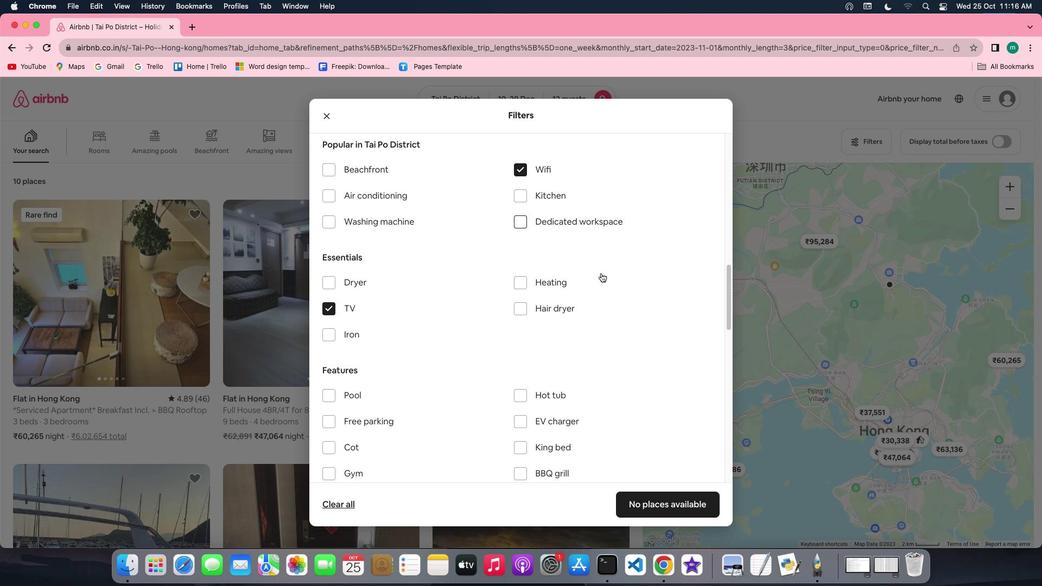 
Action: Mouse scrolled (601, 273) with delta (0, 0)
Screenshot: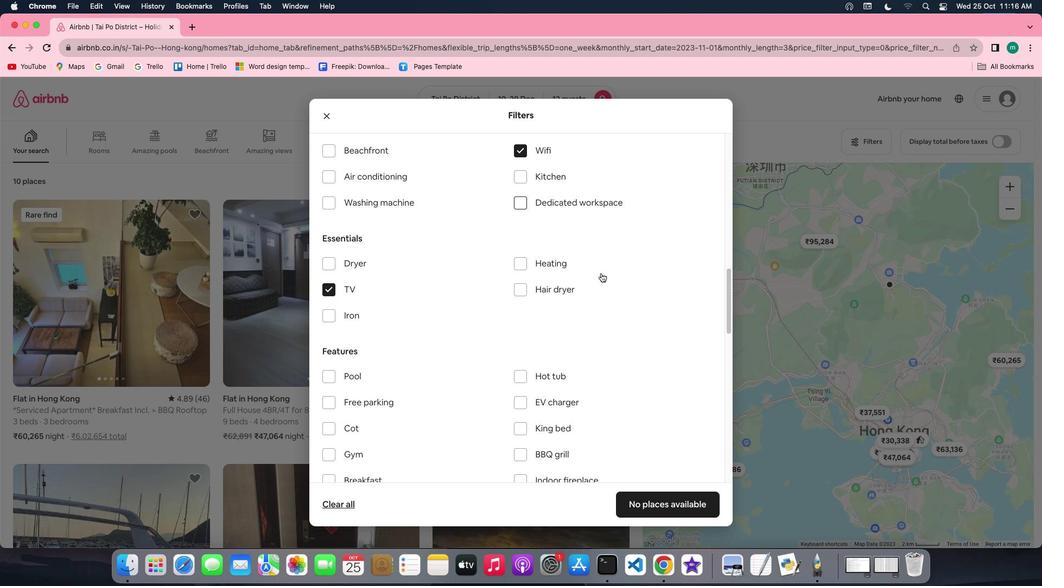 
Action: Mouse scrolled (601, 273) with delta (0, 0)
Screenshot: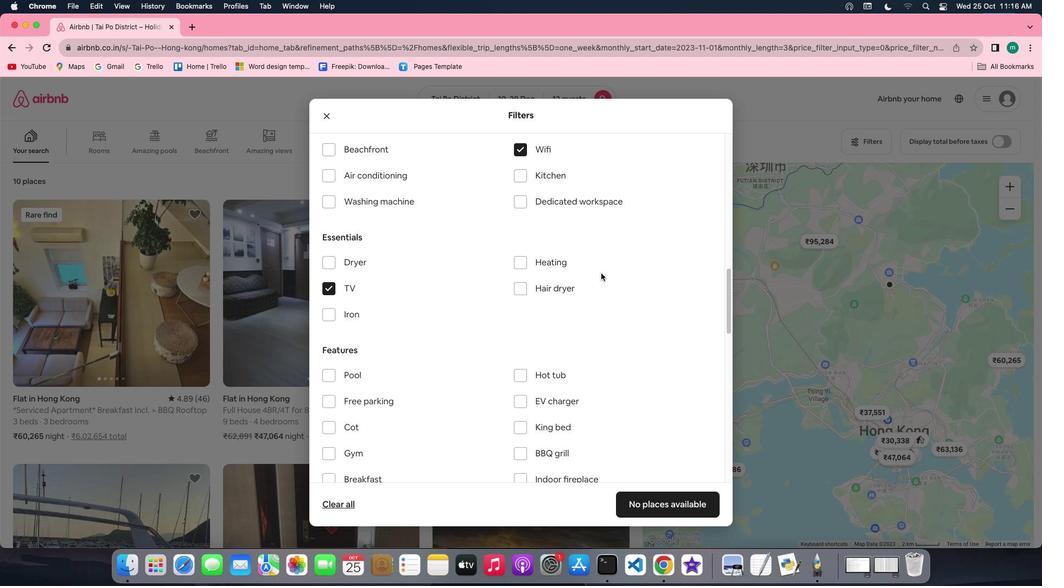 
Action: Mouse scrolled (601, 273) with delta (0, 0)
Screenshot: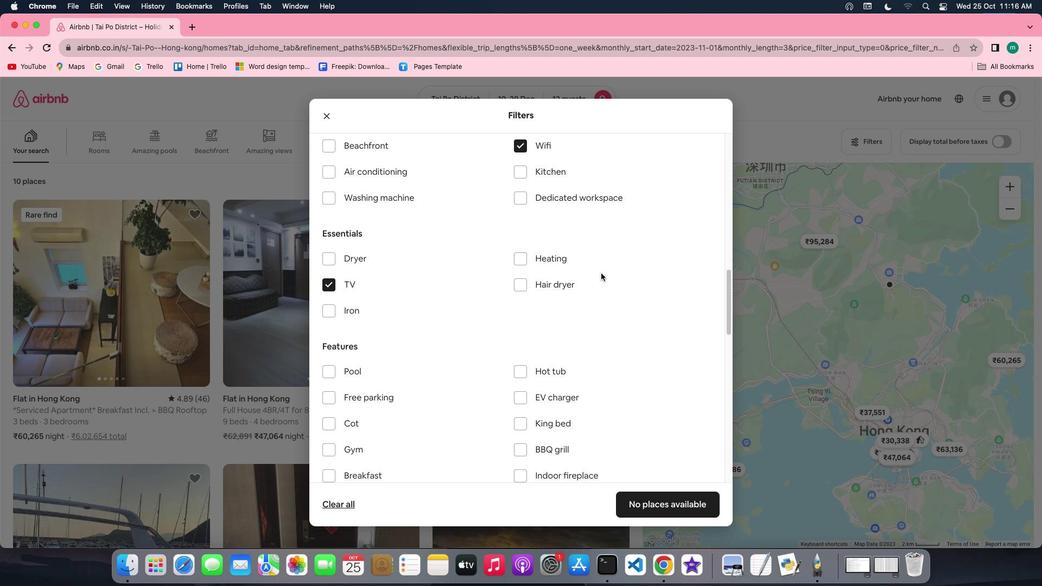 
Action: Mouse scrolled (601, 273) with delta (0, 0)
Screenshot: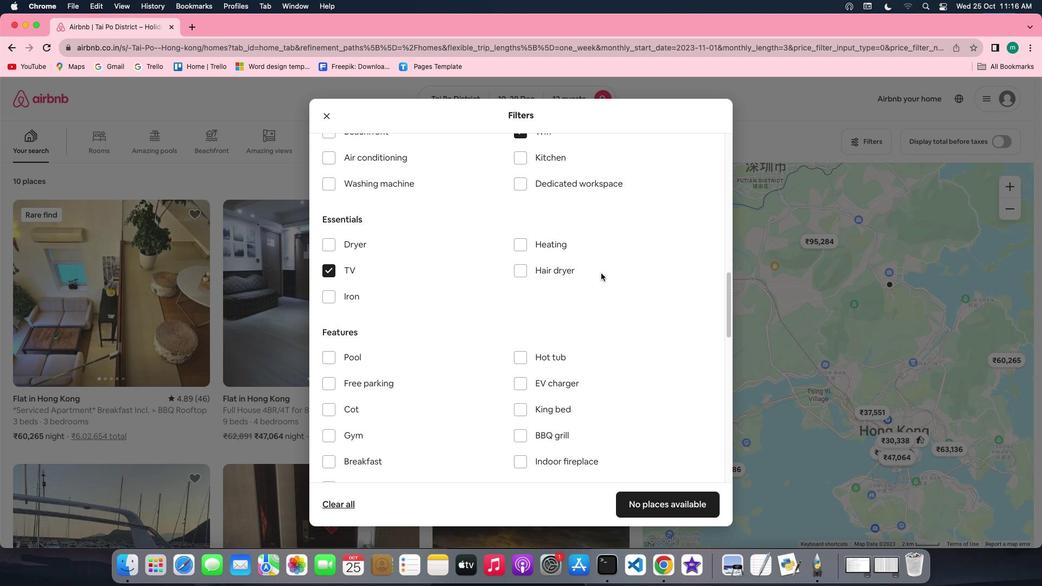 
Action: Mouse scrolled (601, 273) with delta (0, 0)
Screenshot: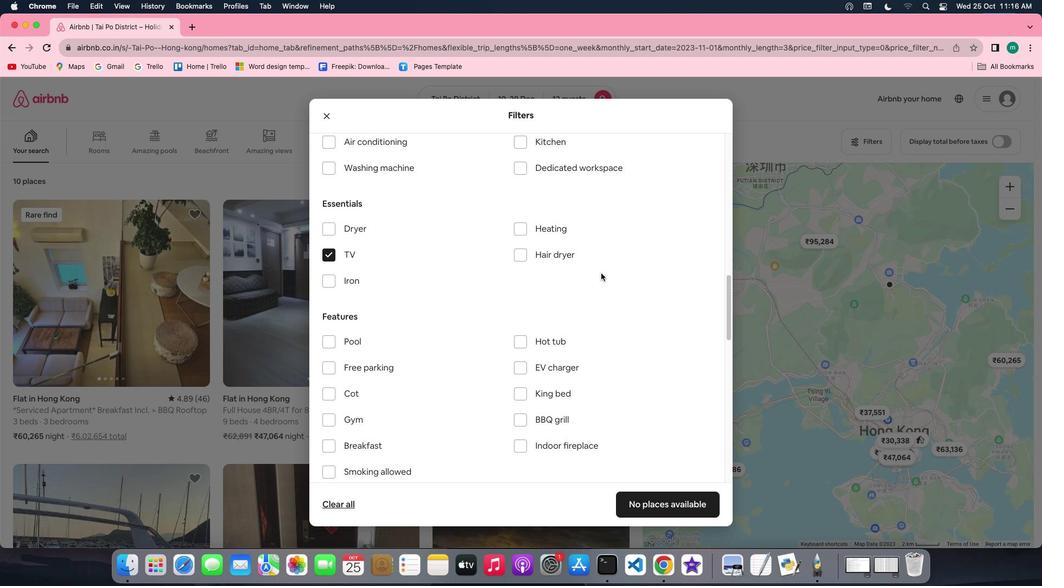 
Action: Mouse scrolled (601, 273) with delta (0, 0)
Screenshot: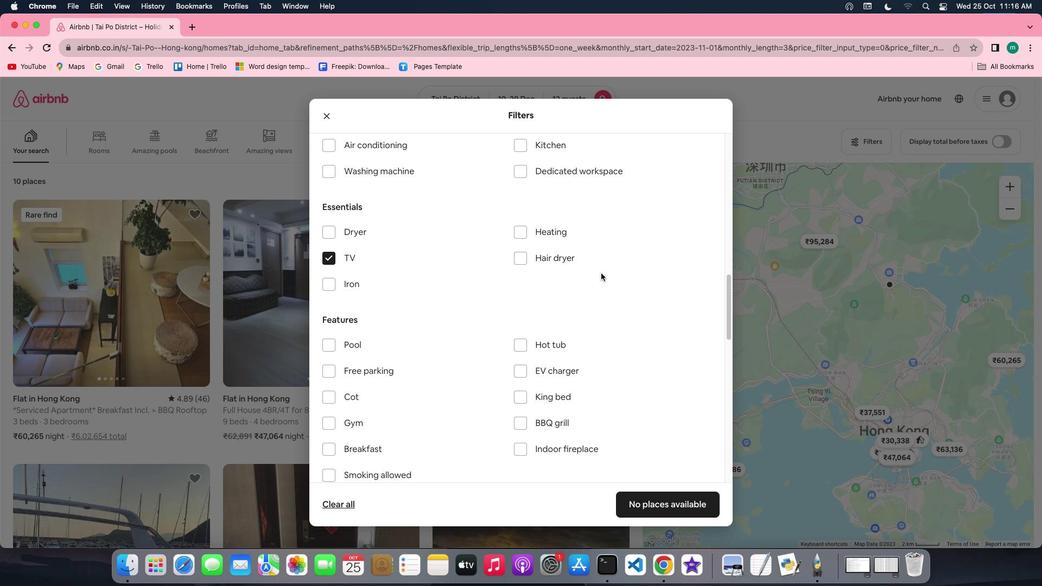 
Action: Mouse scrolled (601, 273) with delta (0, 0)
Screenshot: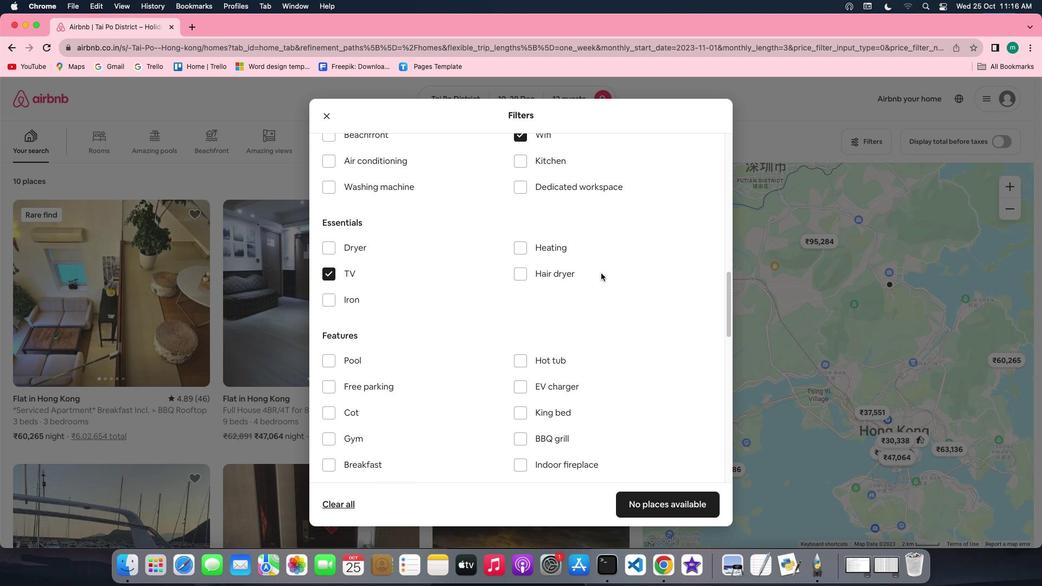 
Action: Mouse scrolled (601, 273) with delta (0, 0)
Screenshot: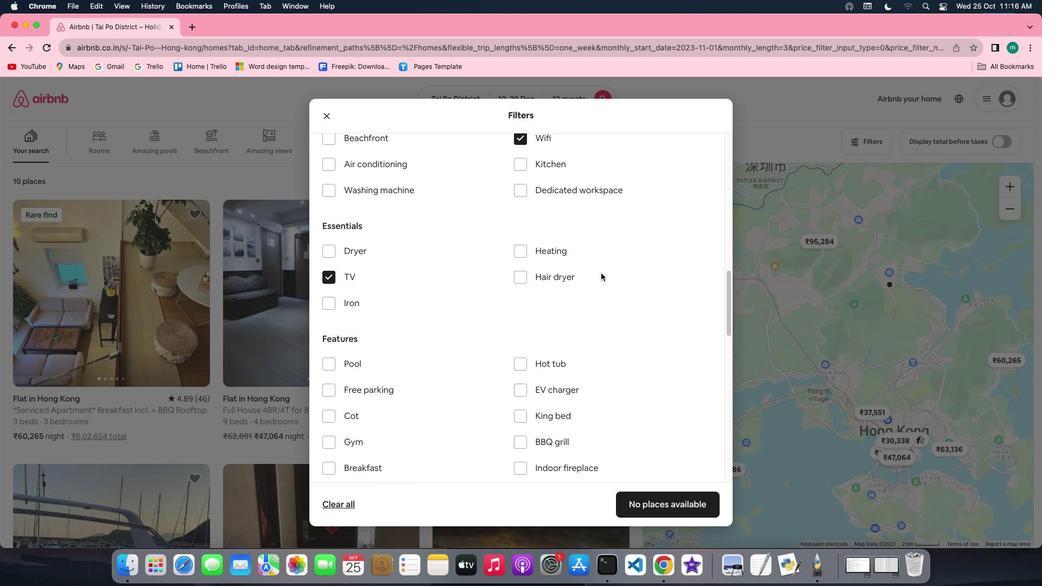 
Action: Mouse scrolled (601, 273) with delta (0, 0)
Screenshot: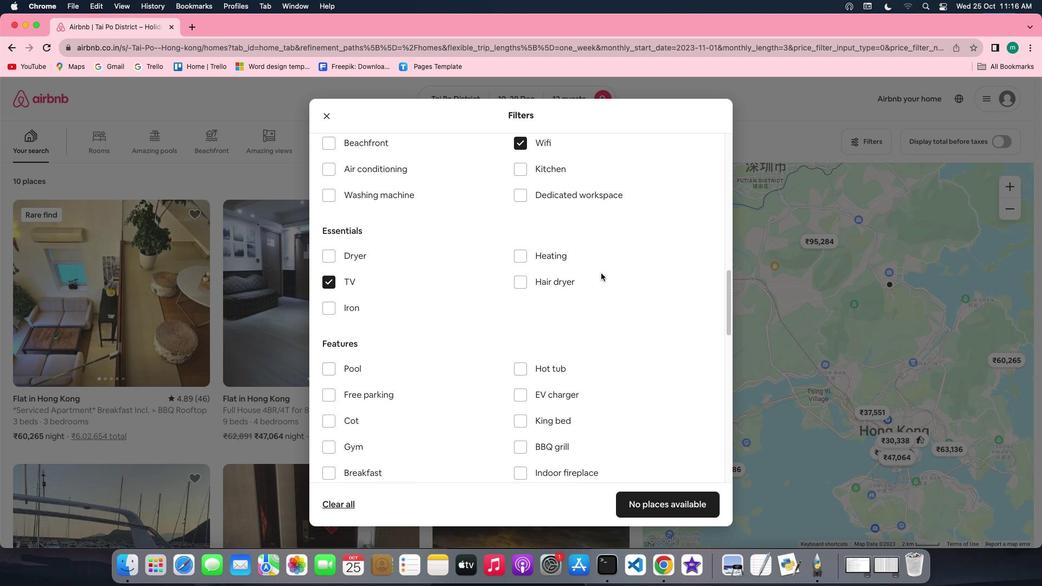 
Action: Mouse scrolled (601, 273) with delta (0, 0)
Screenshot: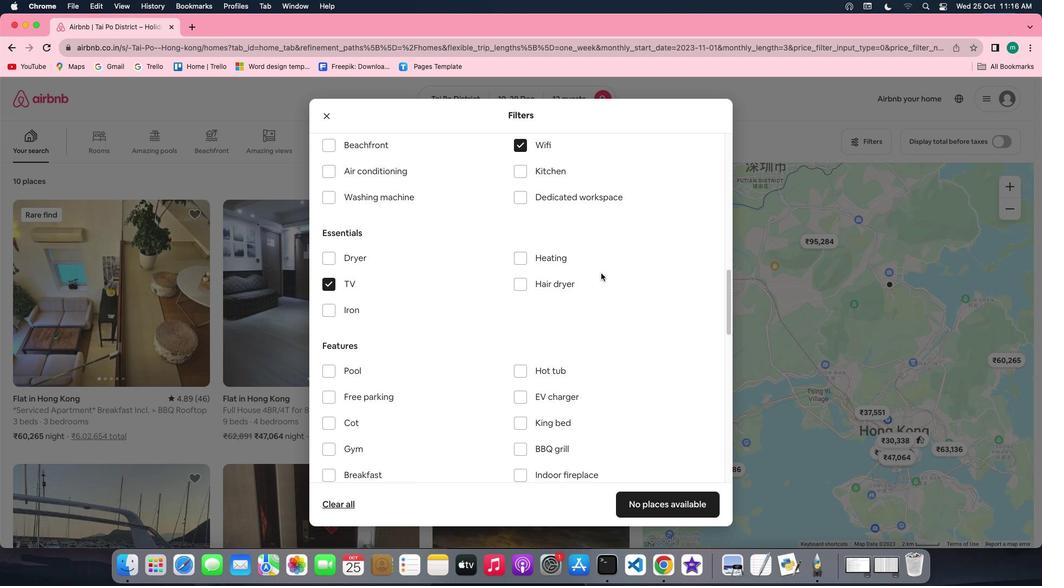 
Action: Mouse moved to (597, 299)
Screenshot: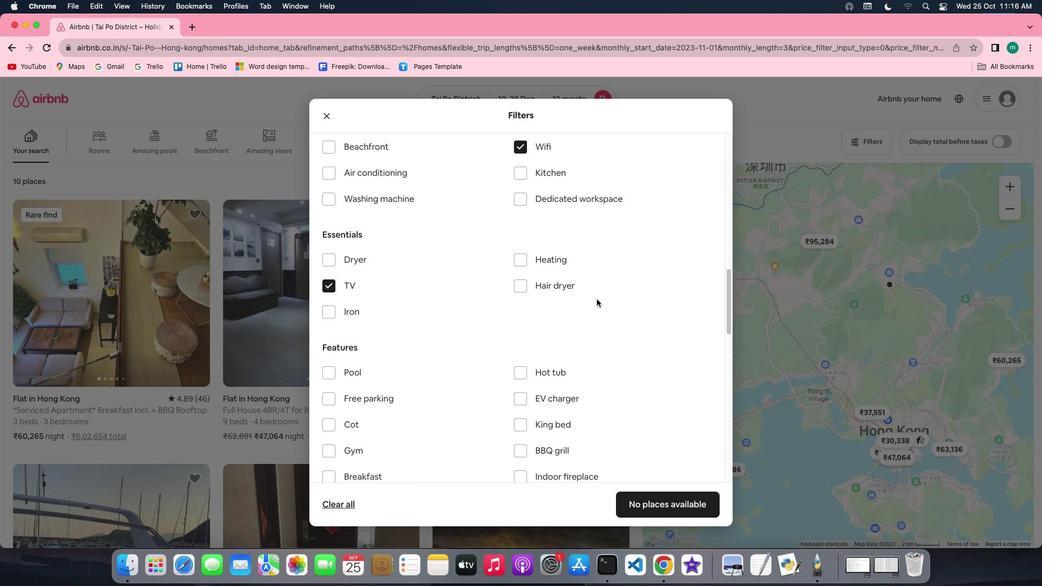 
Action: Mouse scrolled (597, 299) with delta (0, 0)
Screenshot: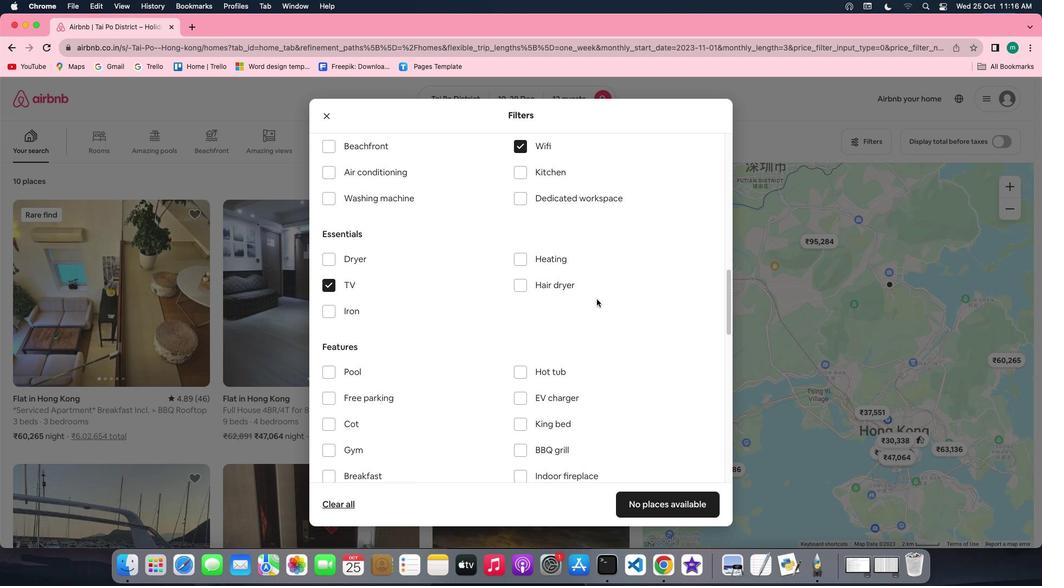 
Action: Mouse scrolled (597, 299) with delta (0, 0)
Screenshot: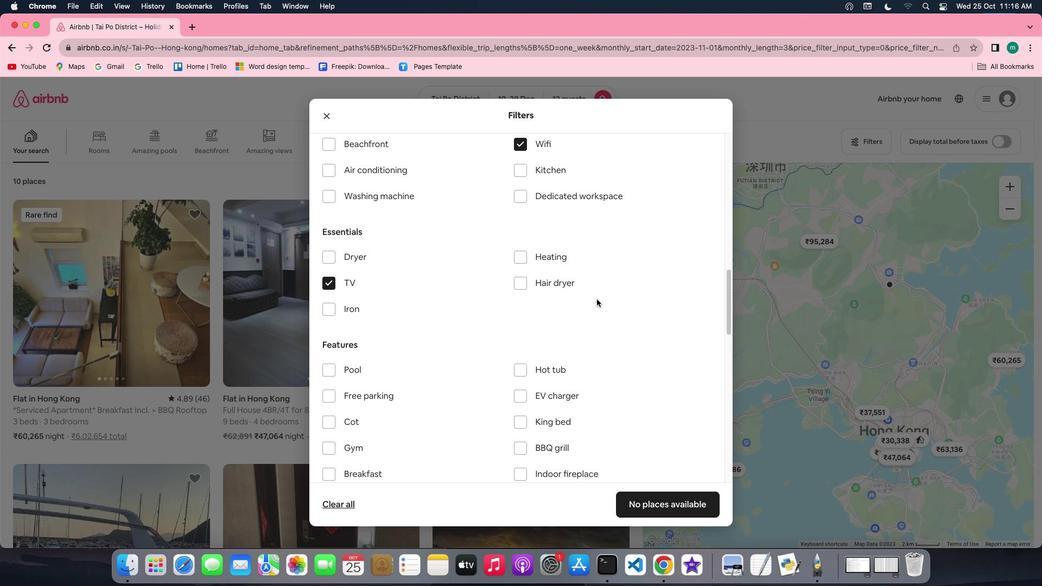 
Action: Mouse scrolled (597, 299) with delta (0, 0)
Screenshot: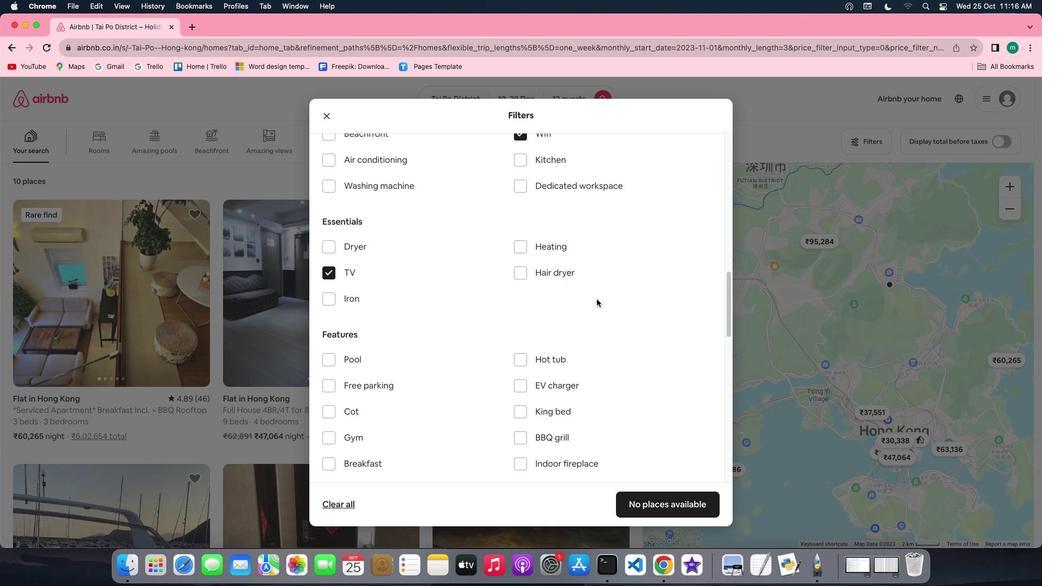 
Action: Mouse scrolled (597, 299) with delta (0, 0)
Screenshot: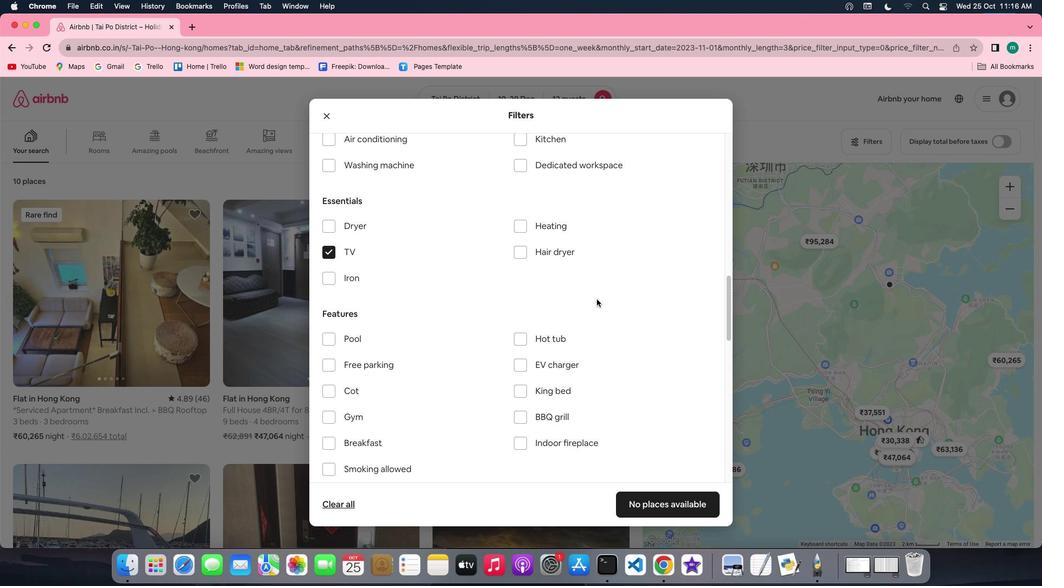 
Action: Mouse scrolled (597, 299) with delta (0, 0)
Screenshot: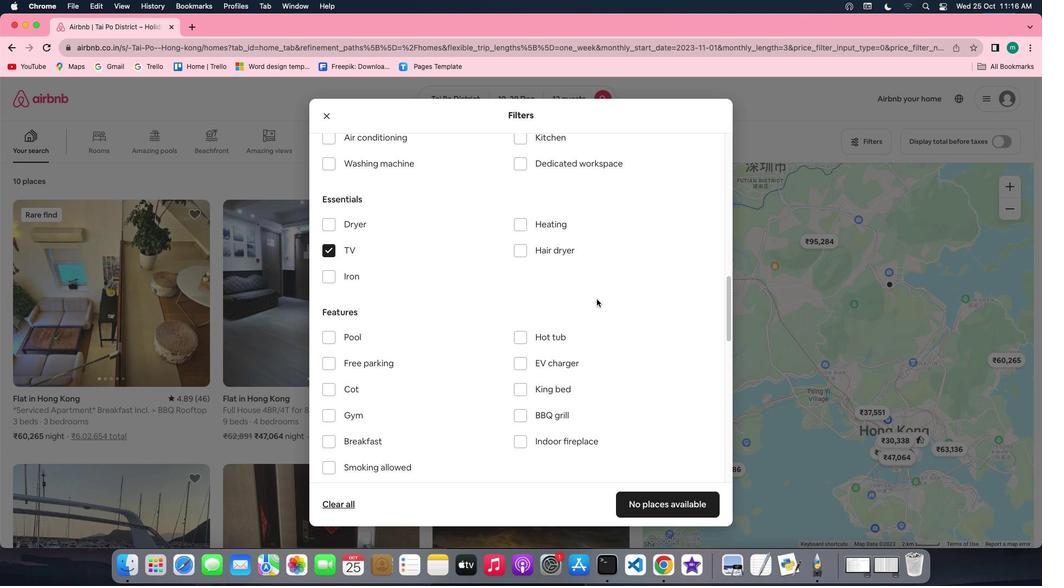 
Action: Mouse moved to (596, 299)
Screenshot: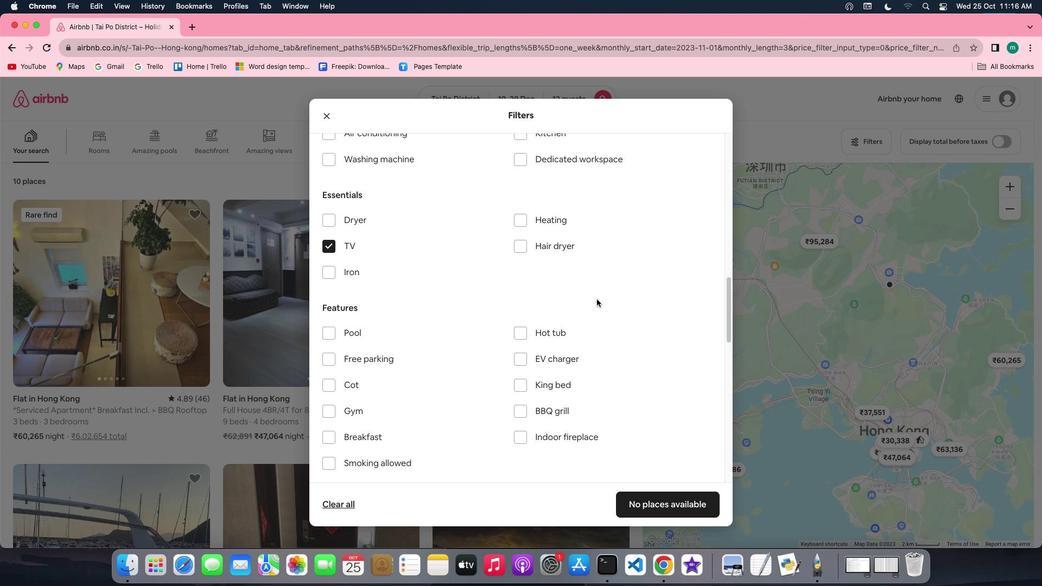 
Action: Mouse scrolled (596, 299) with delta (0, 0)
Screenshot: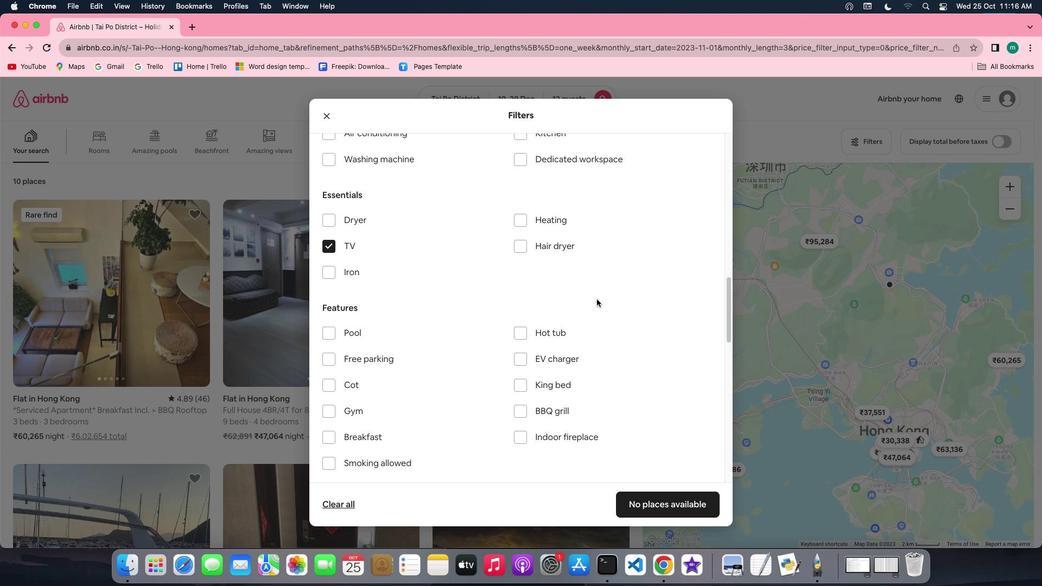 
Action: Mouse scrolled (596, 299) with delta (0, 0)
Screenshot: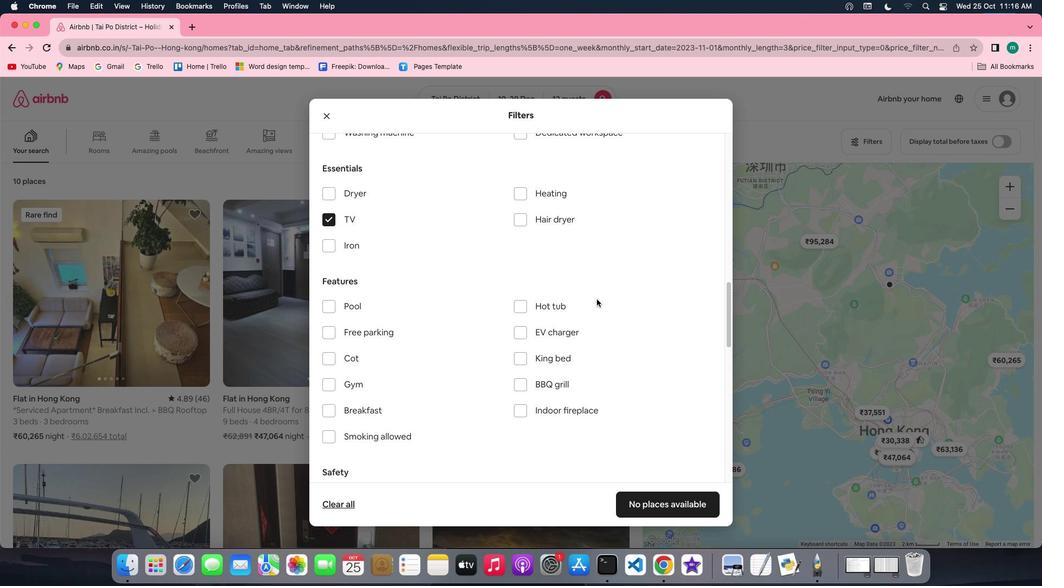 
Action: Mouse scrolled (596, 299) with delta (0, 0)
Screenshot: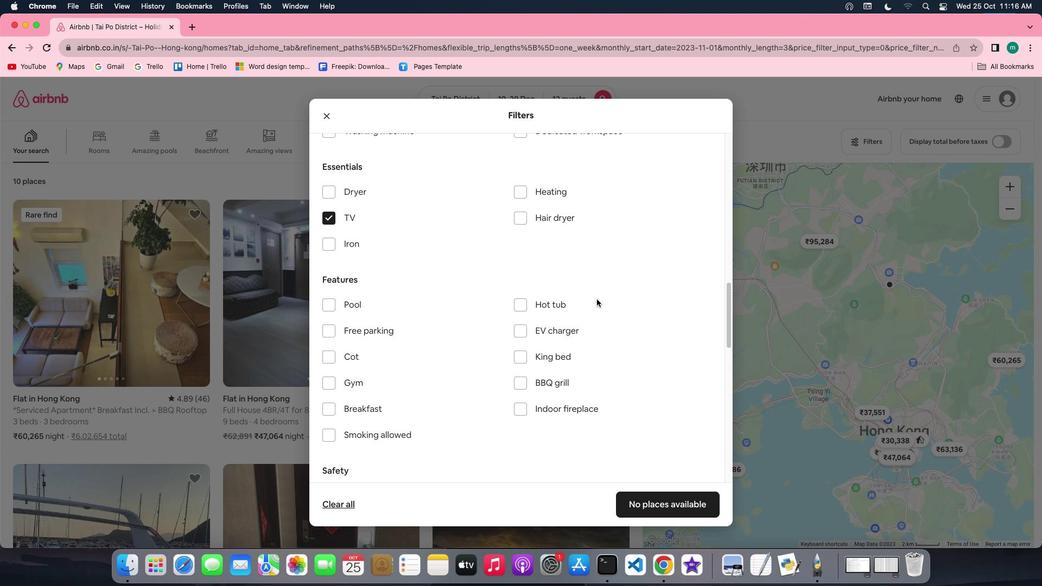 
Action: Mouse scrolled (596, 299) with delta (0, 0)
Screenshot: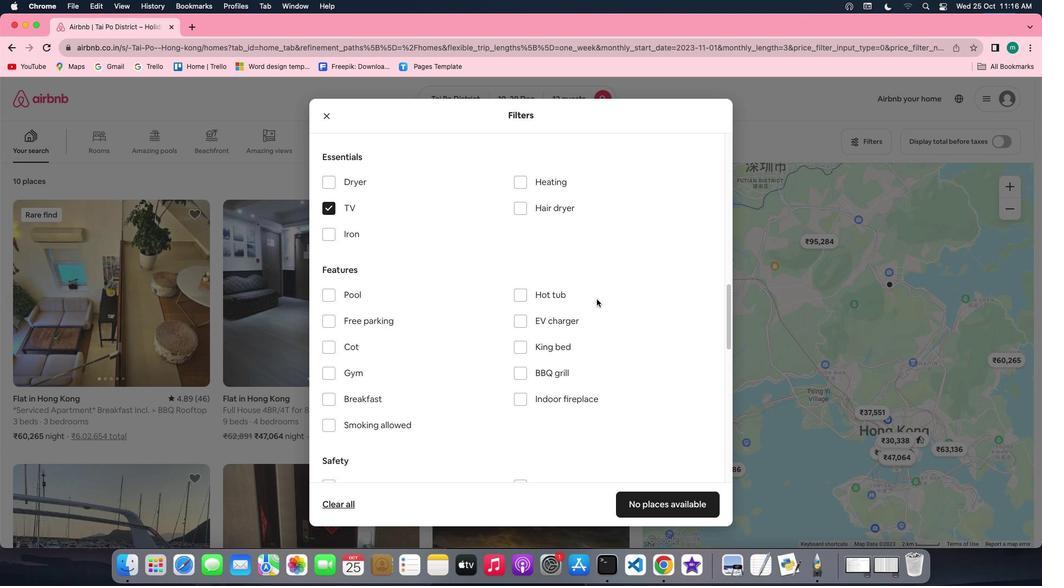 
Action: Mouse scrolled (596, 299) with delta (0, 0)
Screenshot: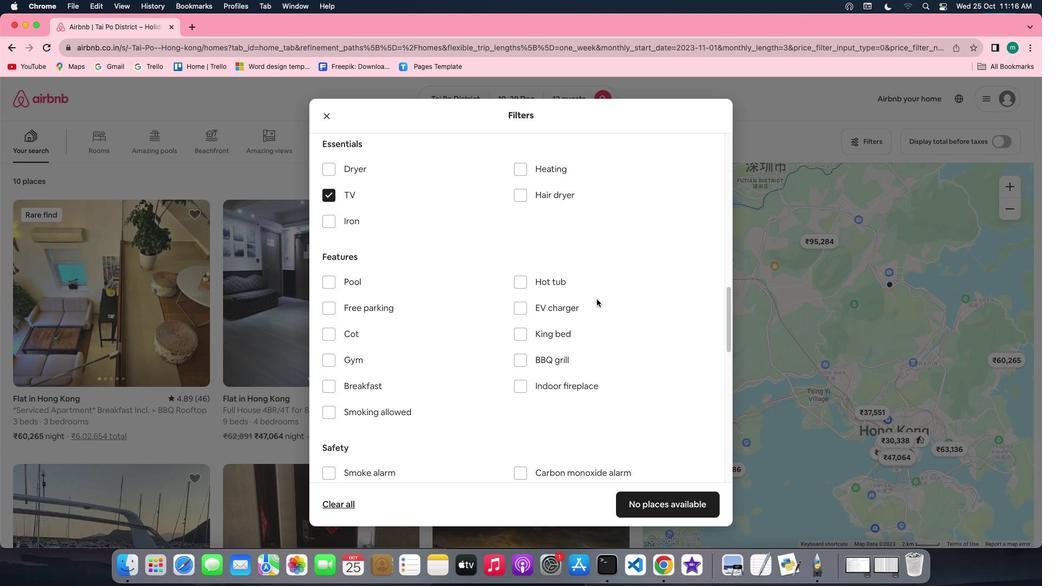 
Action: Mouse scrolled (596, 299) with delta (0, 0)
Screenshot: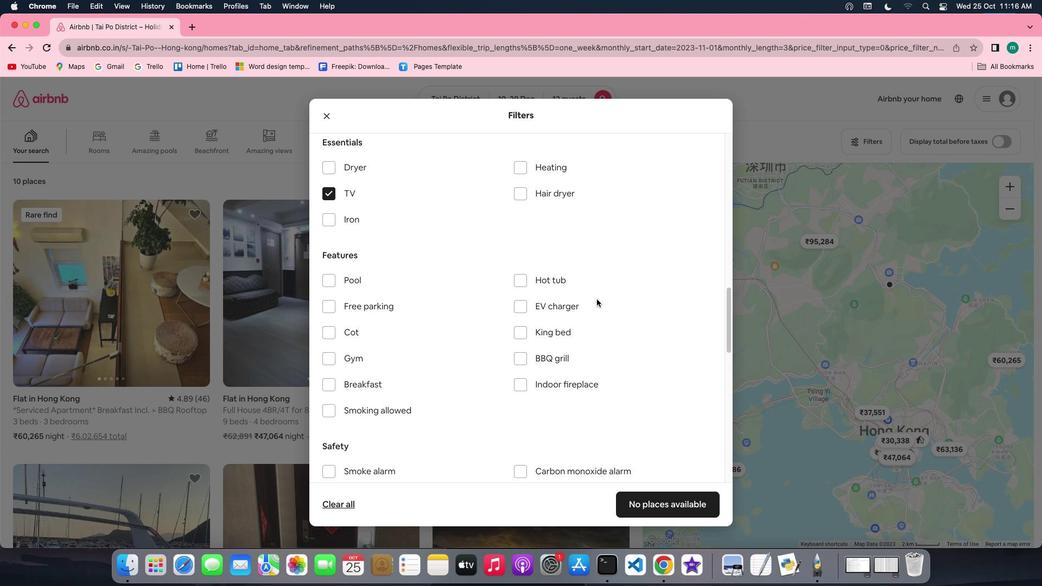 
Action: Mouse scrolled (596, 299) with delta (0, 0)
Screenshot: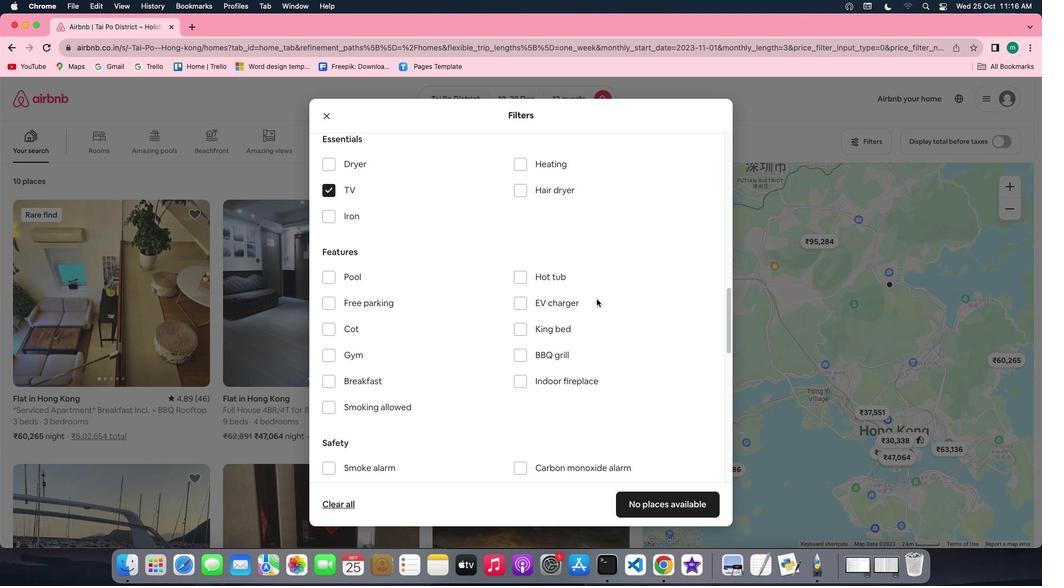 
Action: Mouse scrolled (596, 299) with delta (0, 0)
Screenshot: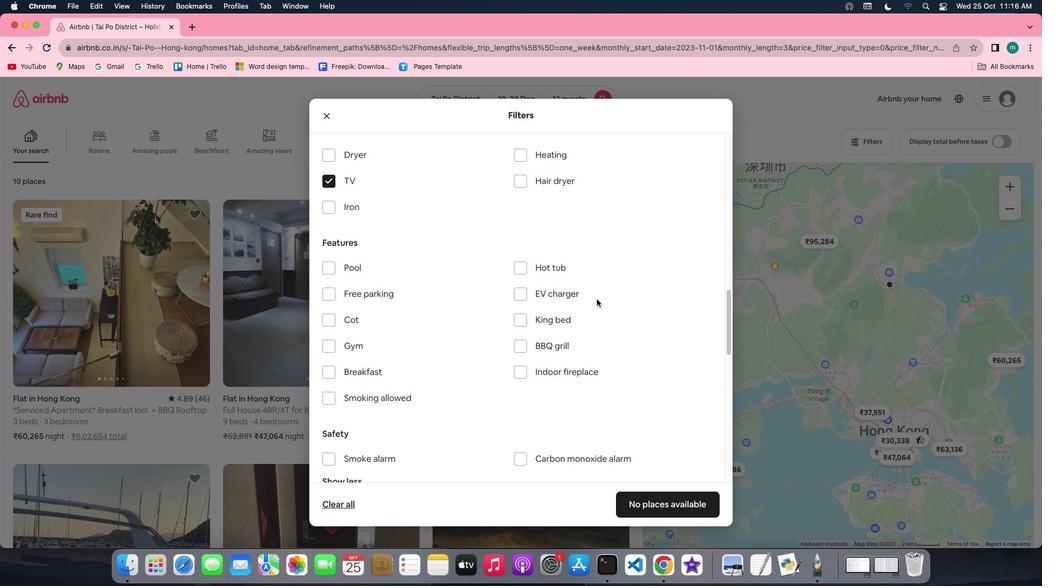 
Action: Mouse scrolled (596, 299) with delta (0, 0)
Screenshot: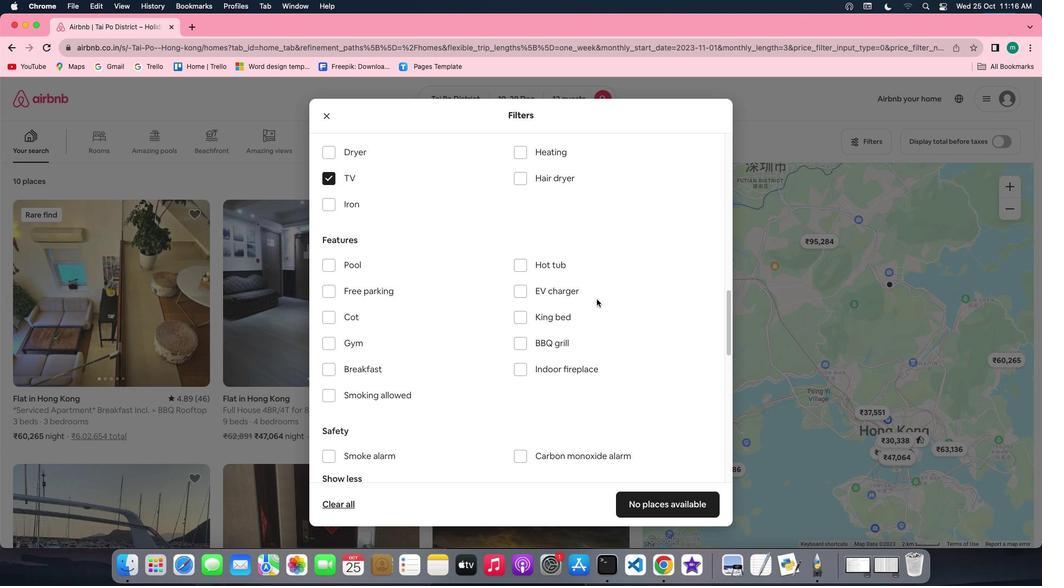 
Action: Mouse scrolled (596, 299) with delta (0, 0)
Screenshot: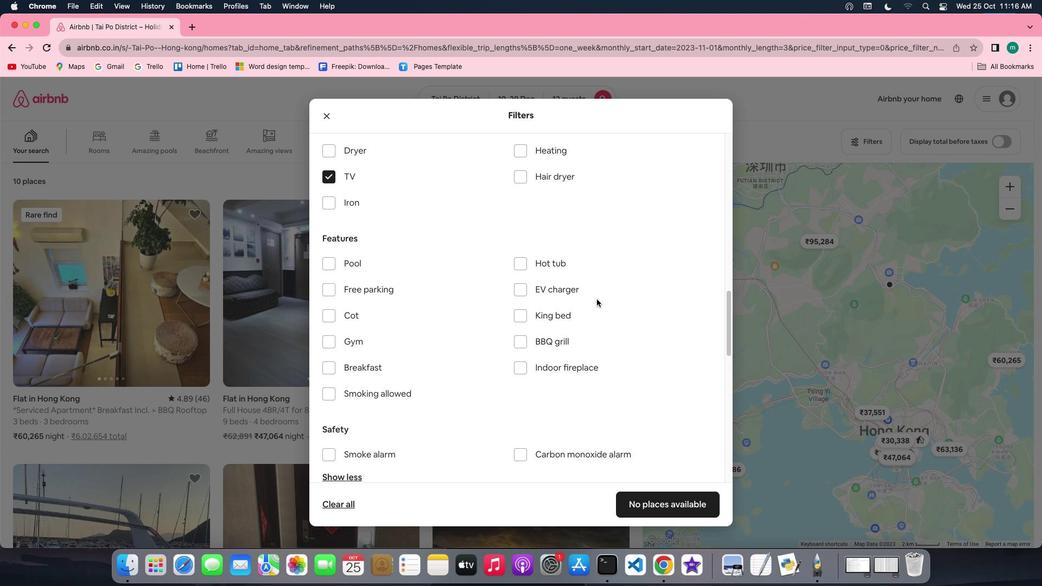 
Action: Mouse moved to (349, 333)
Screenshot: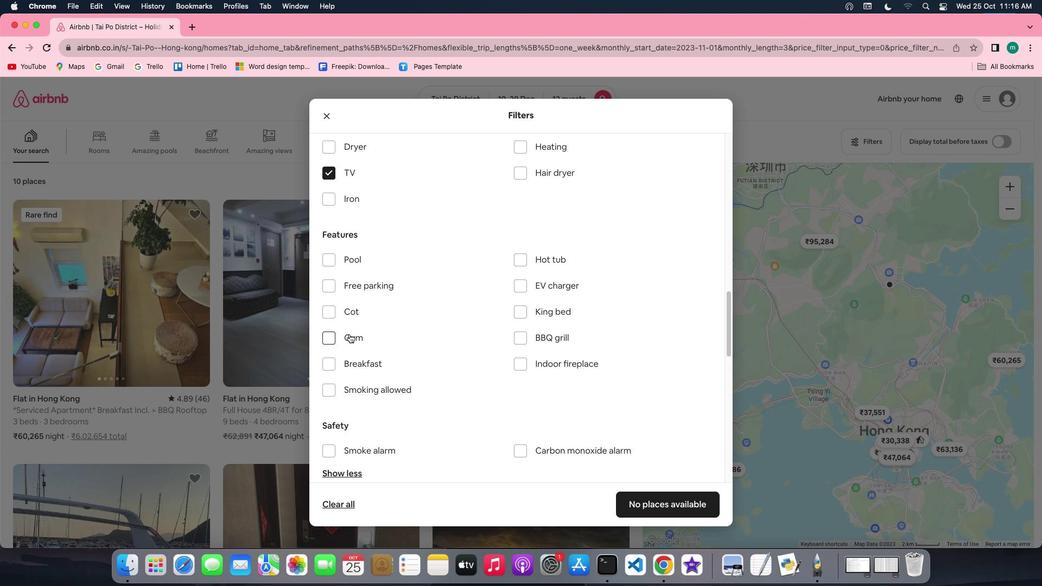 
Action: Mouse pressed left at (349, 333)
Screenshot: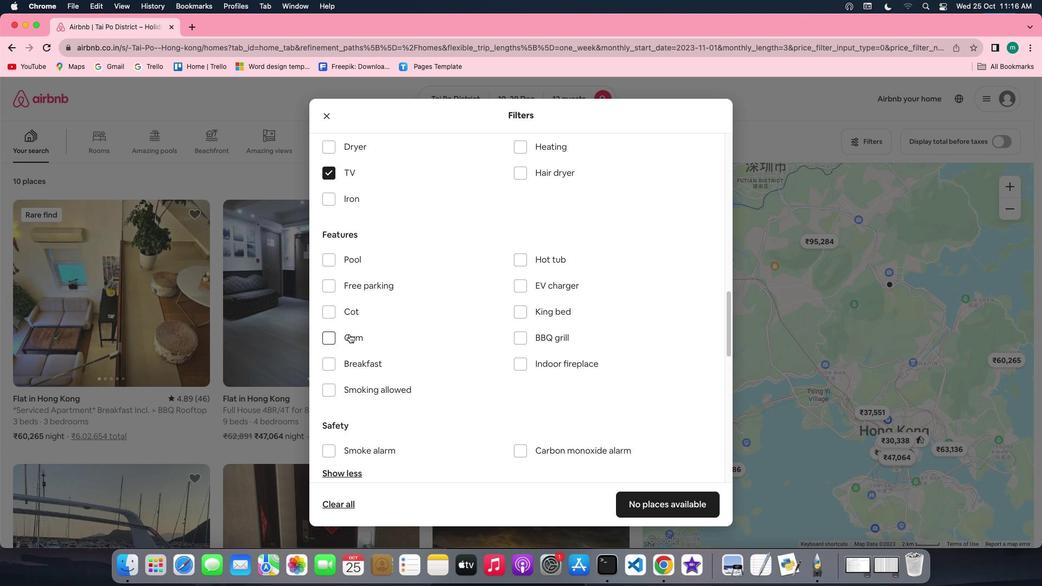 
Action: Mouse moved to (364, 282)
Screenshot: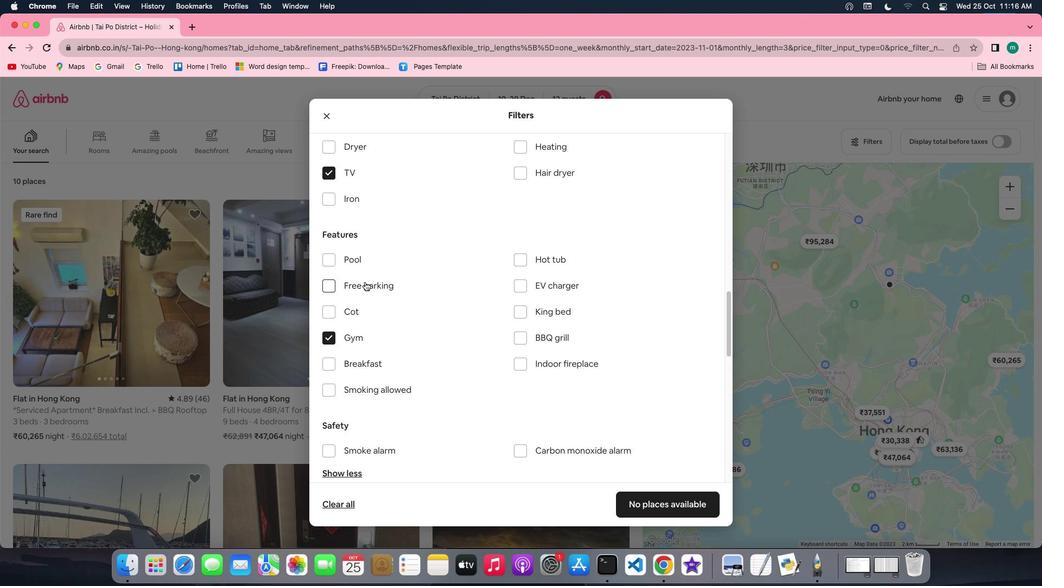 
Action: Mouse pressed left at (364, 282)
Screenshot: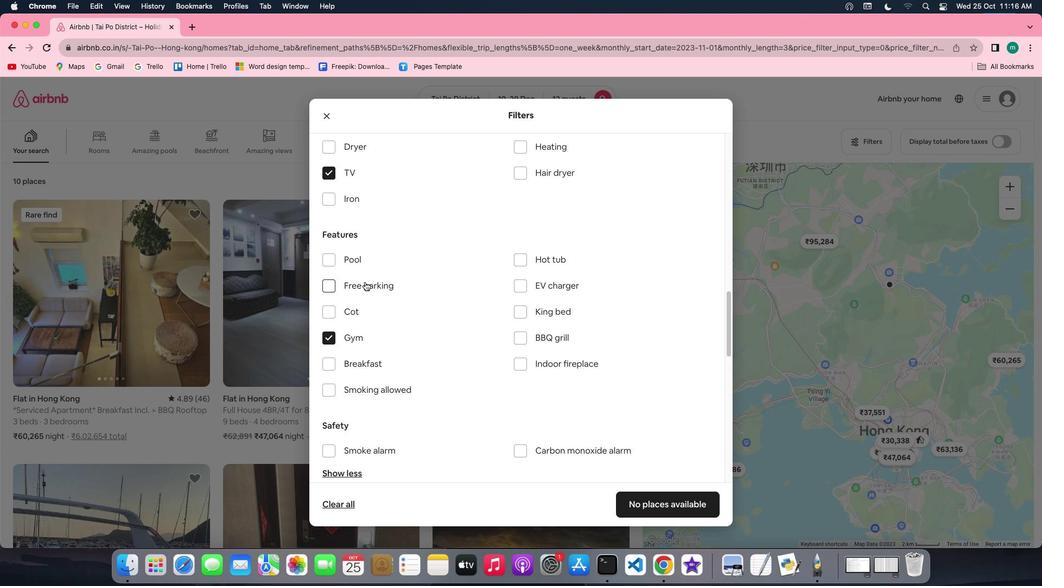 
Action: Mouse moved to (356, 367)
Screenshot: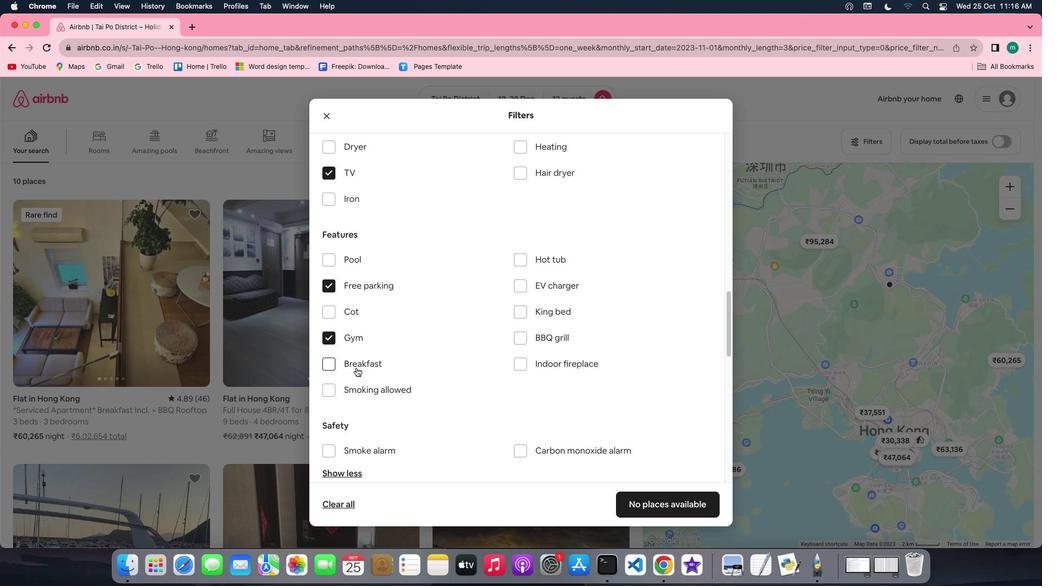 
Action: Mouse pressed left at (356, 367)
Screenshot: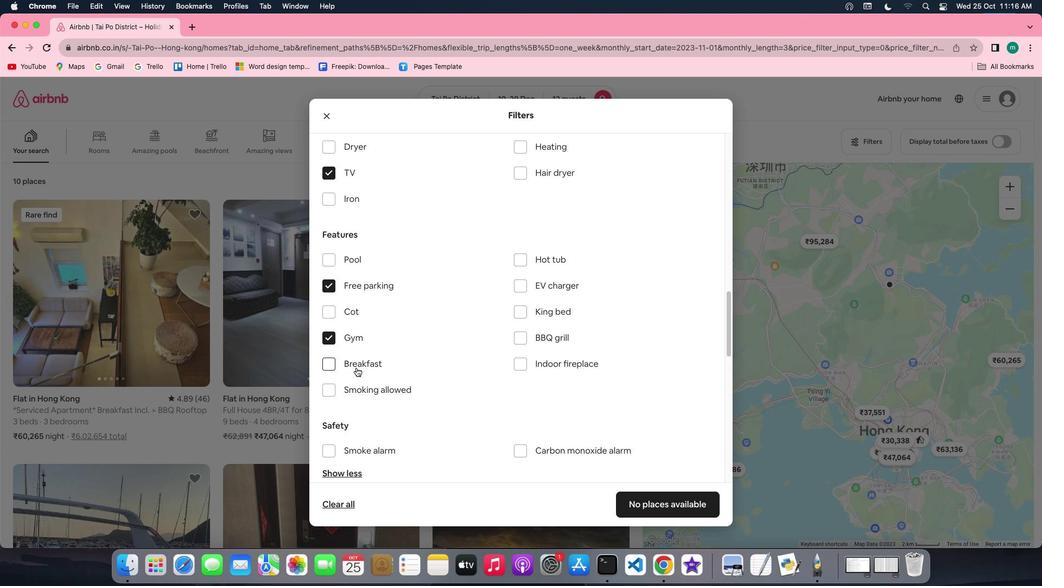 
Action: Mouse moved to (544, 395)
Screenshot: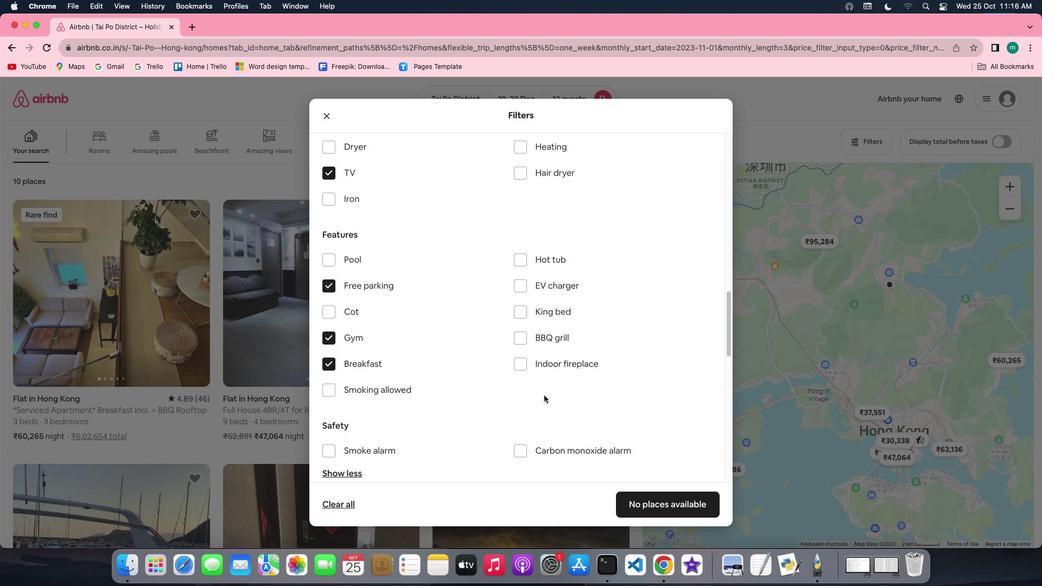
Action: Mouse scrolled (544, 395) with delta (0, 0)
Screenshot: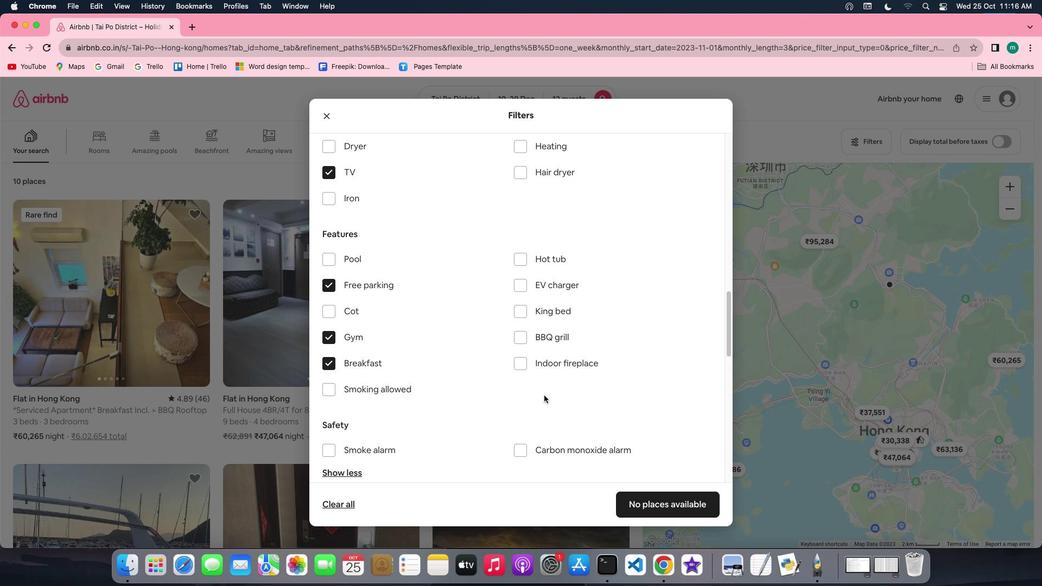 
Action: Mouse scrolled (544, 395) with delta (0, 0)
Screenshot: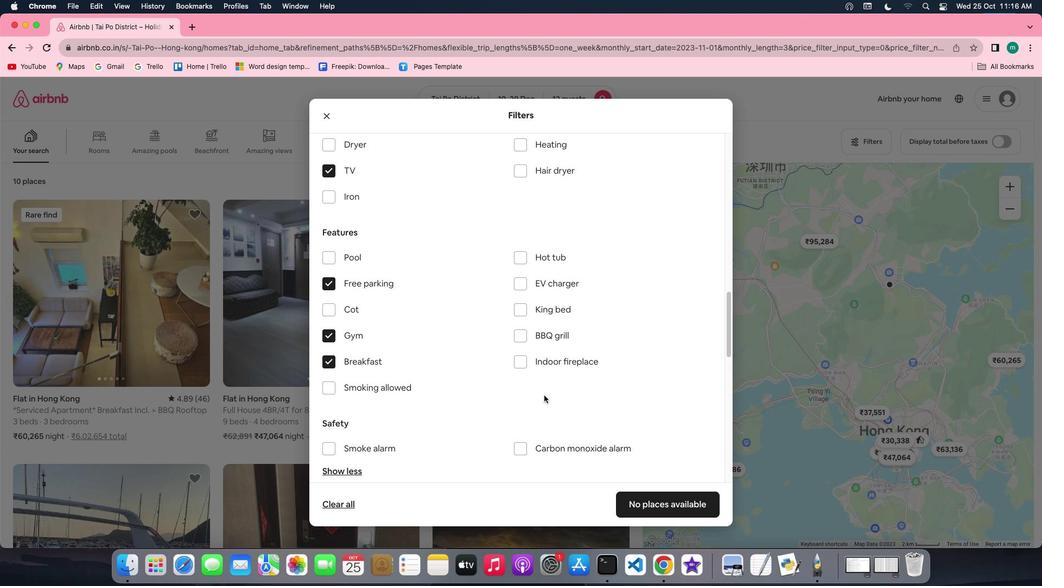 
Action: Mouse scrolled (544, 395) with delta (0, 0)
Screenshot: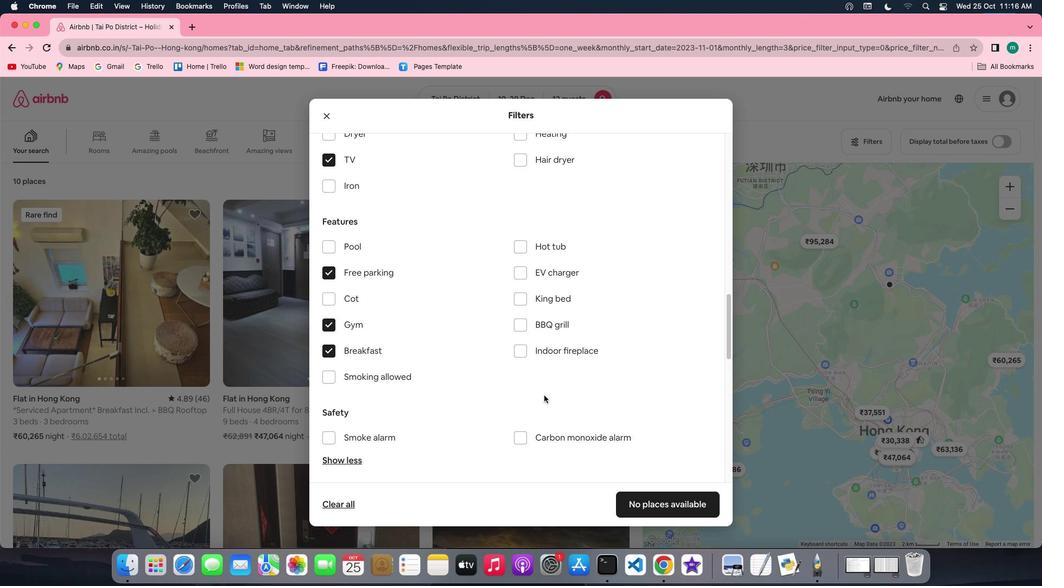 
Action: Mouse scrolled (544, 395) with delta (0, 0)
Screenshot: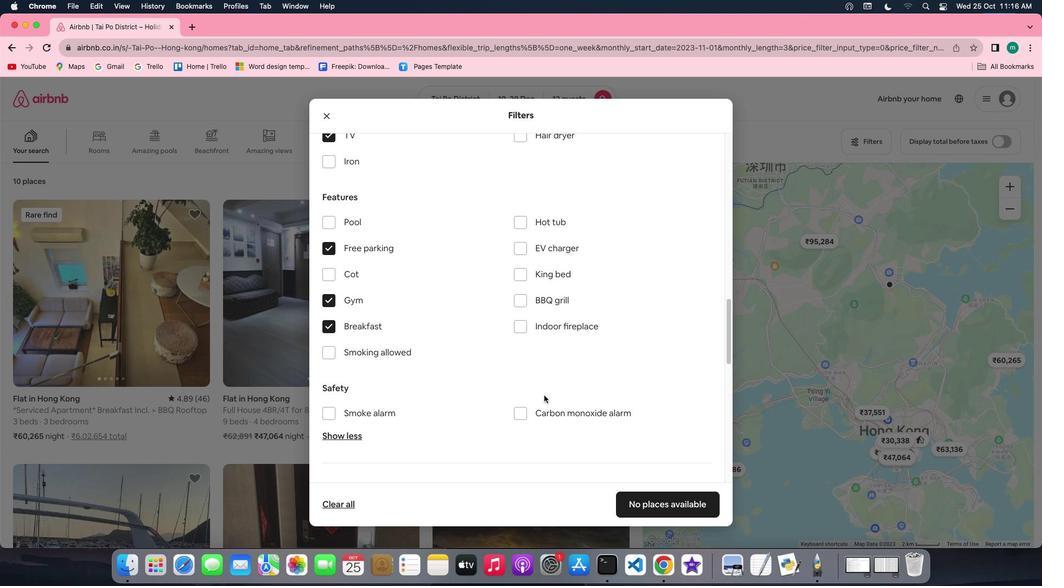 
Action: Mouse moved to (564, 394)
Screenshot: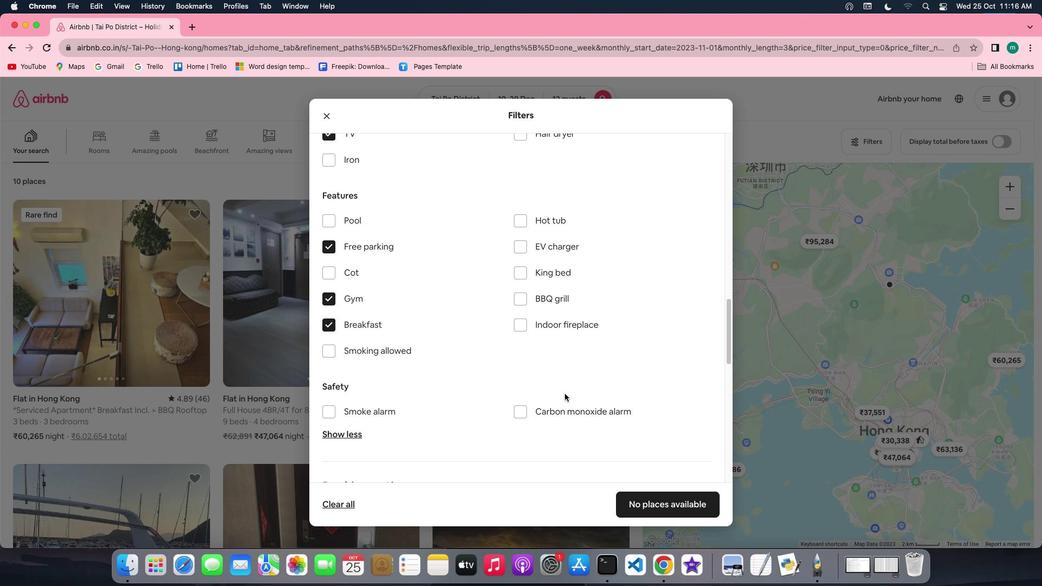 
Action: Mouse scrolled (564, 394) with delta (0, 0)
Screenshot: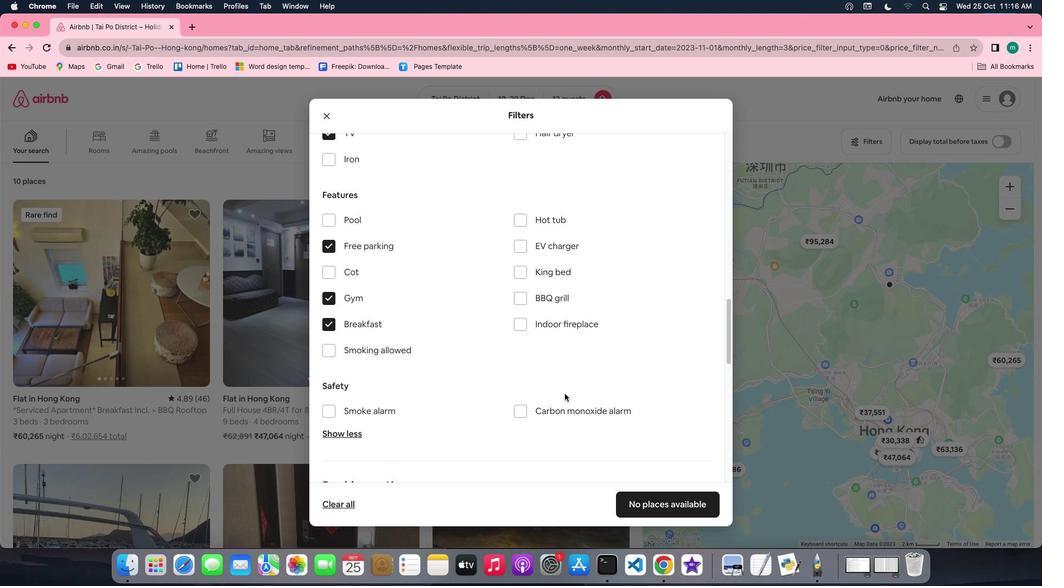 
Action: Mouse scrolled (564, 394) with delta (0, 0)
Screenshot: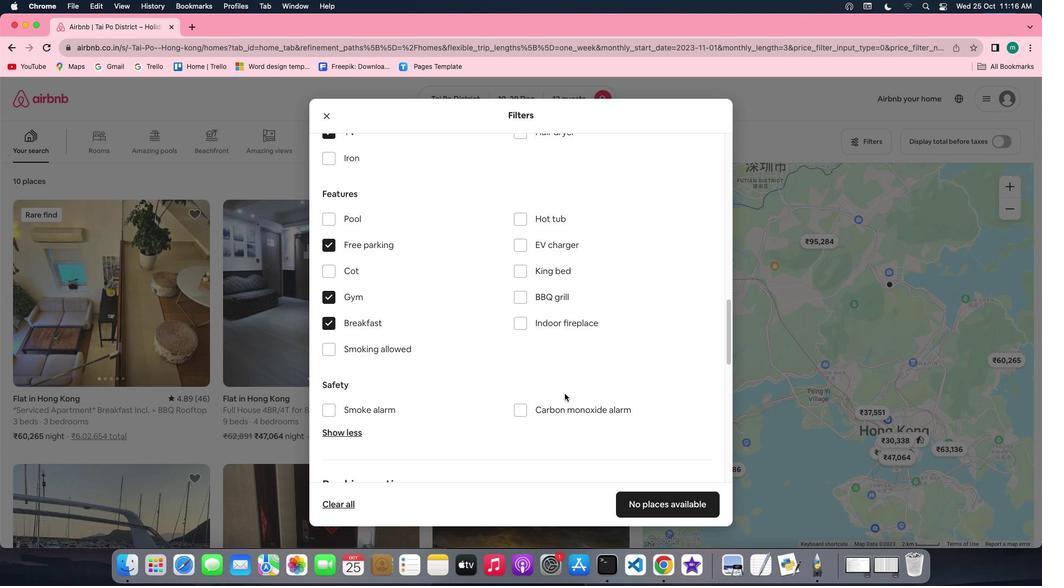 
Action: Mouse scrolled (564, 394) with delta (0, 0)
Screenshot: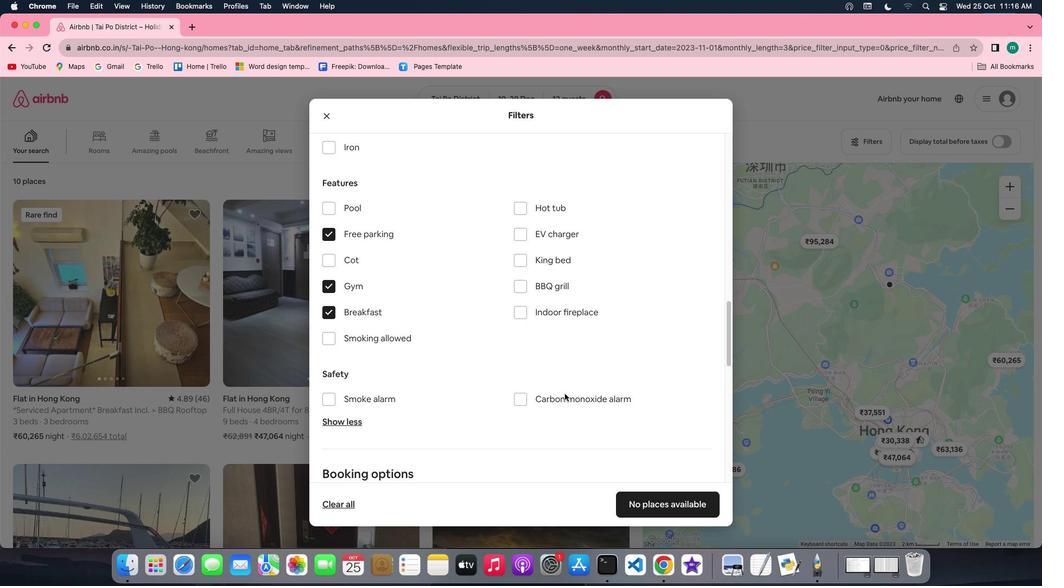 
Action: Mouse scrolled (564, 394) with delta (0, -1)
Screenshot: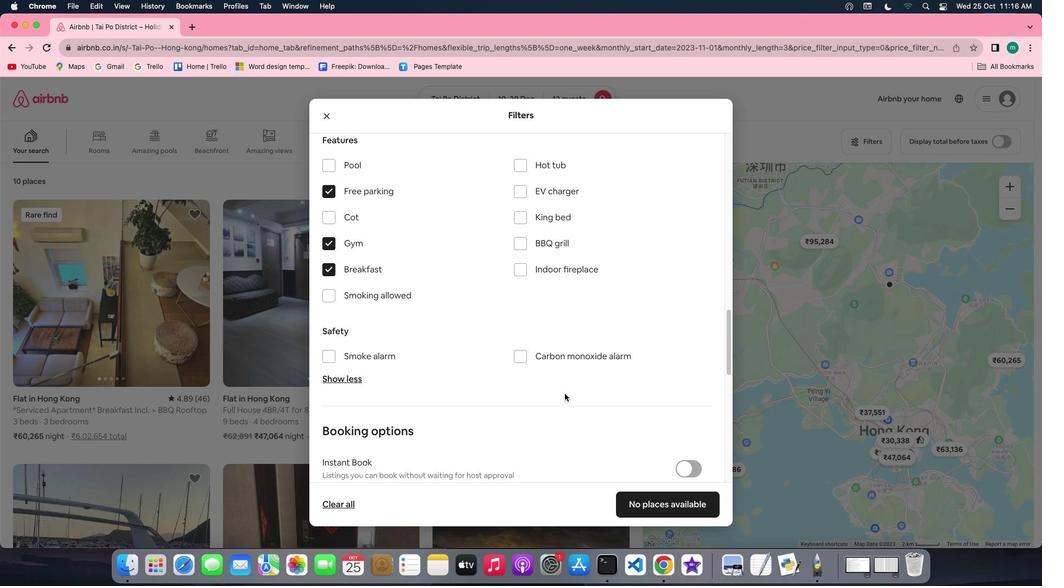 
Action: Mouse scrolled (564, 394) with delta (0, -1)
Screenshot: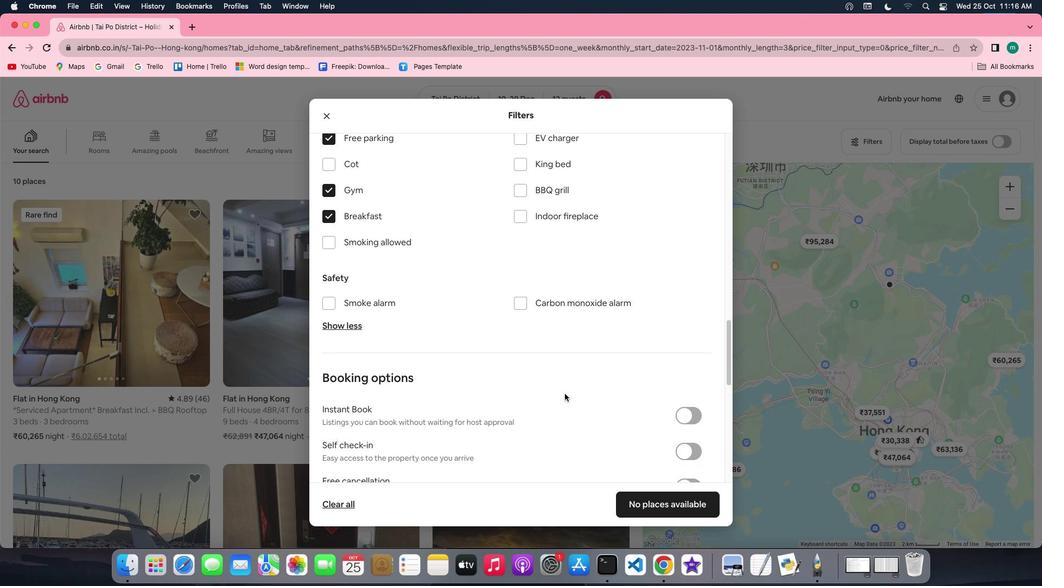 
Action: Mouse moved to (621, 425)
Screenshot: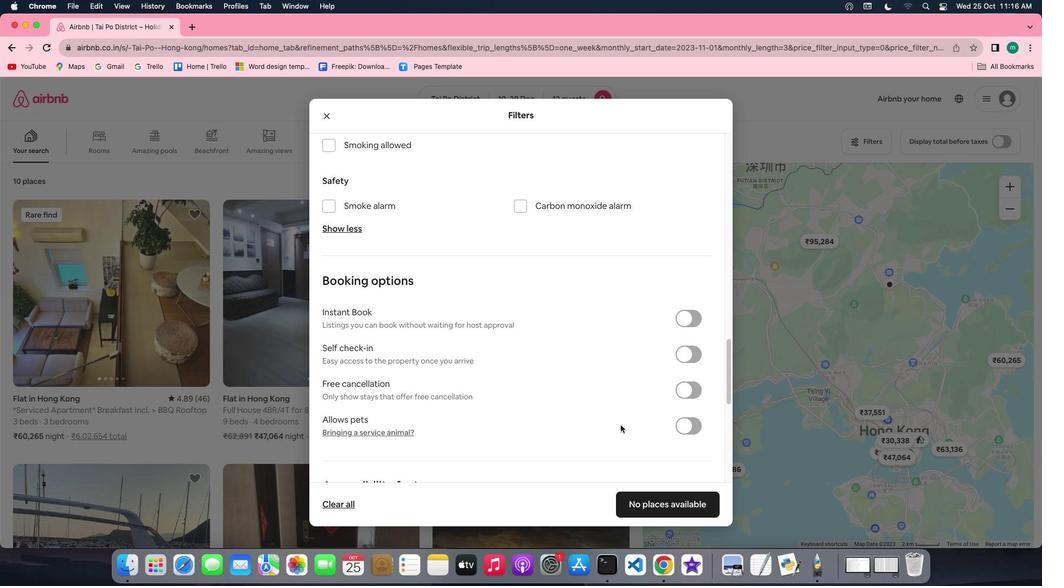 
Action: Mouse scrolled (621, 425) with delta (0, 0)
Screenshot: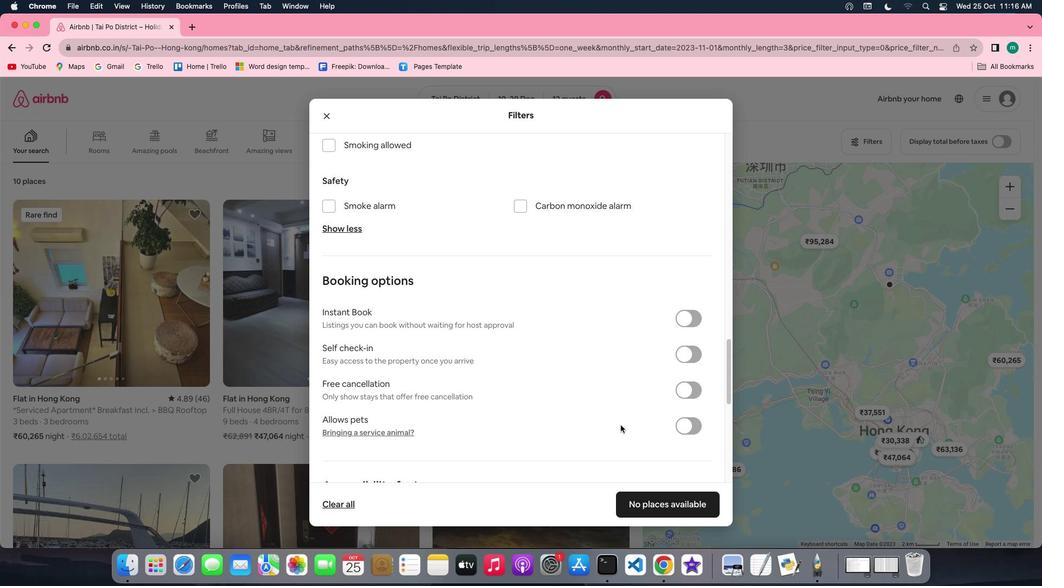 
Action: Mouse scrolled (621, 425) with delta (0, 0)
Screenshot: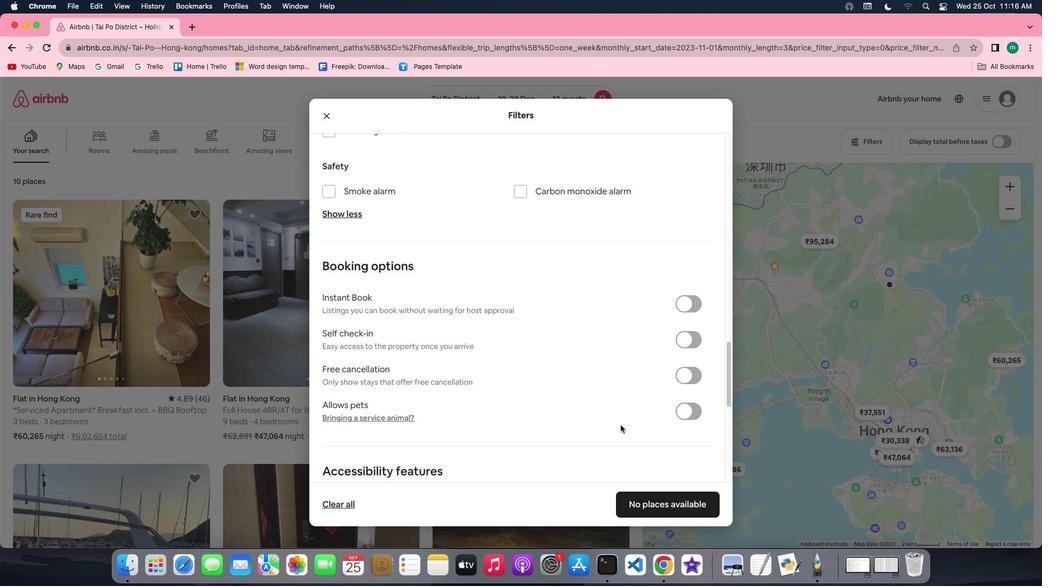 
Action: Mouse scrolled (621, 425) with delta (0, -1)
Screenshot: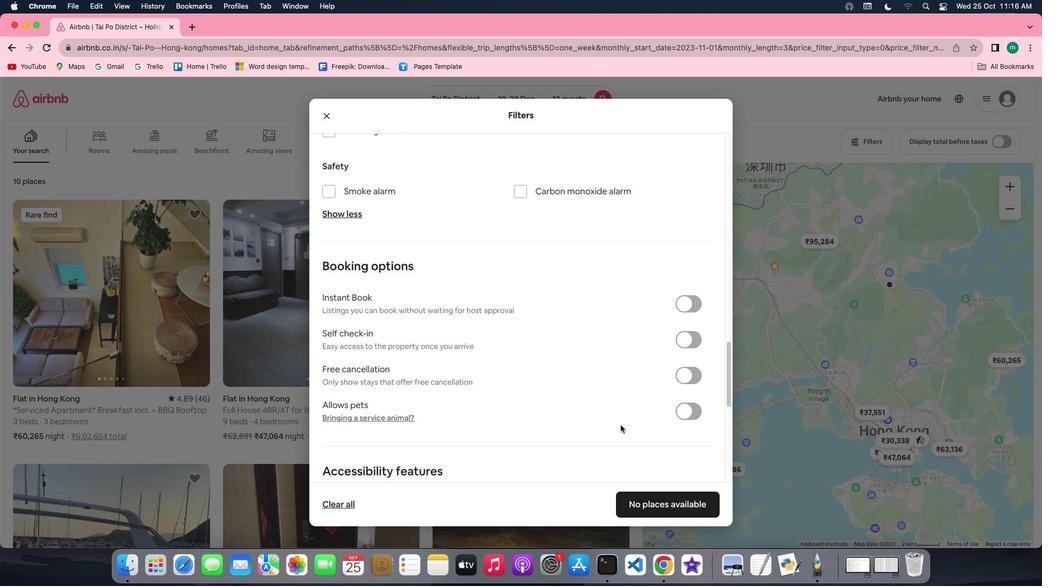 
Action: Mouse scrolled (621, 425) with delta (0, -2)
Screenshot: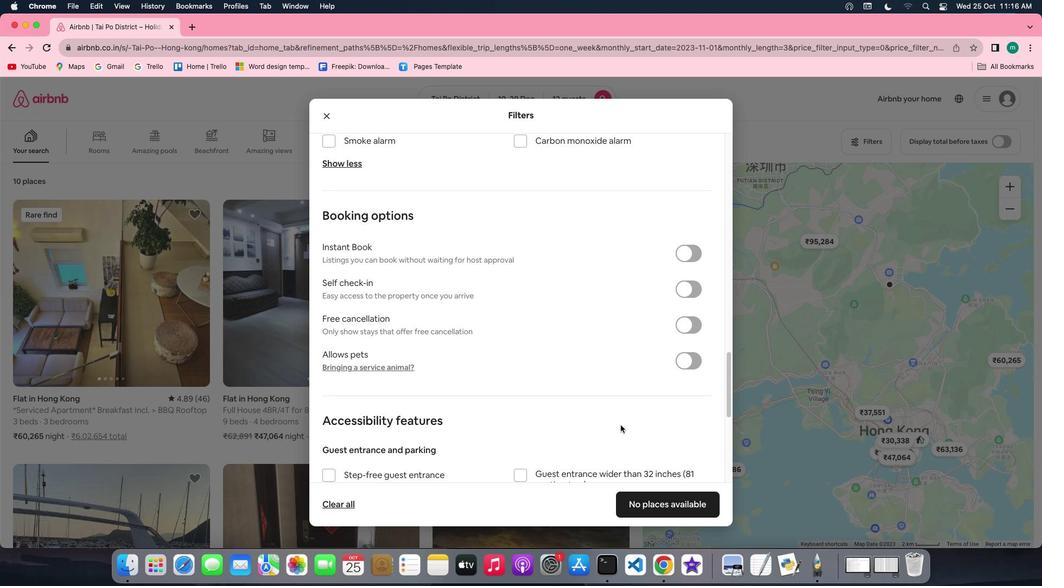 
Action: Mouse scrolled (621, 425) with delta (0, -2)
Screenshot: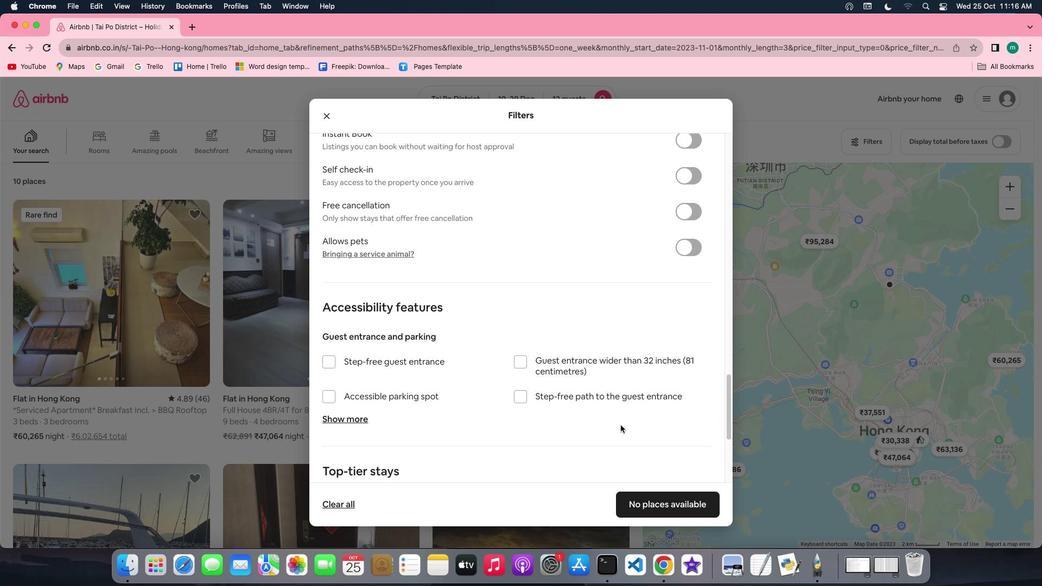 
Action: Mouse scrolled (621, 425) with delta (0, 0)
Screenshot: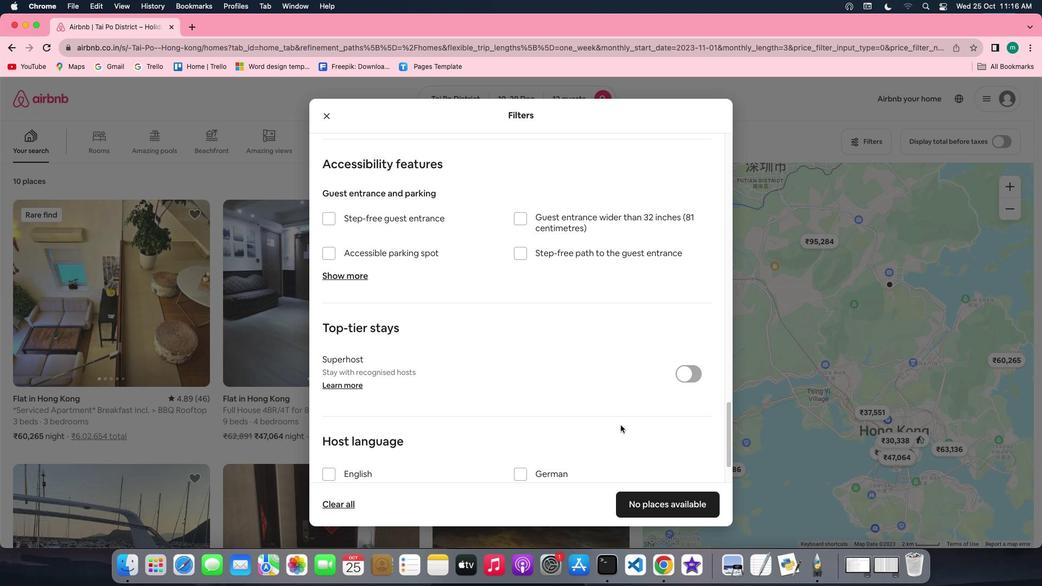 
Action: Mouse scrolled (621, 425) with delta (0, 0)
Screenshot: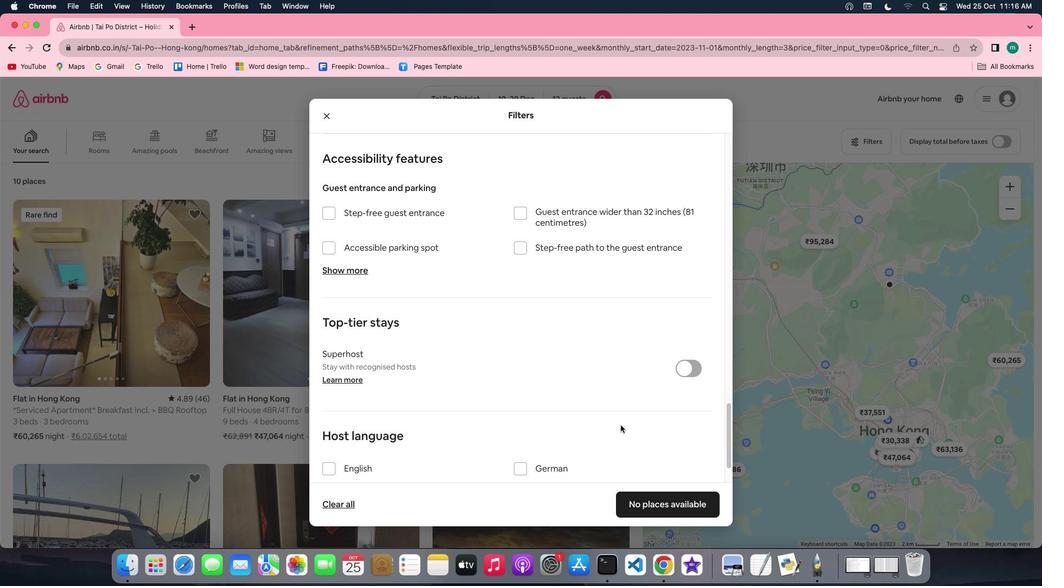 
Action: Mouse scrolled (621, 425) with delta (0, -1)
Screenshot: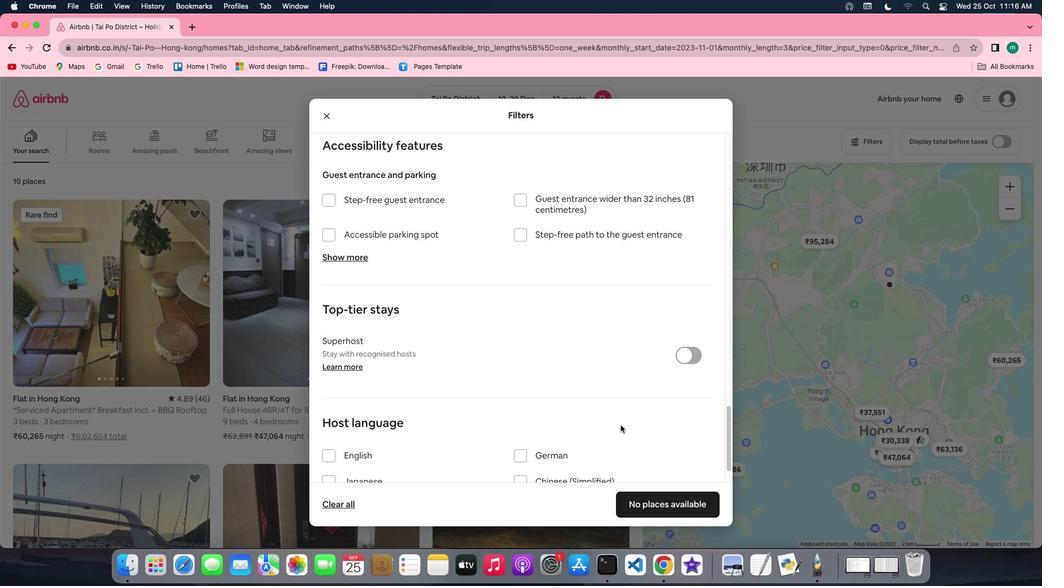 
Action: Mouse scrolled (621, 425) with delta (0, -2)
Screenshot: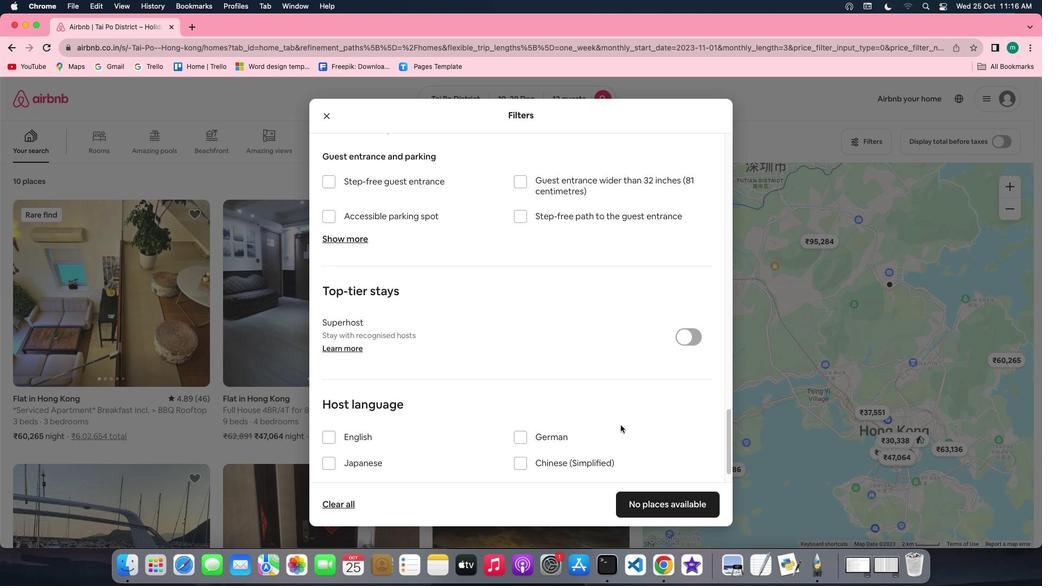 
Action: Mouse scrolled (621, 425) with delta (0, -2)
Screenshot: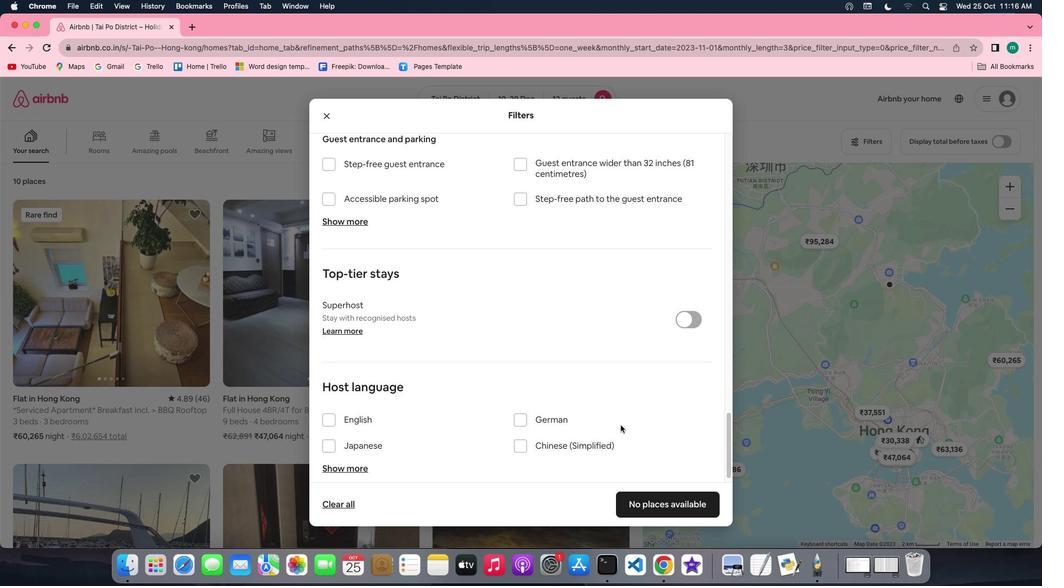 
Action: Mouse scrolled (621, 425) with delta (0, -2)
Screenshot: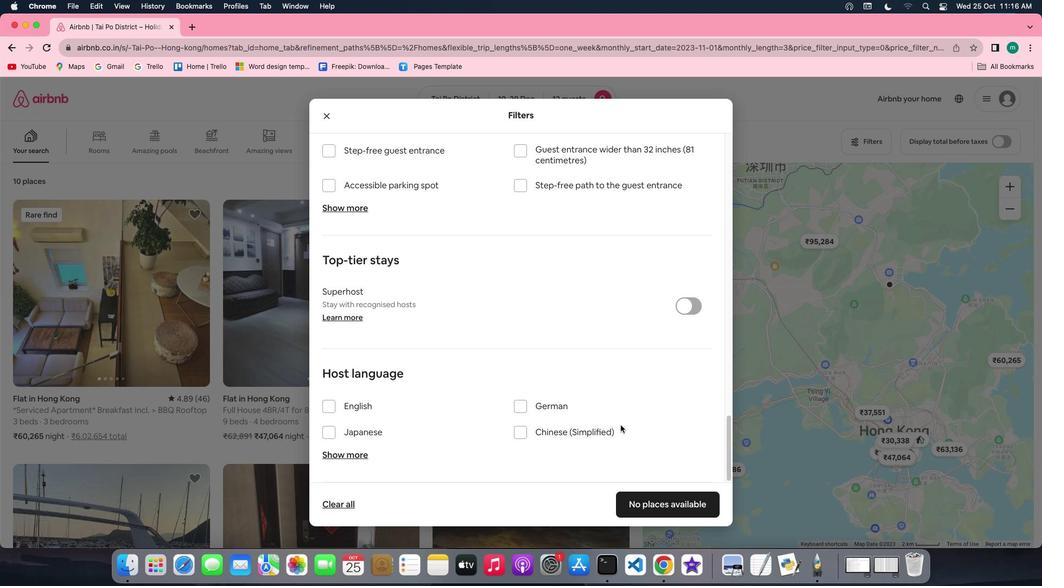 
Action: Mouse scrolled (621, 425) with delta (0, 0)
Screenshot: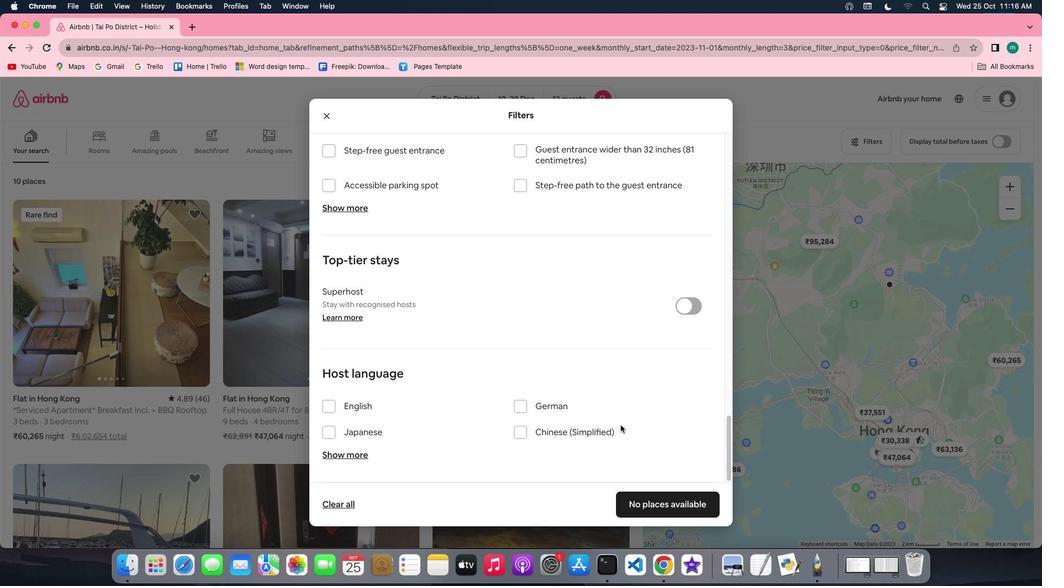 
Action: Mouse scrolled (621, 425) with delta (0, 0)
Screenshot: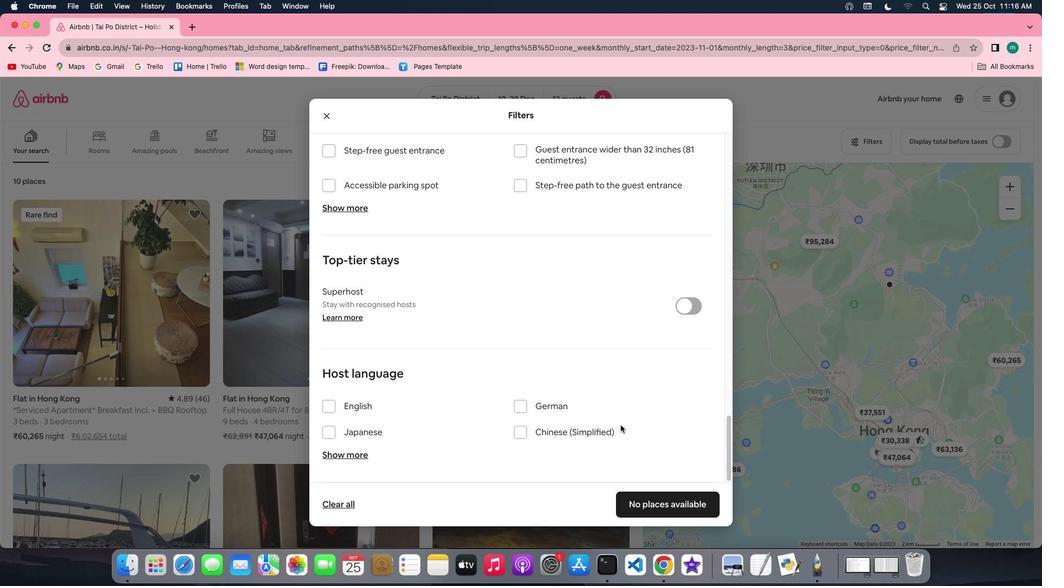 
Action: Mouse scrolled (621, 425) with delta (0, -1)
Screenshot: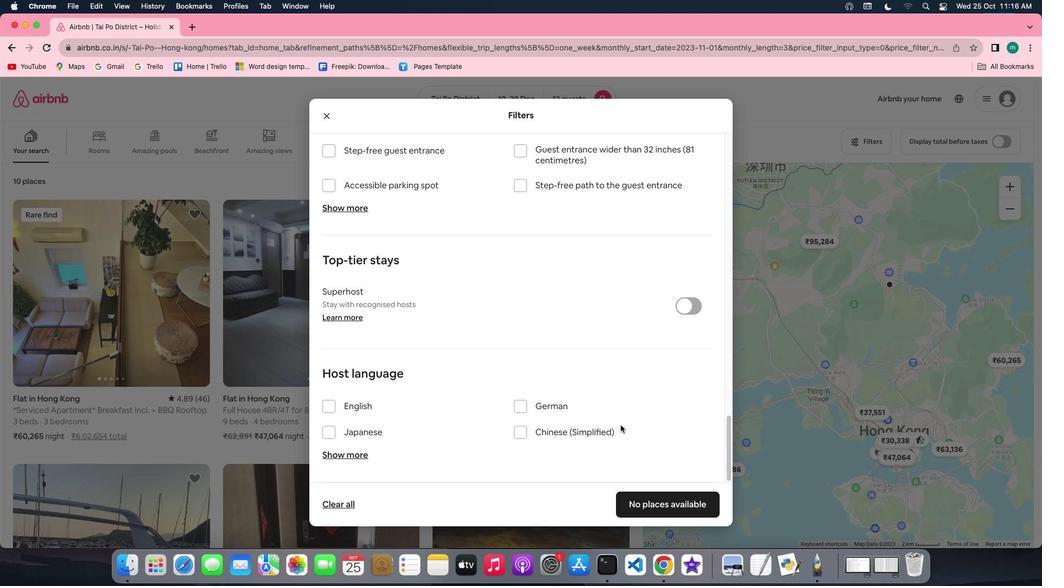 
Action: Mouse scrolled (621, 425) with delta (0, -2)
Screenshot: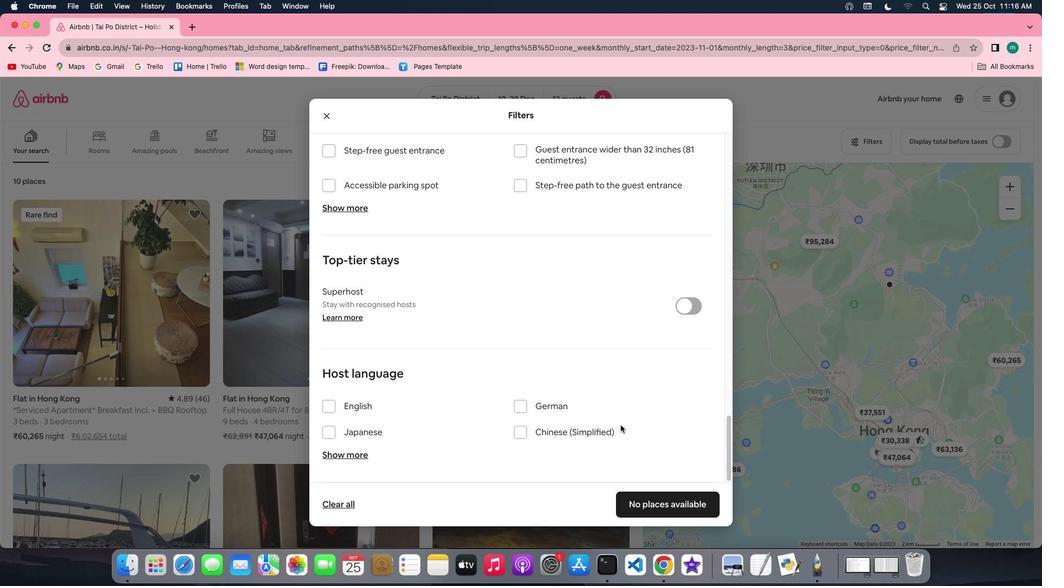
Action: Mouse moved to (647, 499)
Screenshot: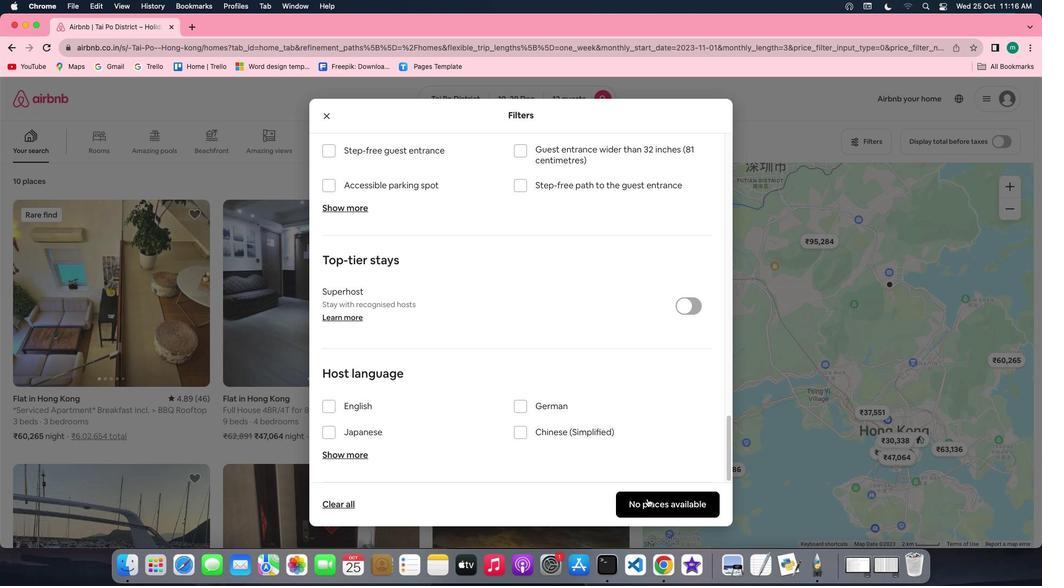 
Action: Mouse pressed left at (647, 499)
Screenshot: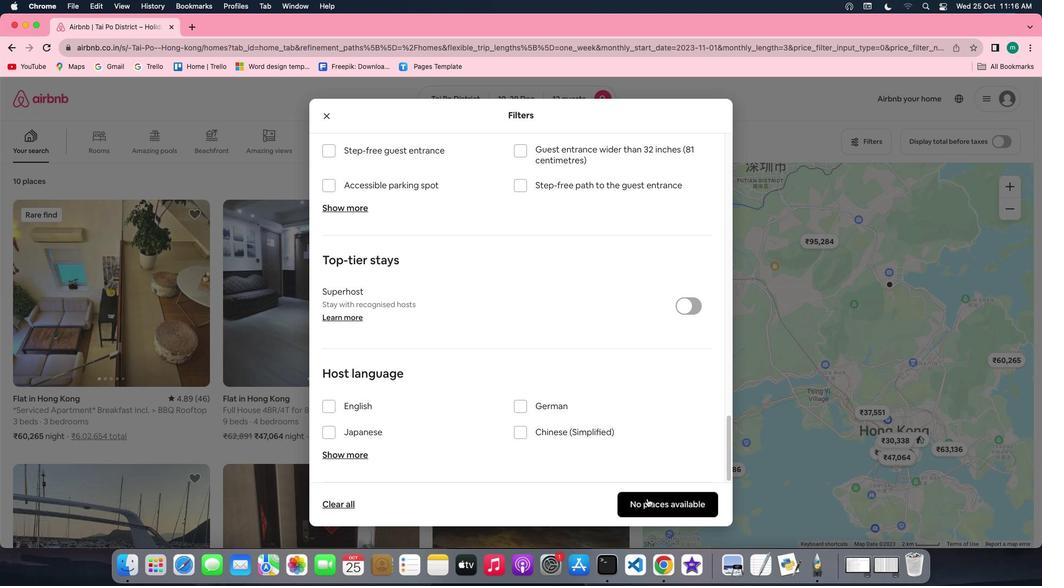 
Action: Mouse moved to (478, 382)
Screenshot: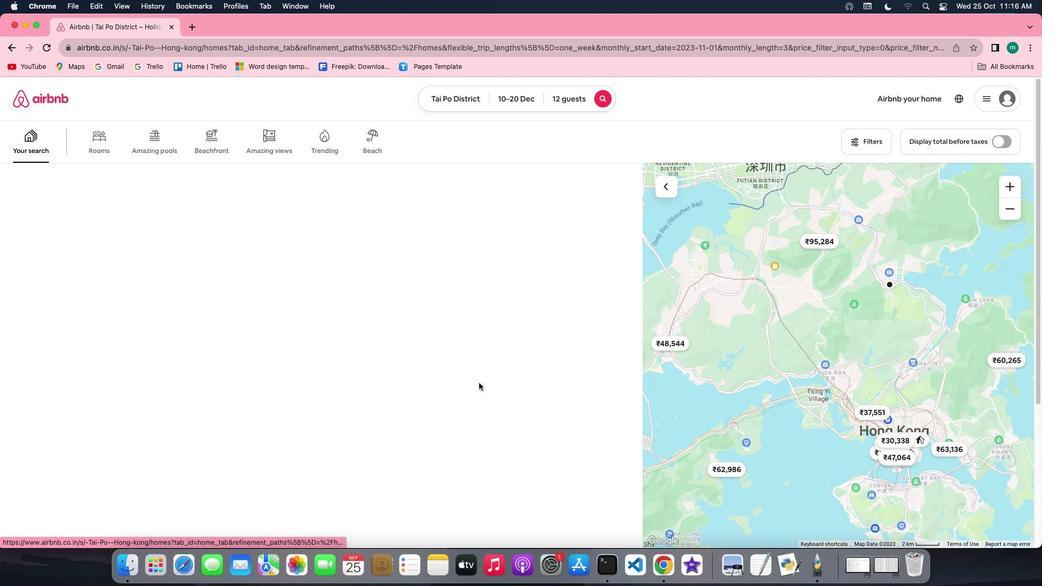 
